 Task: Plan a volunteer activity at a local shelter on the 21st at 10:00 AM to 11 AM.
Action: Mouse moved to (303, 192)
Screenshot: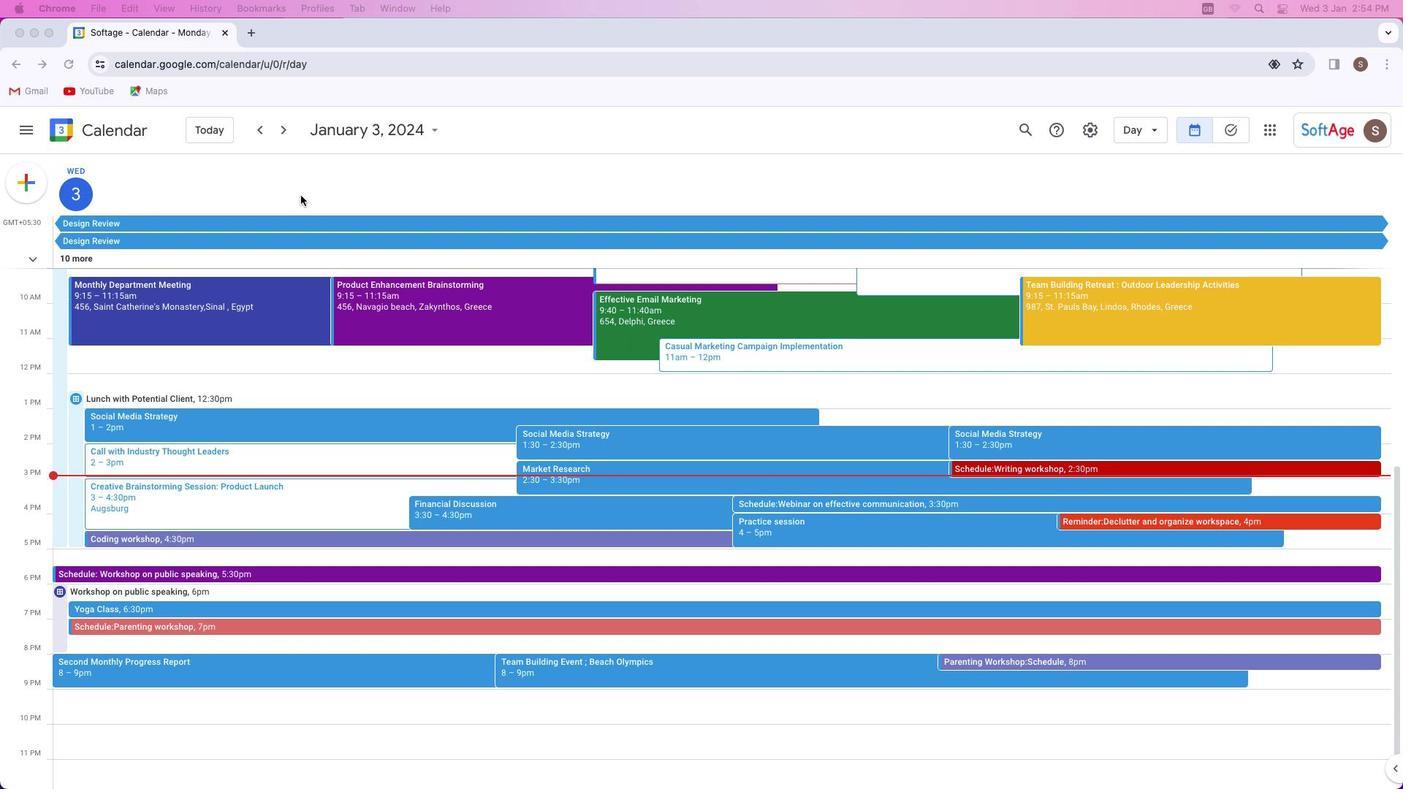 
Action: Mouse pressed left at (303, 192)
Screenshot: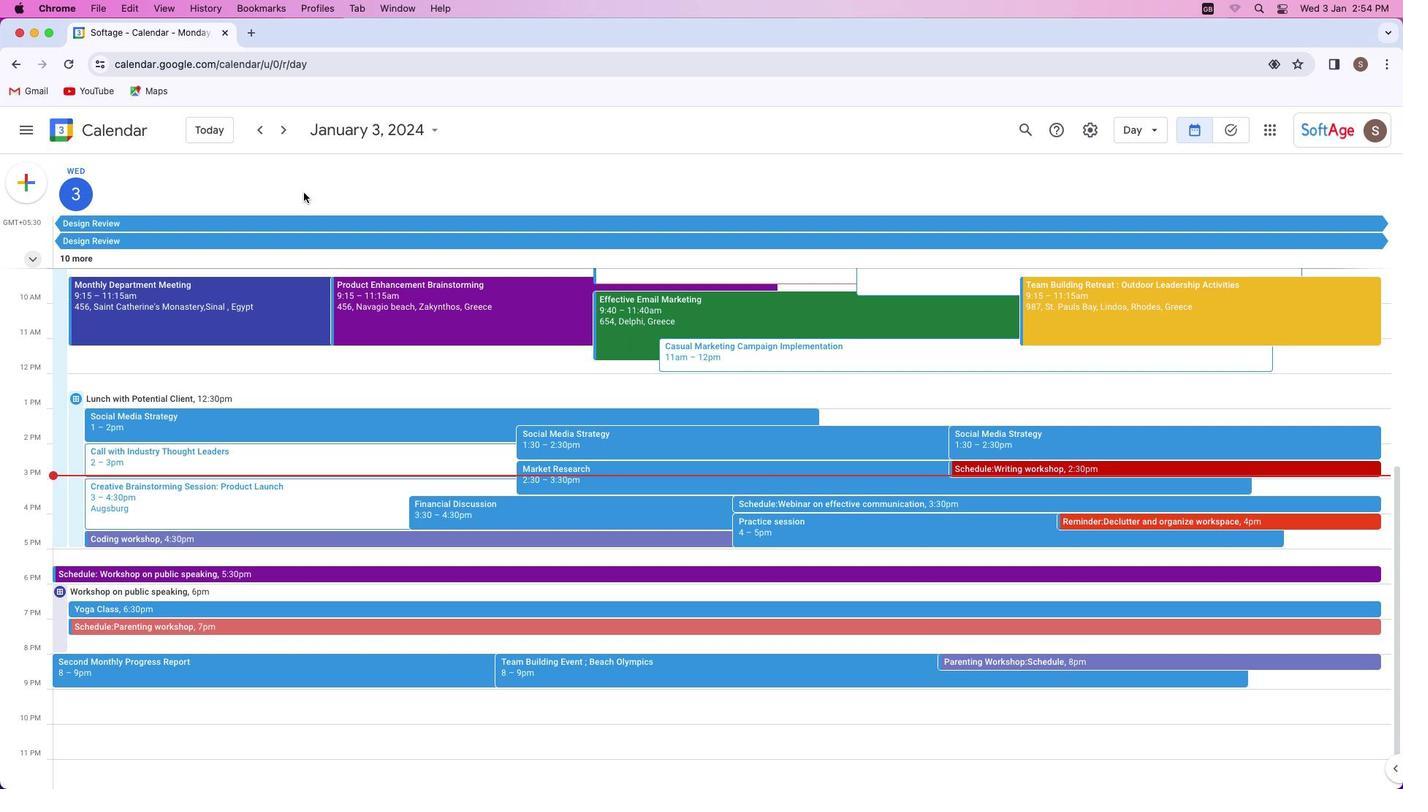 
Action: Mouse moved to (27, 180)
Screenshot: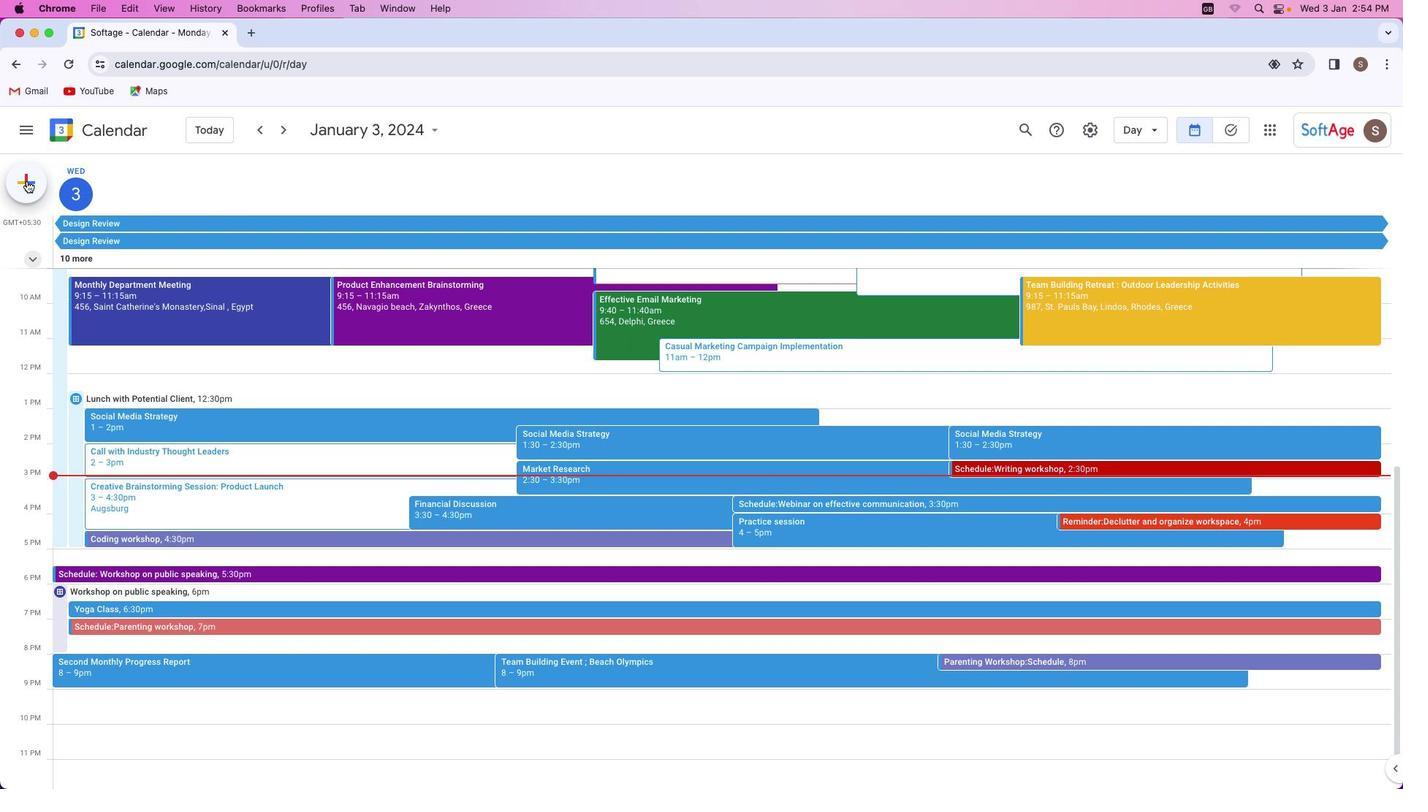 
Action: Mouse pressed left at (27, 180)
Screenshot: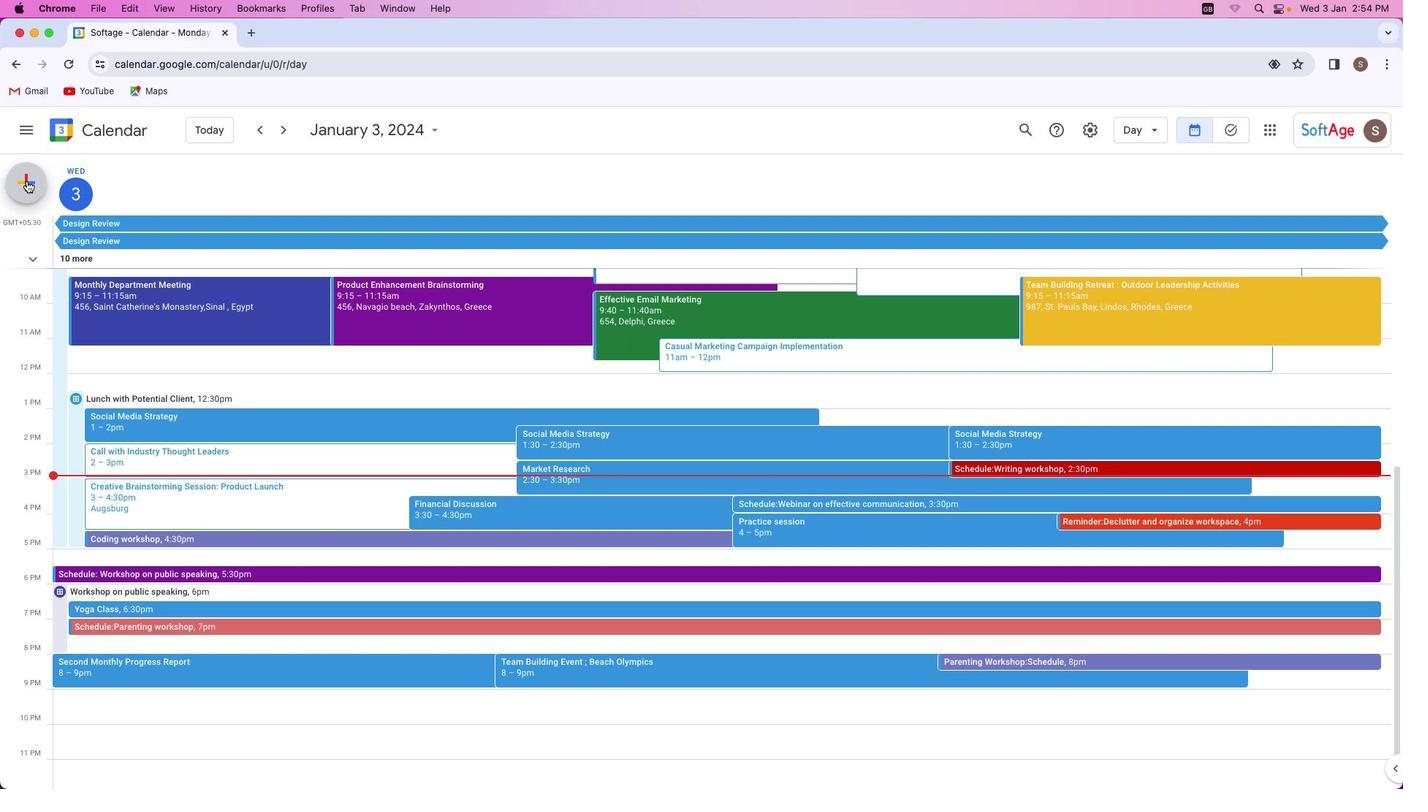 
Action: Mouse moved to (45, 232)
Screenshot: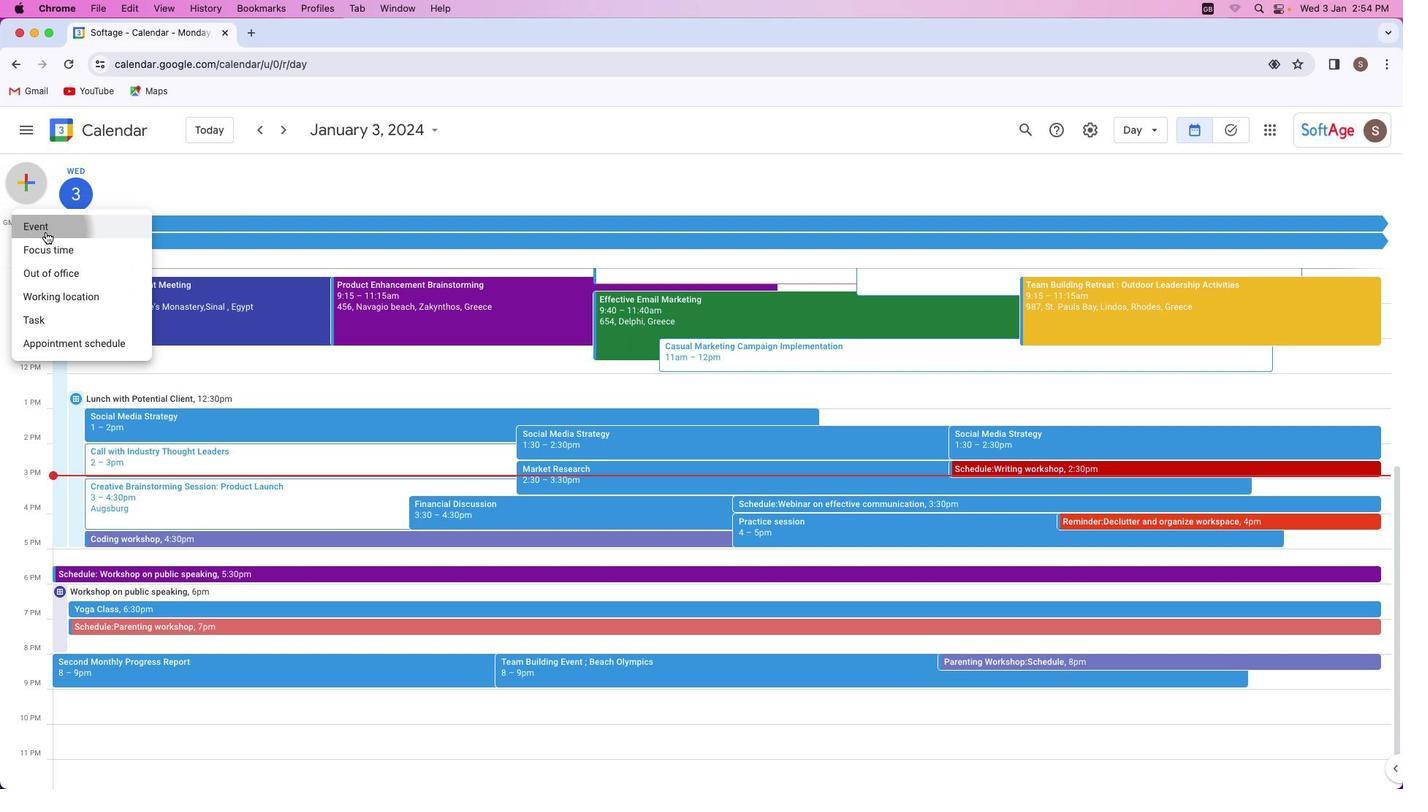 
Action: Mouse pressed left at (45, 232)
Screenshot: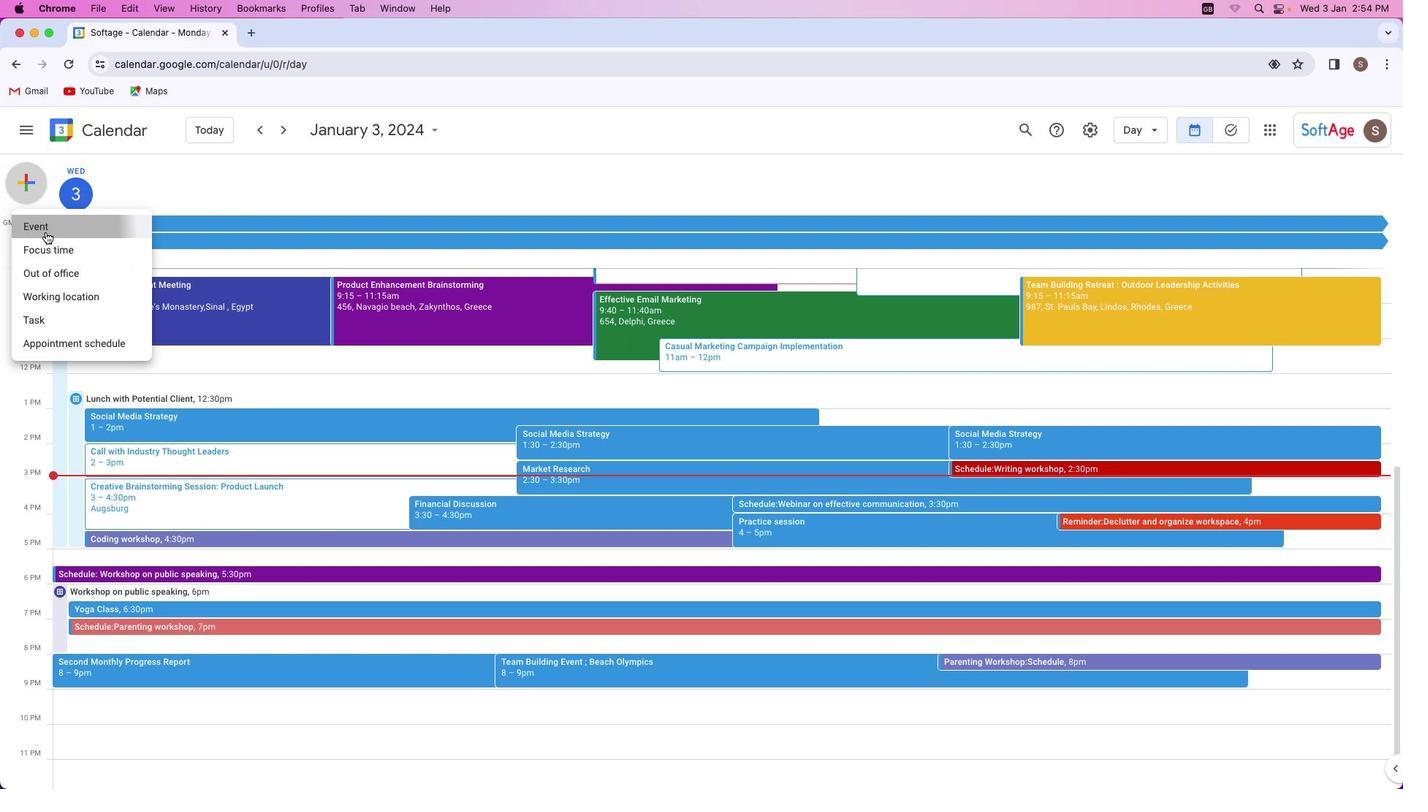 
Action: Mouse moved to (517, 308)
Screenshot: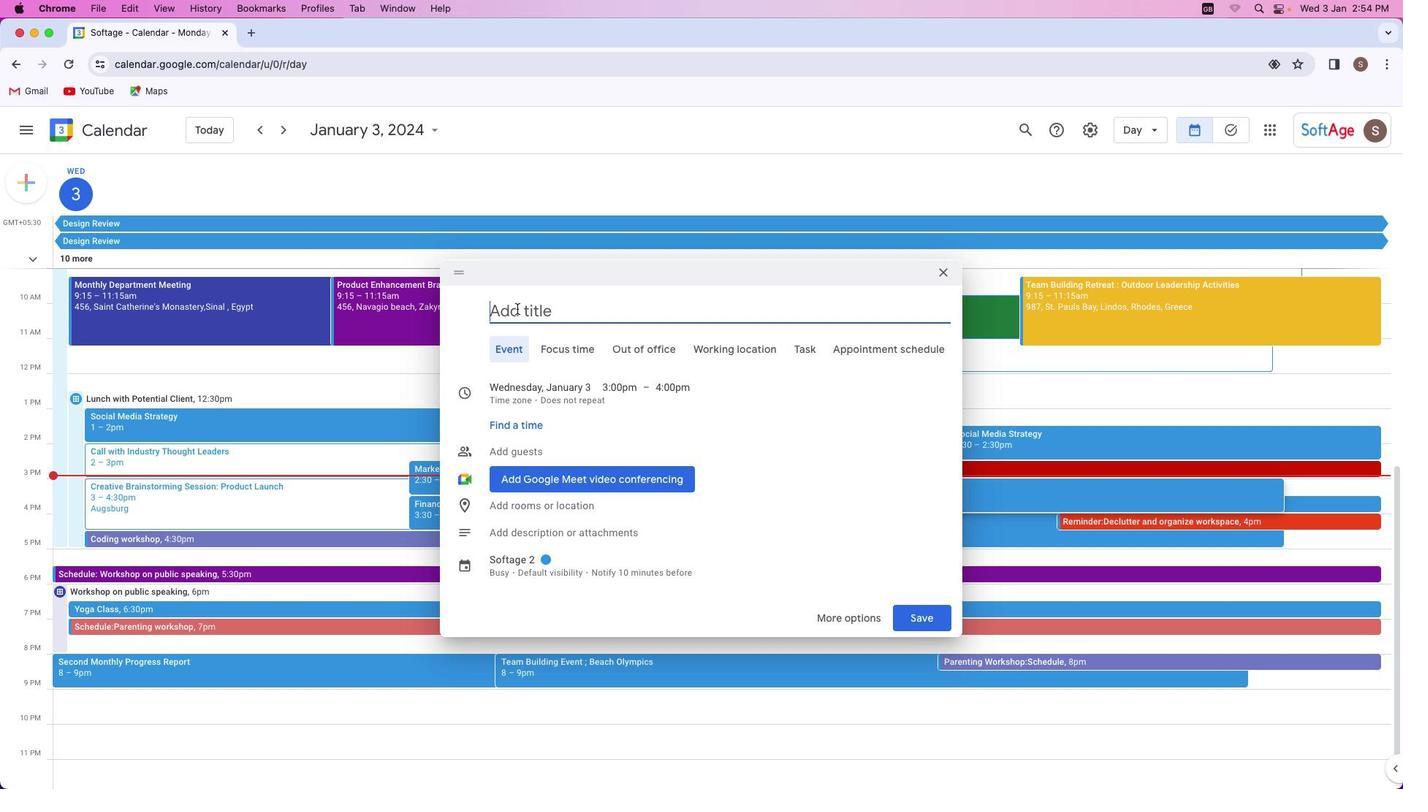 
Action: Key pressed Key.shift'V''o''l''u''n''t''e''e''r'Key.space'a''c''t''i''v''i''t''y'Key.space'a''t'Key.space'a'Key.space'l''o''c''a''l'Key.space's''h''e''l''t''e''r'
Screenshot: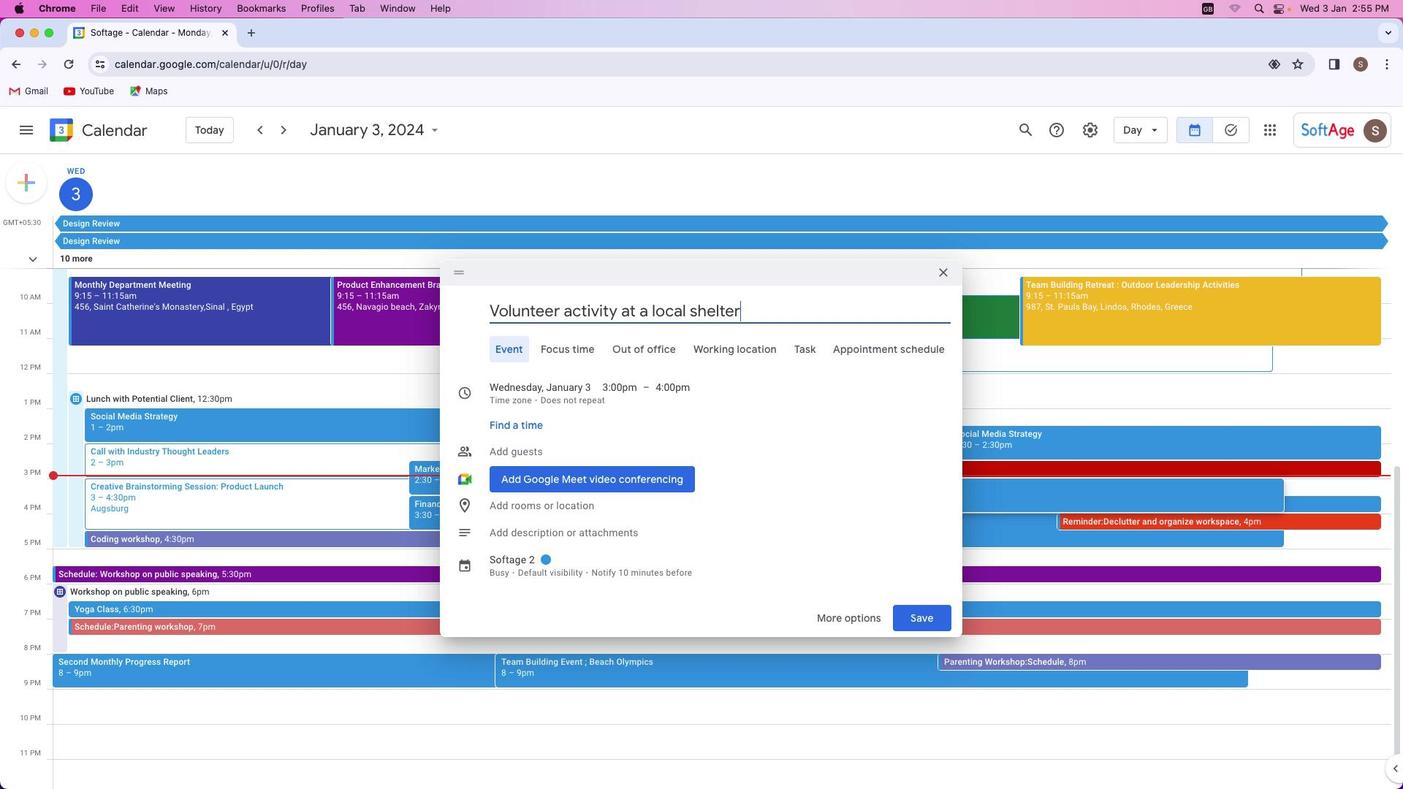 
Action: Mouse moved to (526, 385)
Screenshot: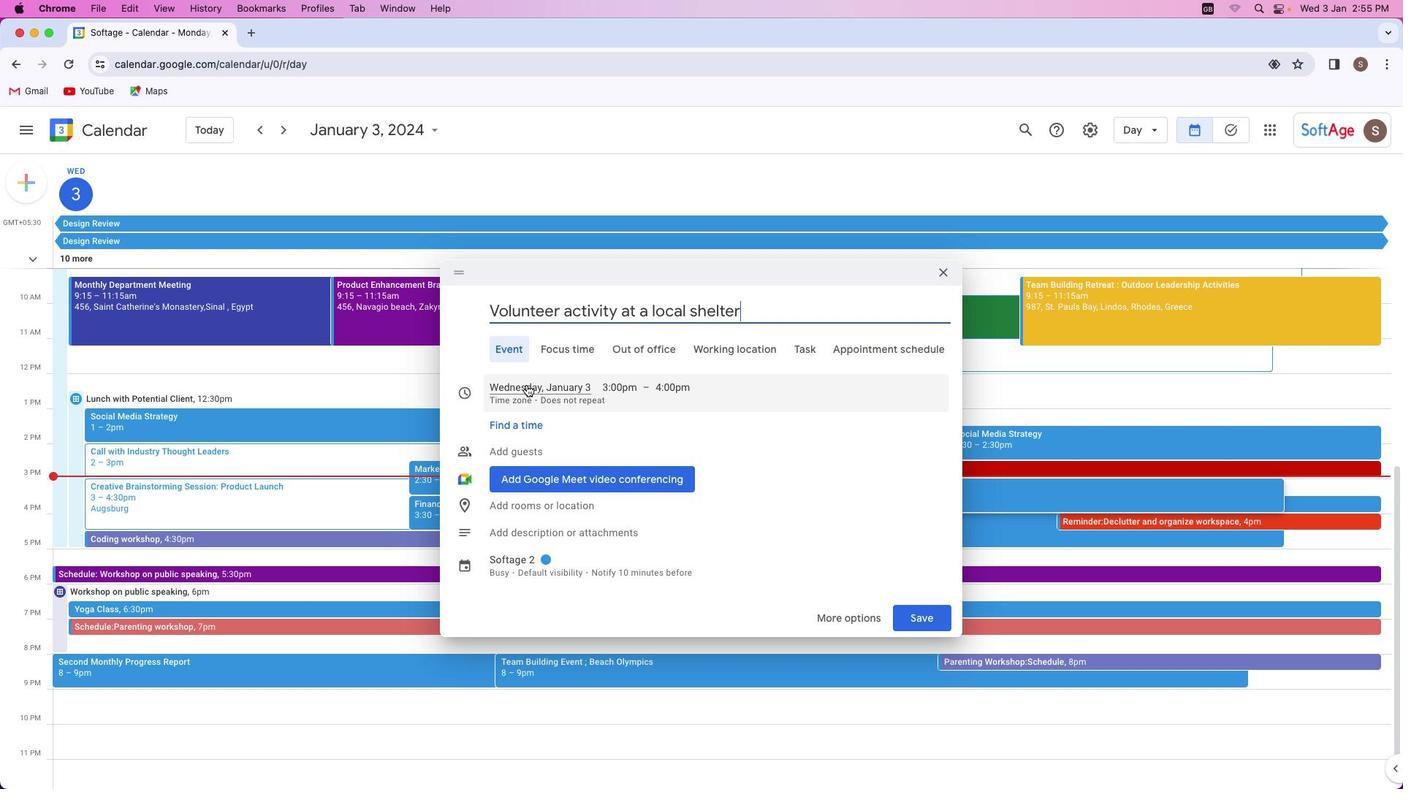 
Action: Mouse pressed left at (526, 385)
Screenshot: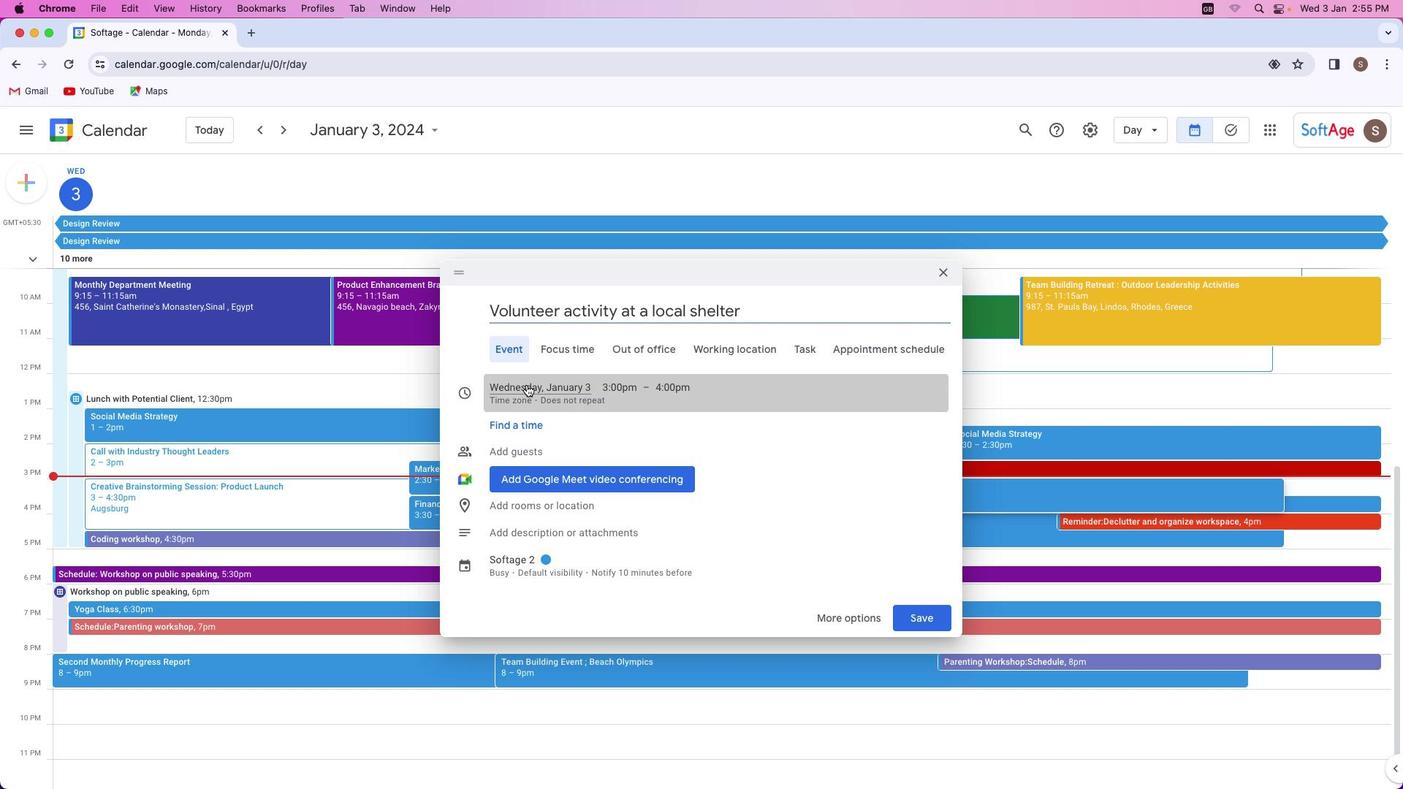 
Action: Mouse moved to (661, 504)
Screenshot: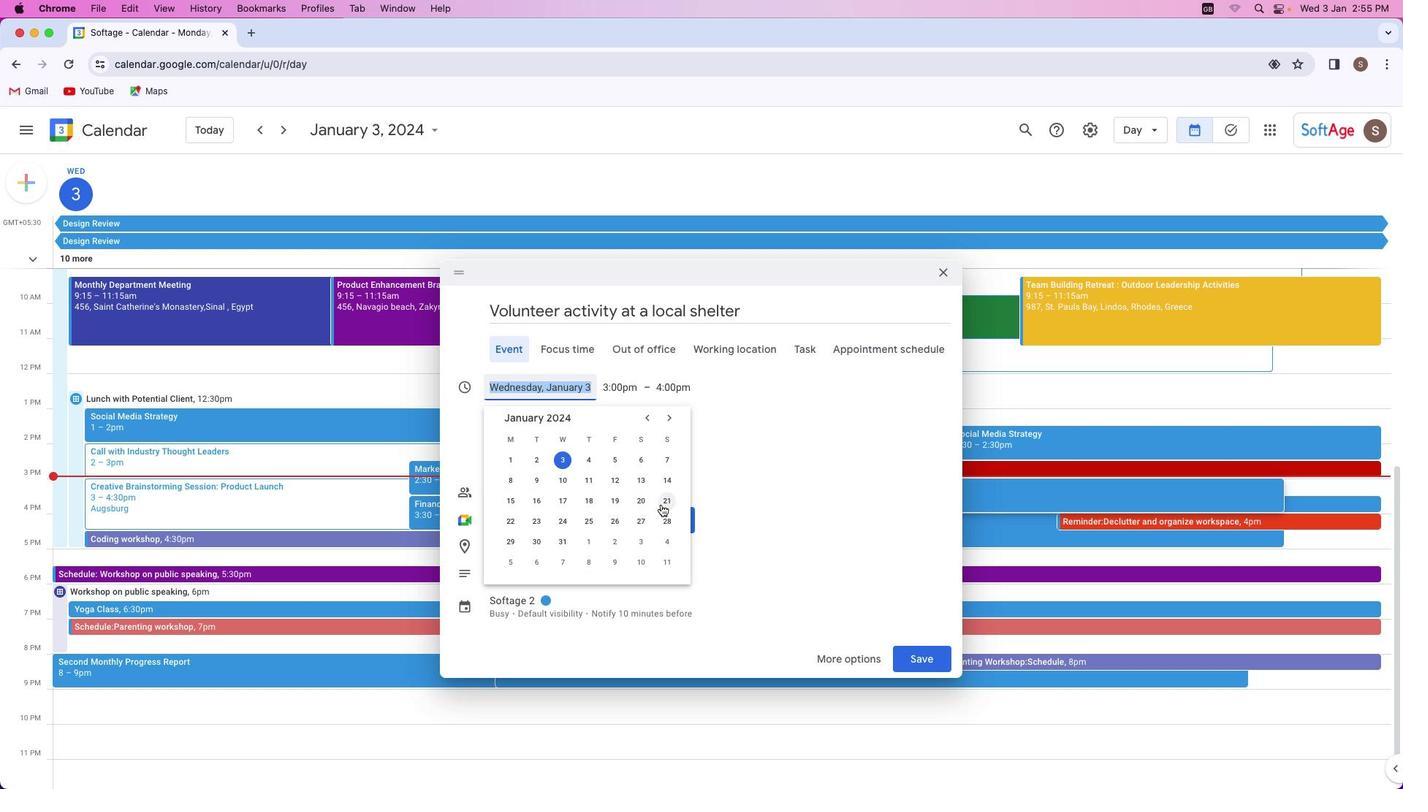 
Action: Mouse pressed left at (661, 504)
Screenshot: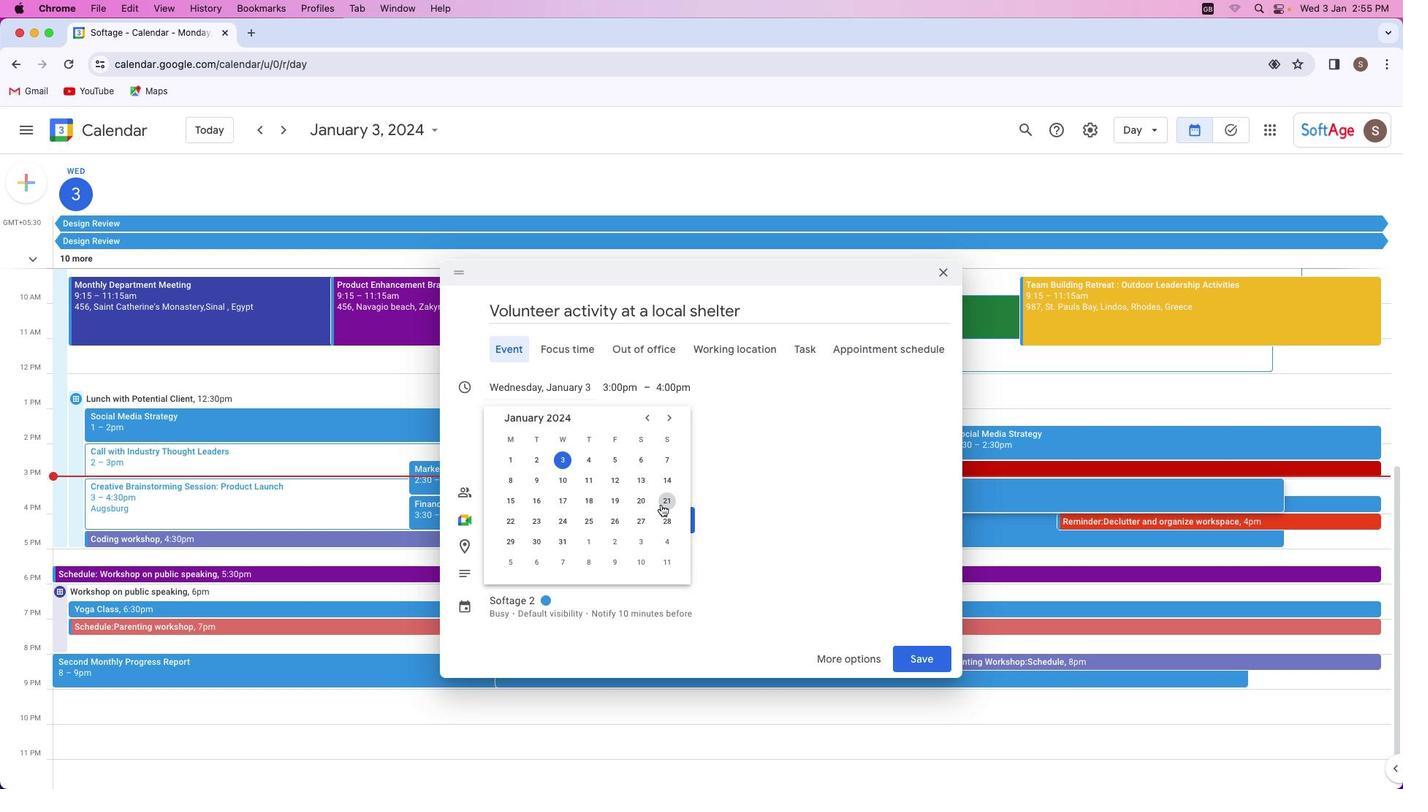 
Action: Mouse moved to (594, 391)
Screenshot: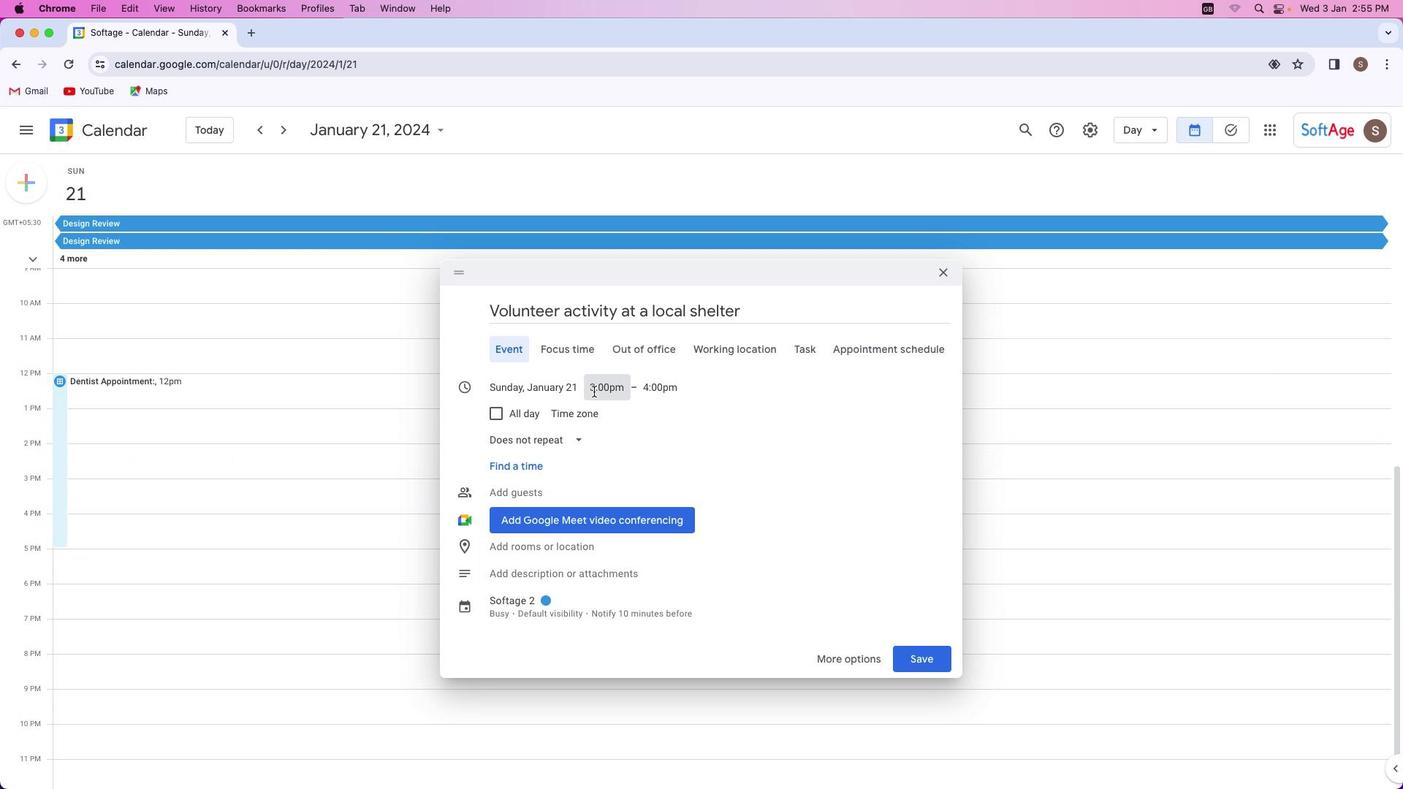 
Action: Mouse pressed left at (594, 391)
Screenshot: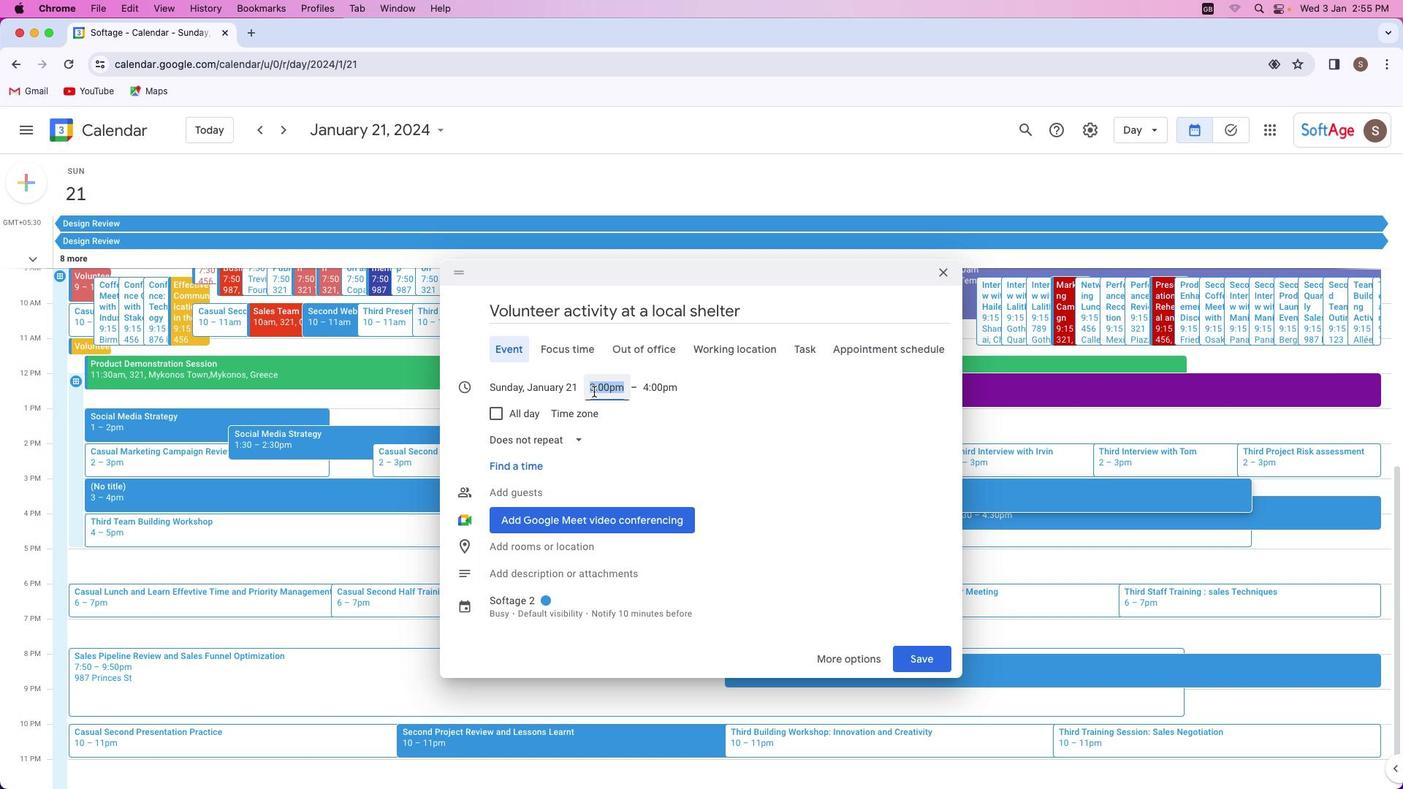 
Action: Mouse moved to (634, 465)
Screenshot: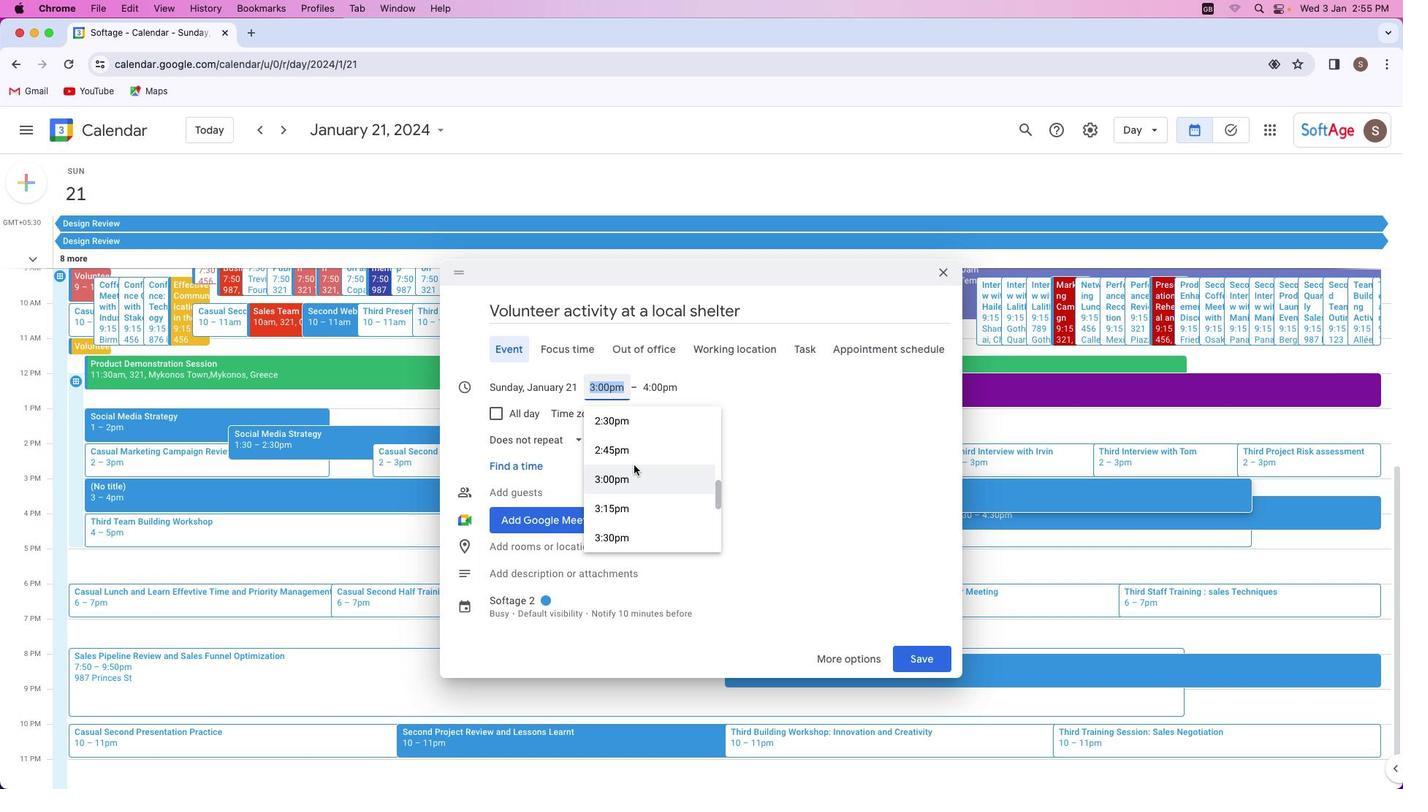 
Action: Mouse scrolled (634, 465) with delta (0, 0)
Screenshot: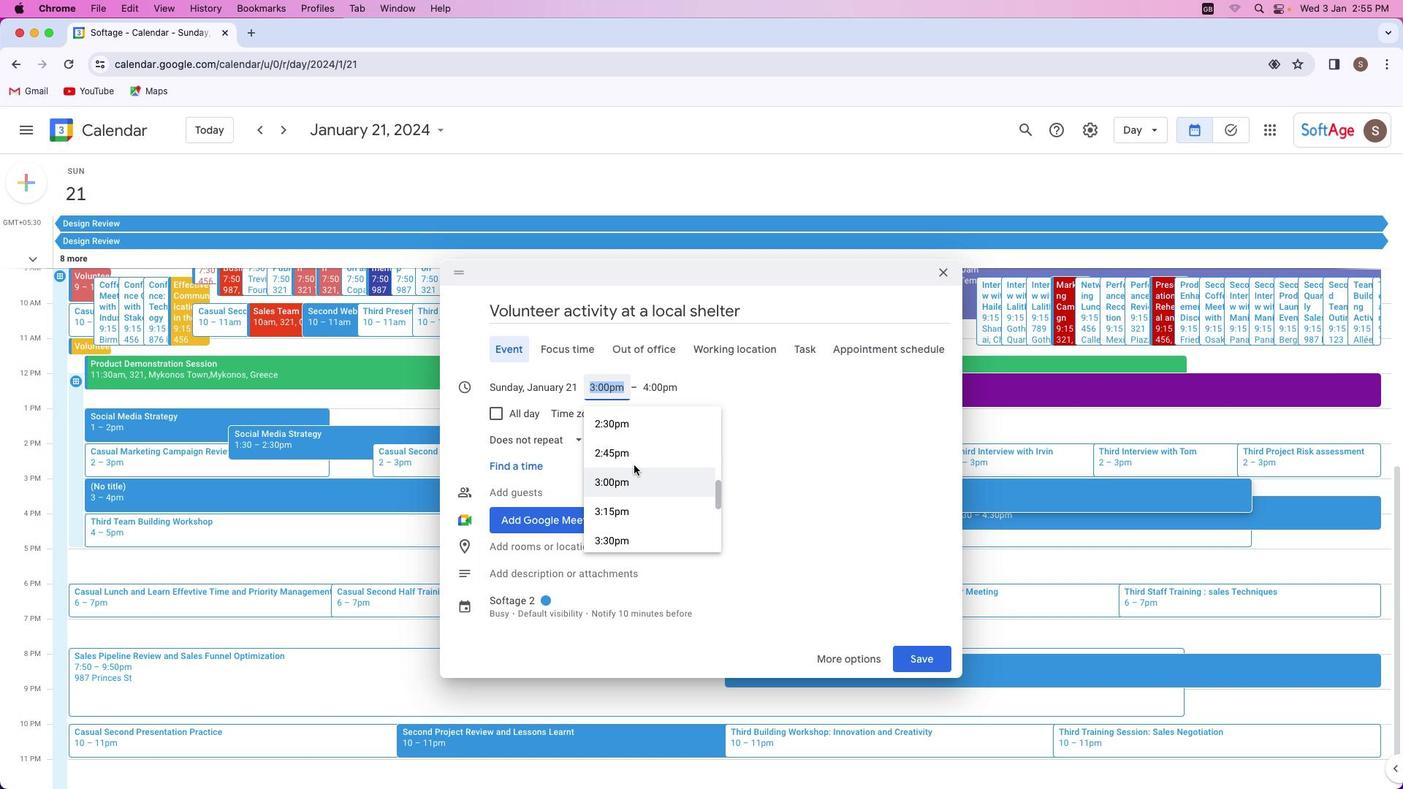 
Action: Mouse scrolled (634, 465) with delta (0, 0)
Screenshot: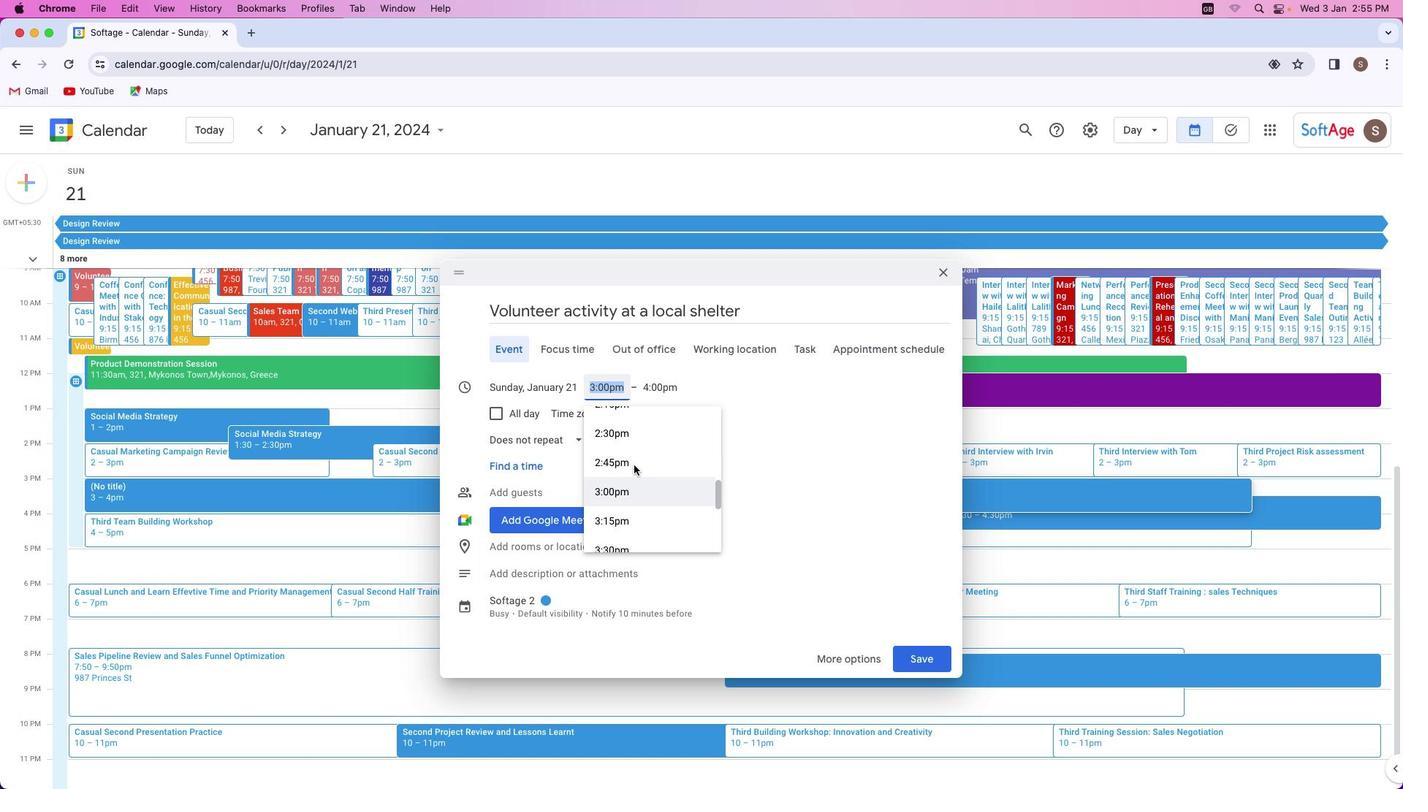 
Action: Mouse scrolled (634, 465) with delta (0, 0)
Screenshot: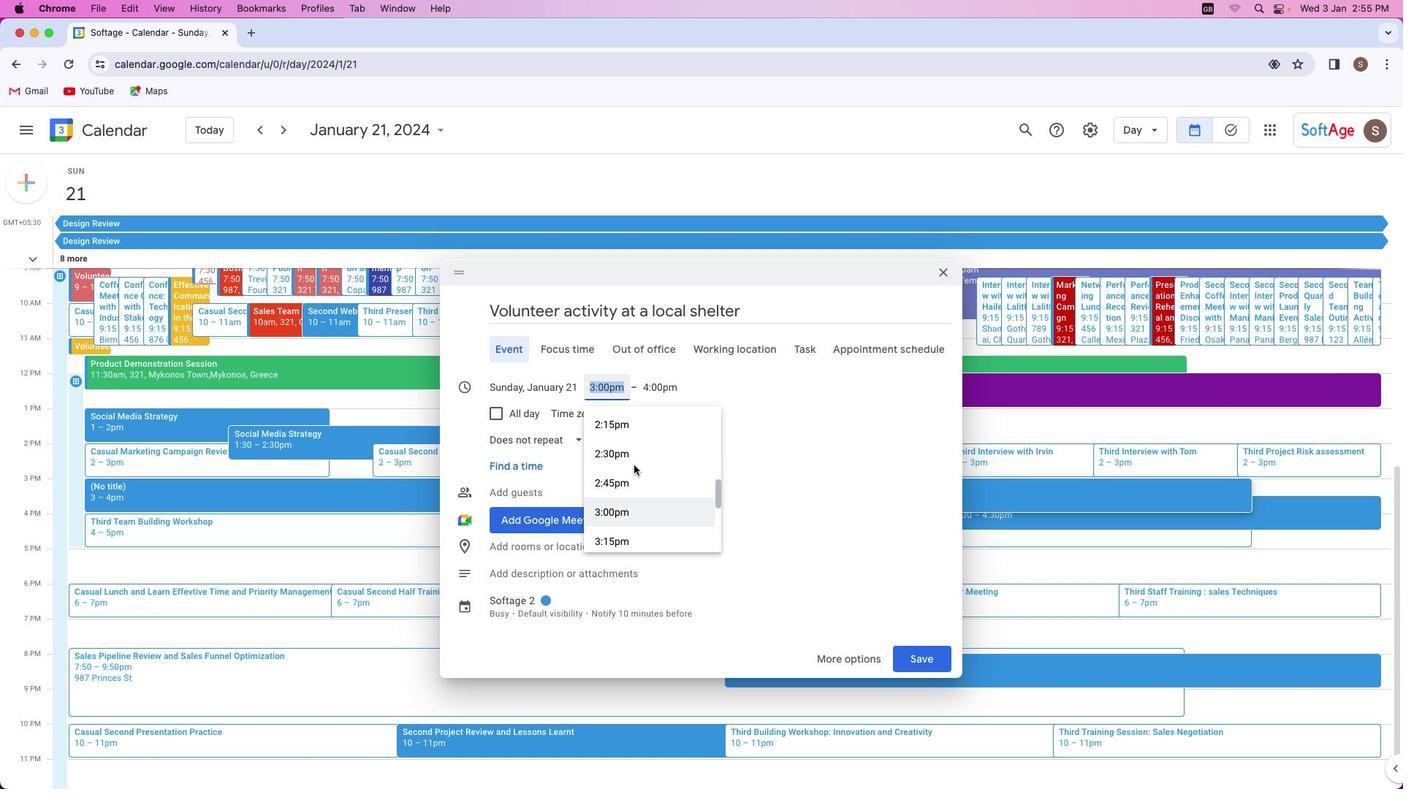
Action: Mouse scrolled (634, 465) with delta (0, 0)
Screenshot: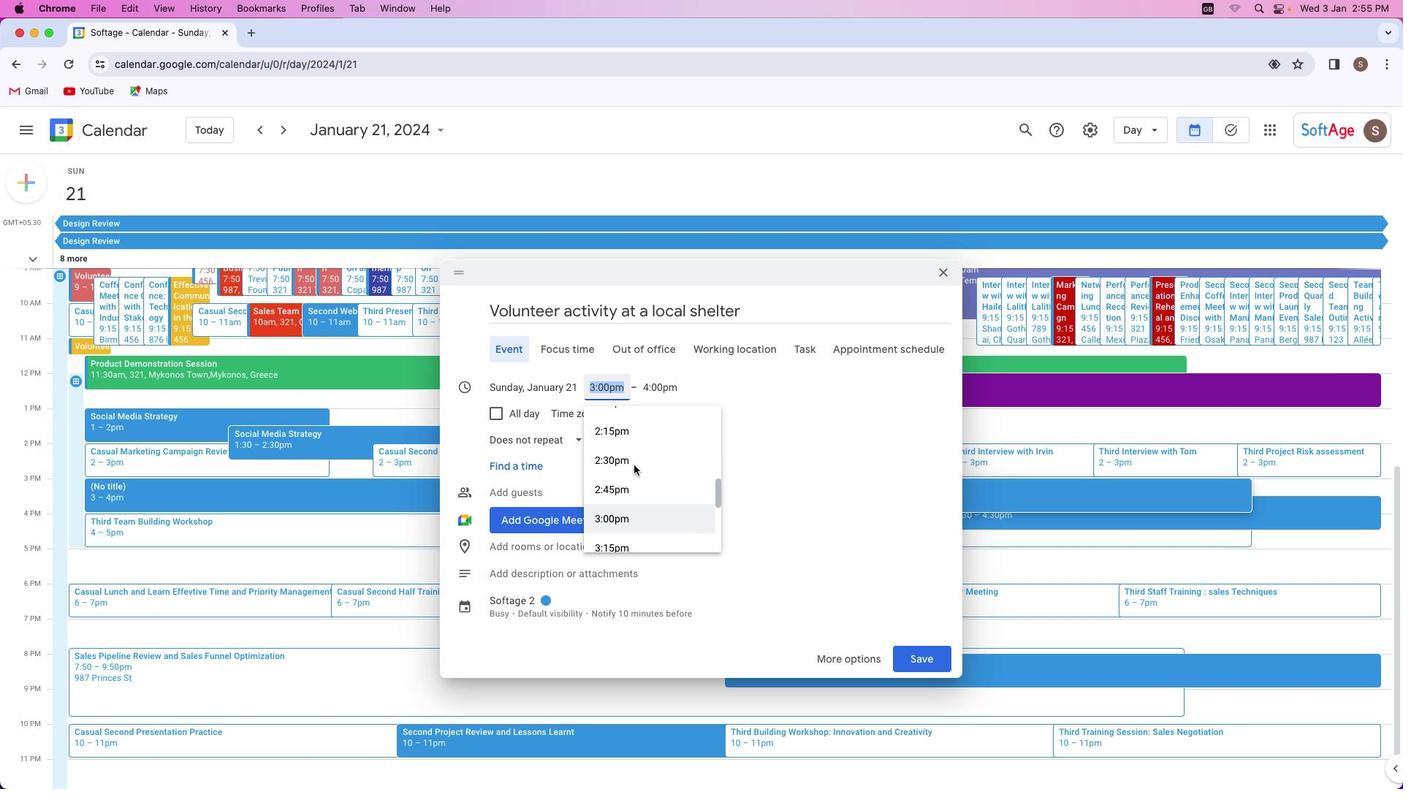 
Action: Mouse scrolled (634, 465) with delta (0, 0)
Screenshot: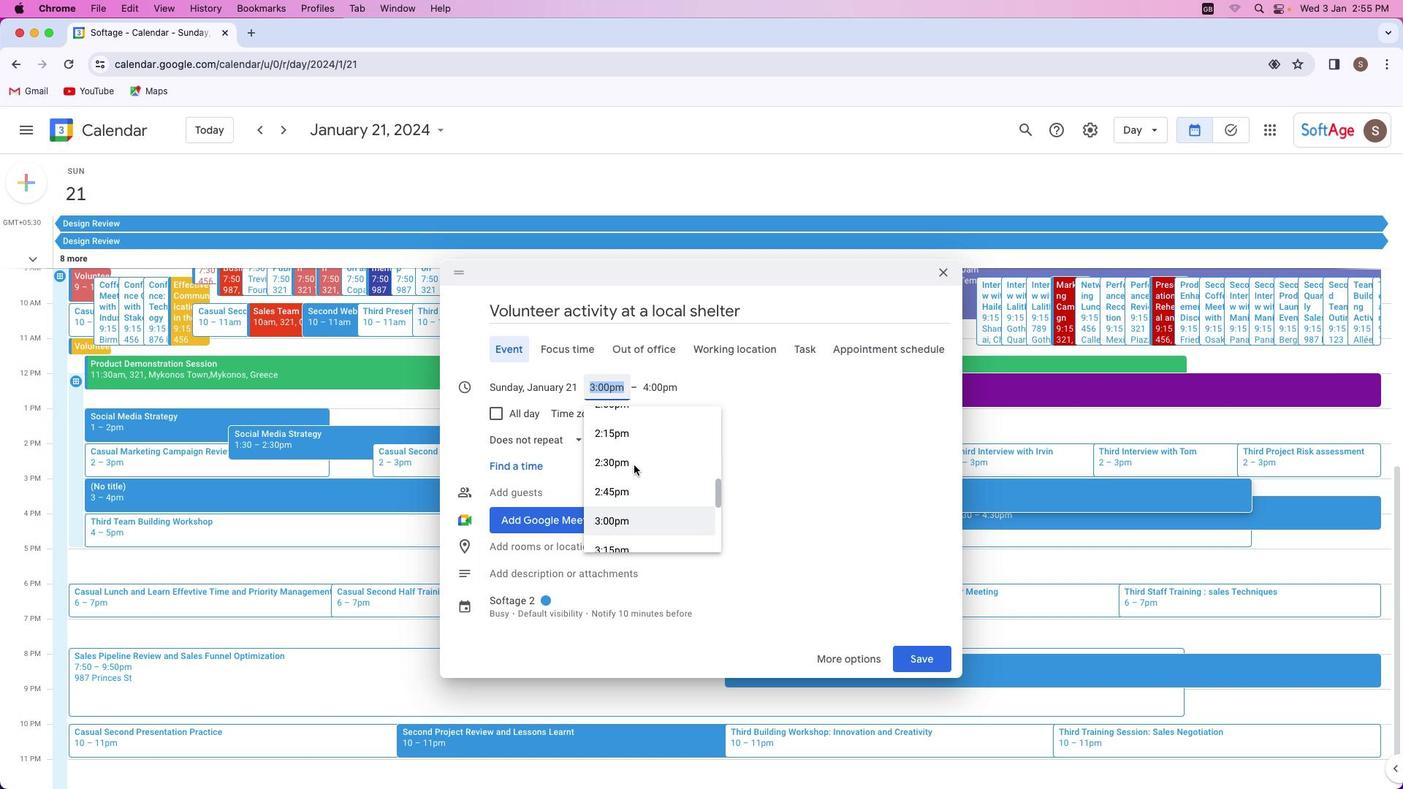 
Action: Mouse moved to (638, 467)
Screenshot: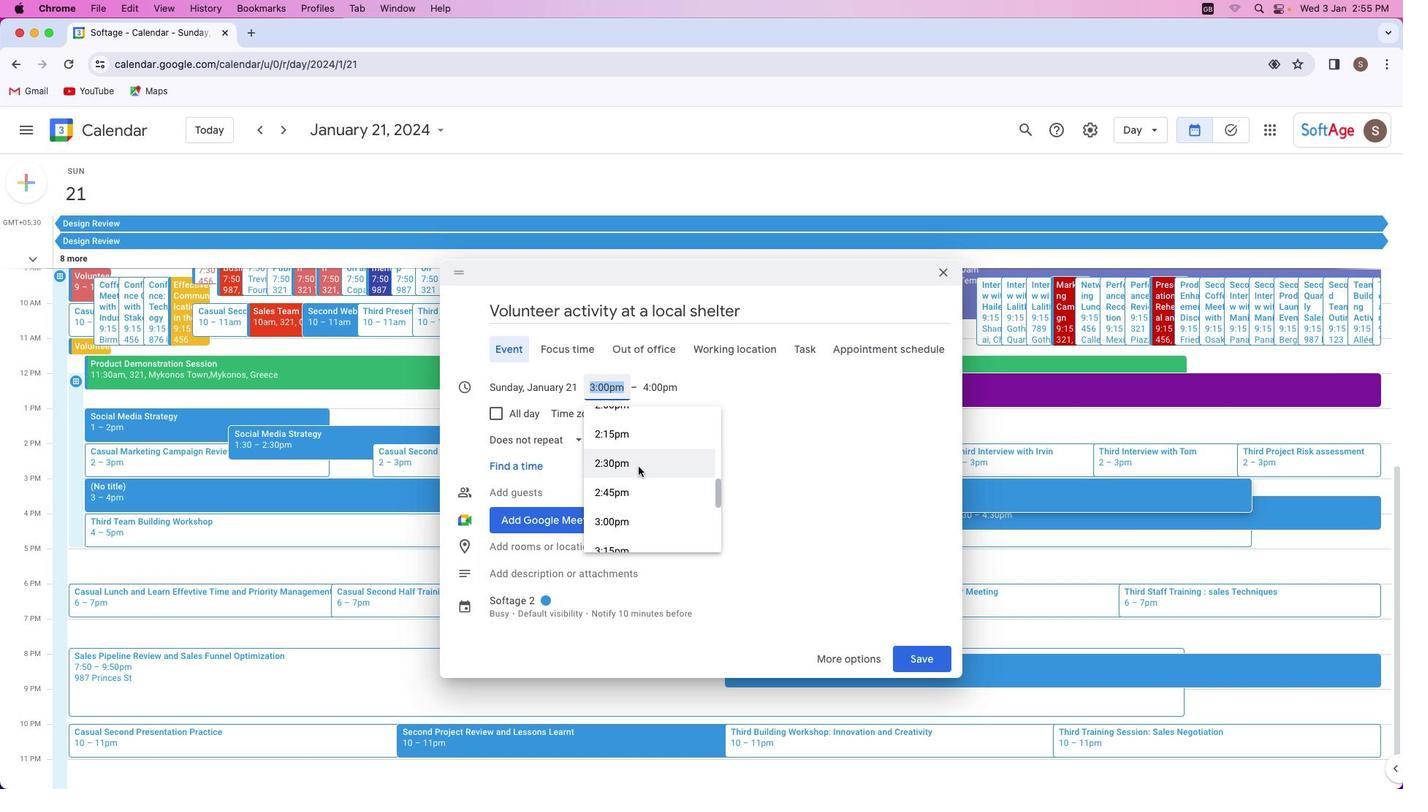 
Action: Mouse scrolled (638, 467) with delta (0, 0)
Screenshot: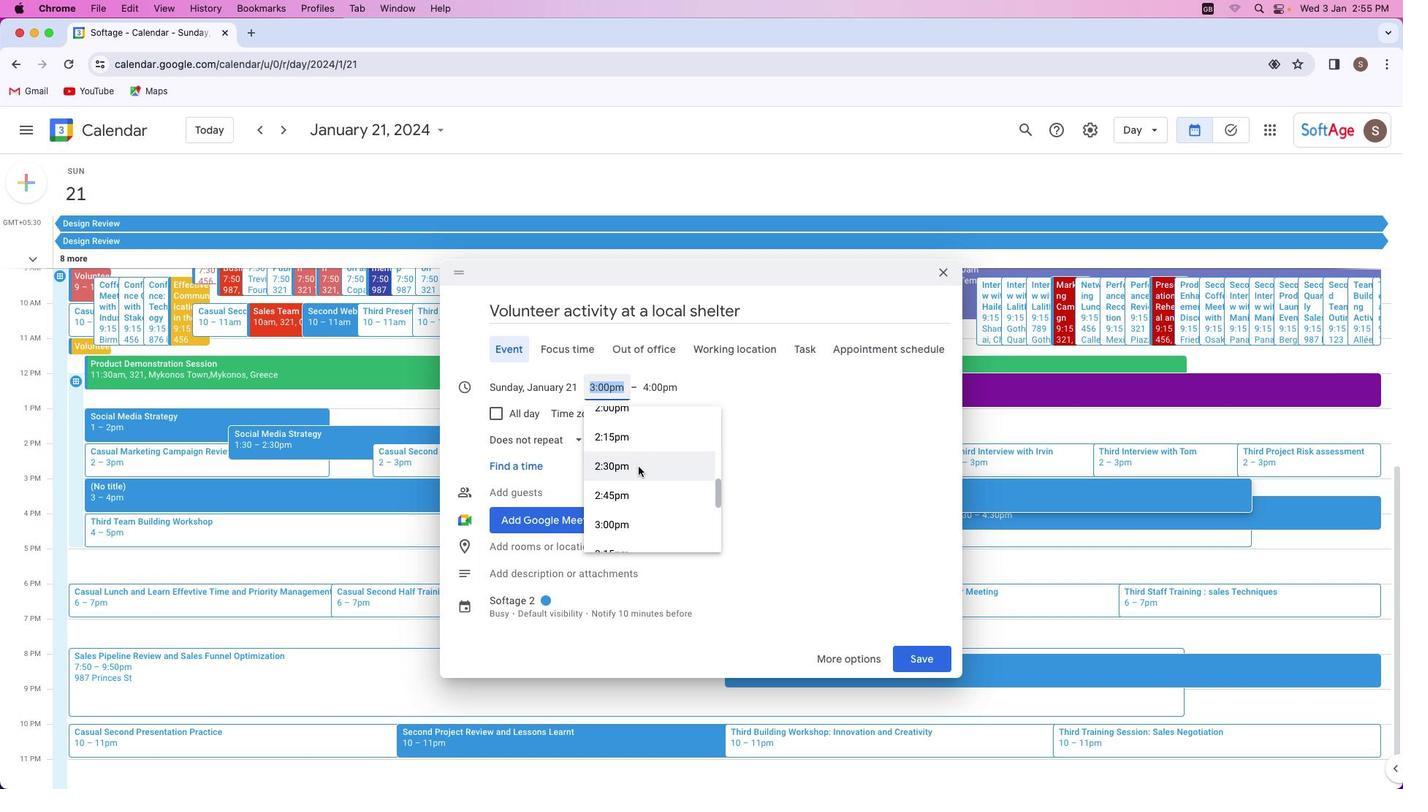 
Action: Mouse scrolled (638, 467) with delta (0, 0)
Screenshot: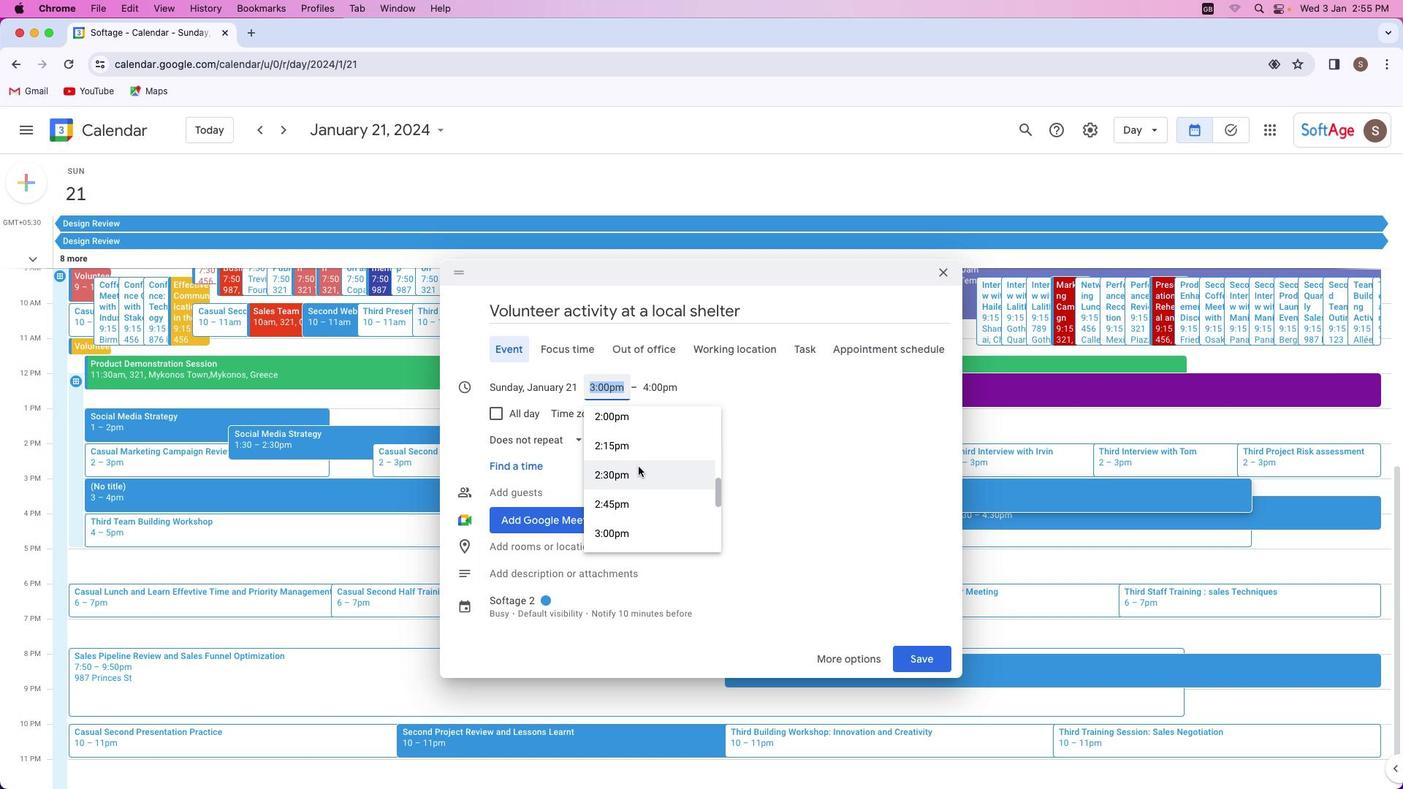 
Action: Mouse scrolled (638, 467) with delta (0, 0)
Screenshot: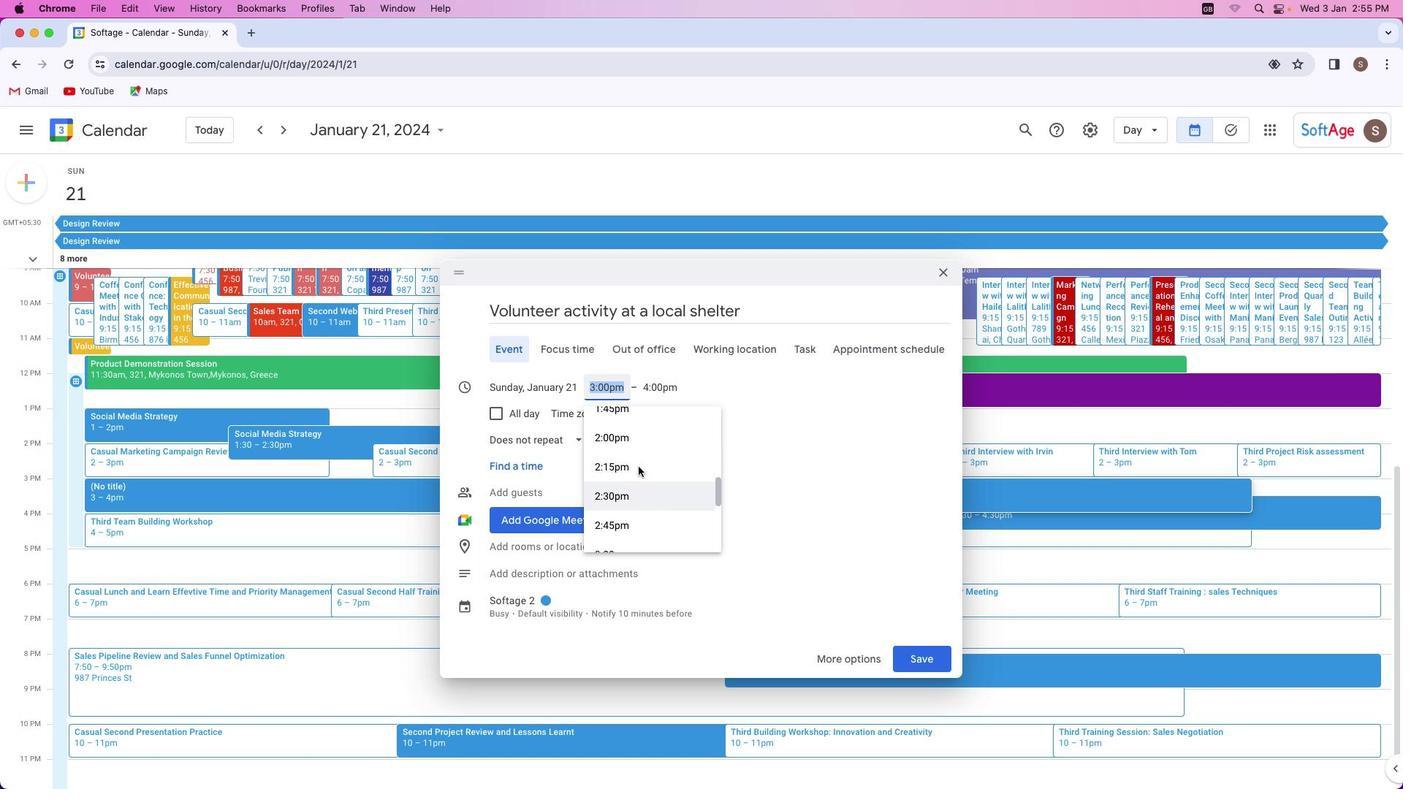 
Action: Mouse scrolled (638, 467) with delta (0, 0)
Screenshot: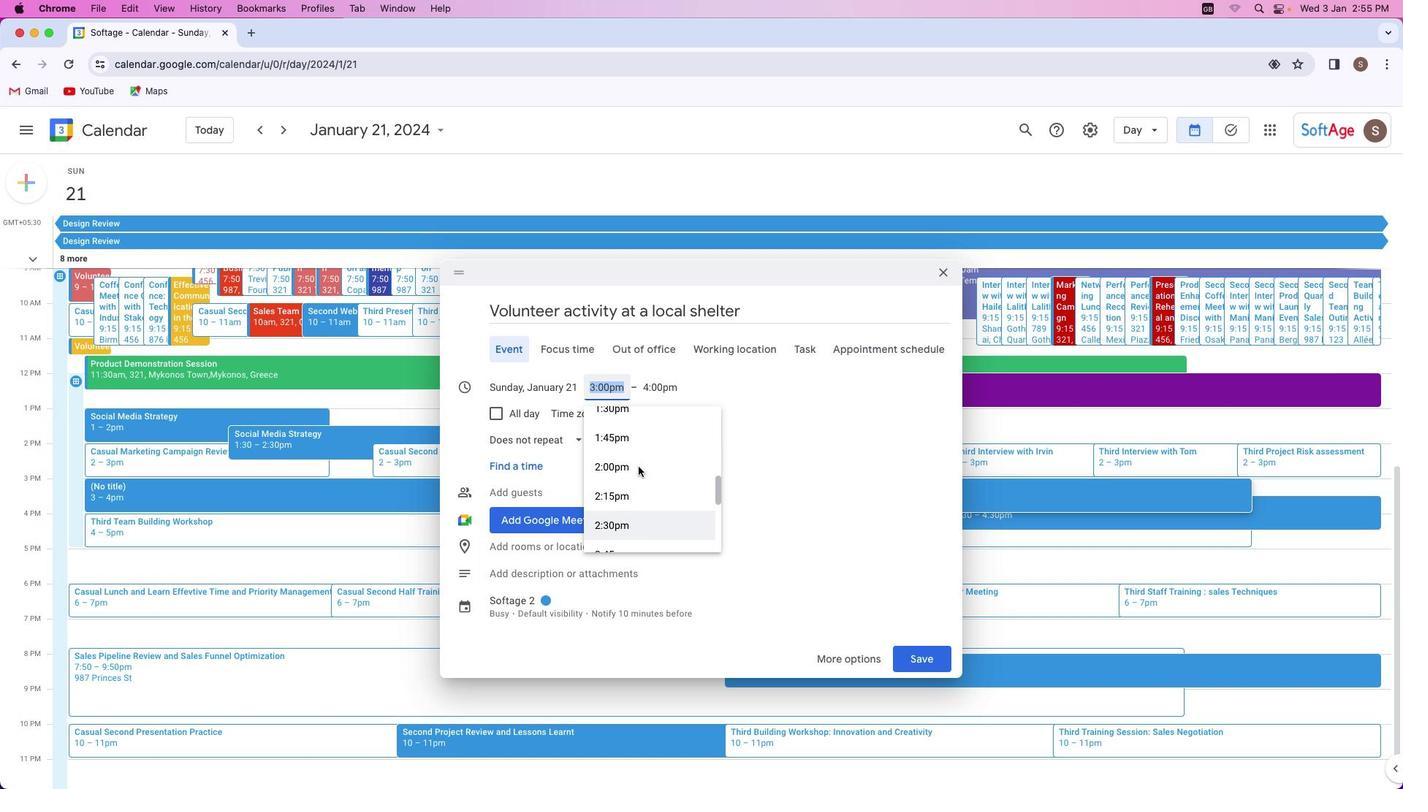 
Action: Mouse moved to (641, 467)
Screenshot: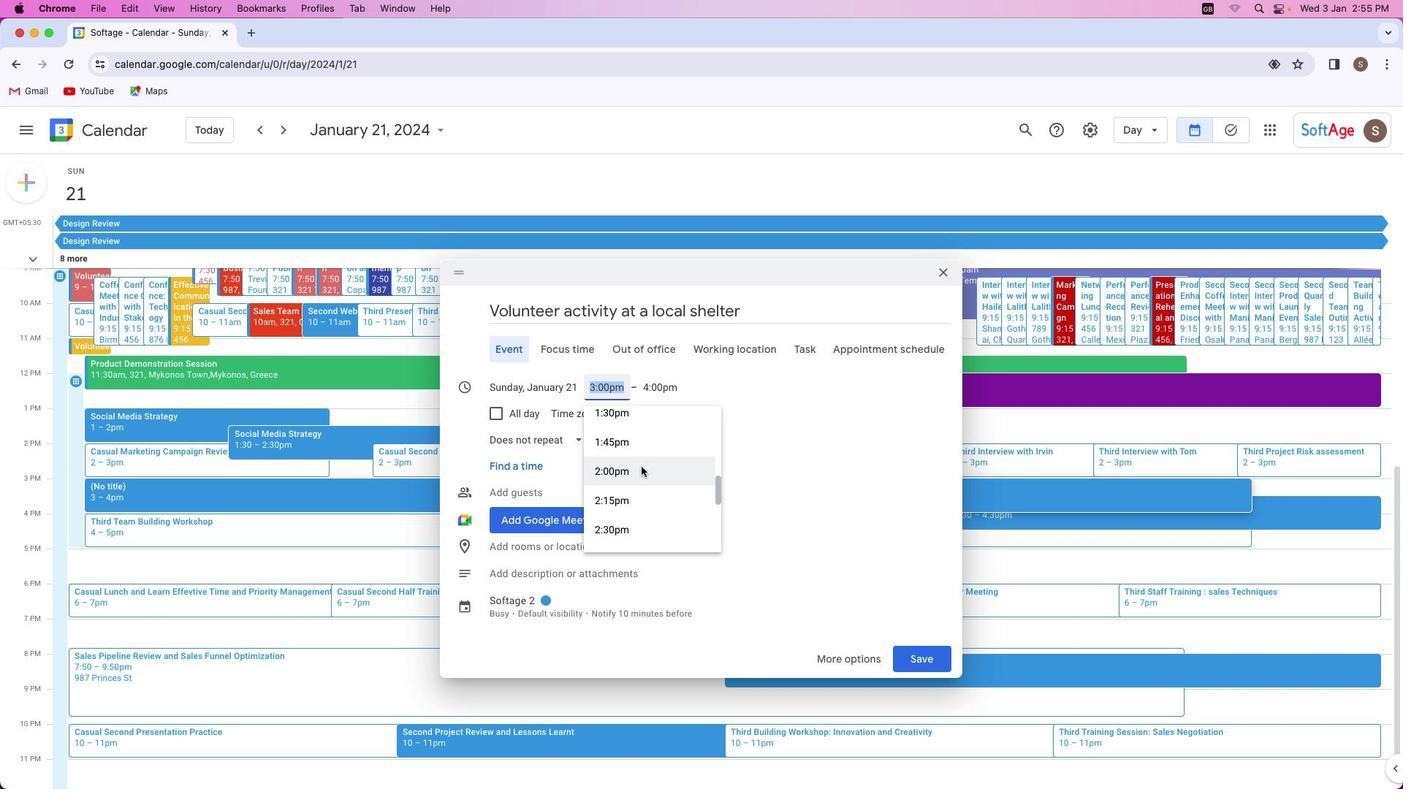 
Action: Mouse scrolled (641, 467) with delta (0, 0)
Screenshot: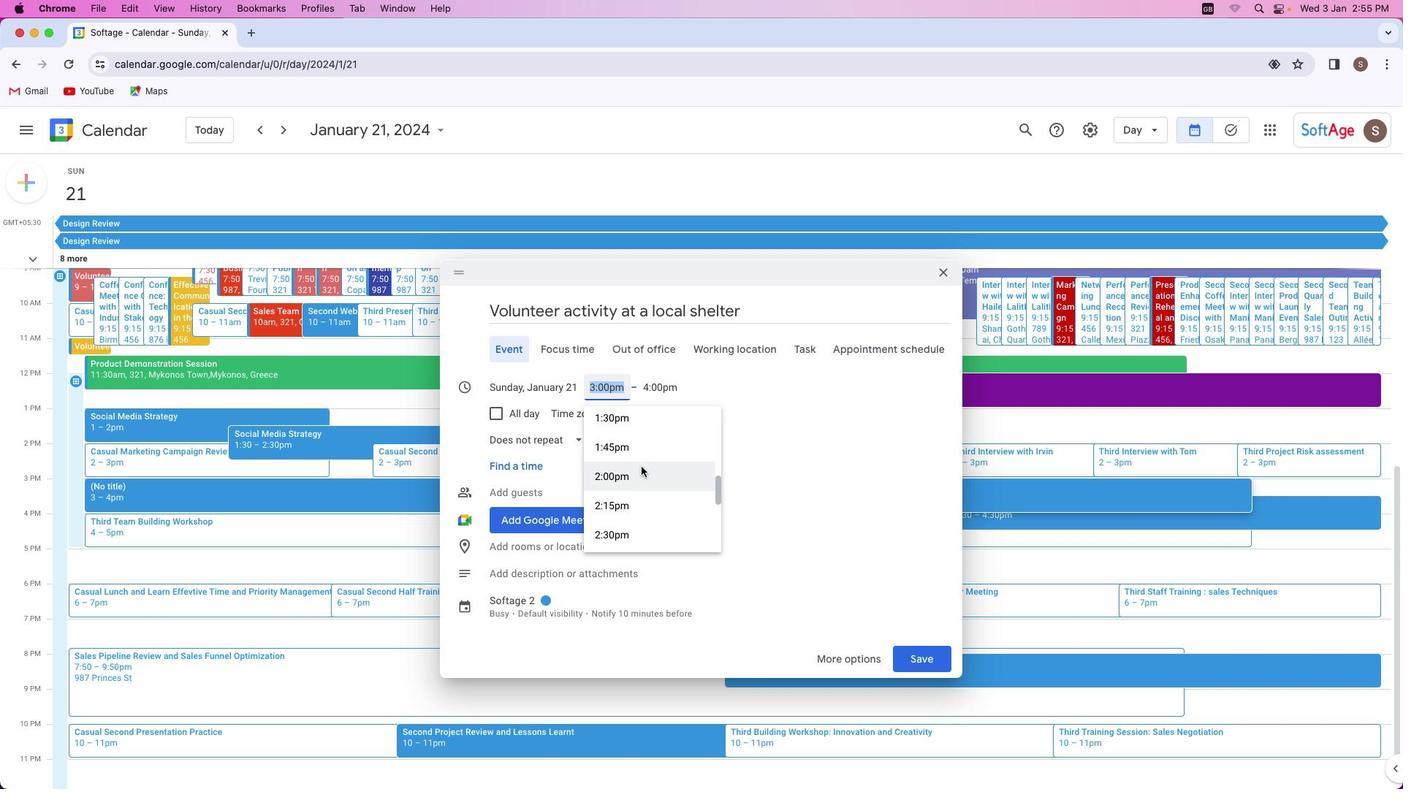 
Action: Mouse scrolled (641, 467) with delta (0, 0)
Screenshot: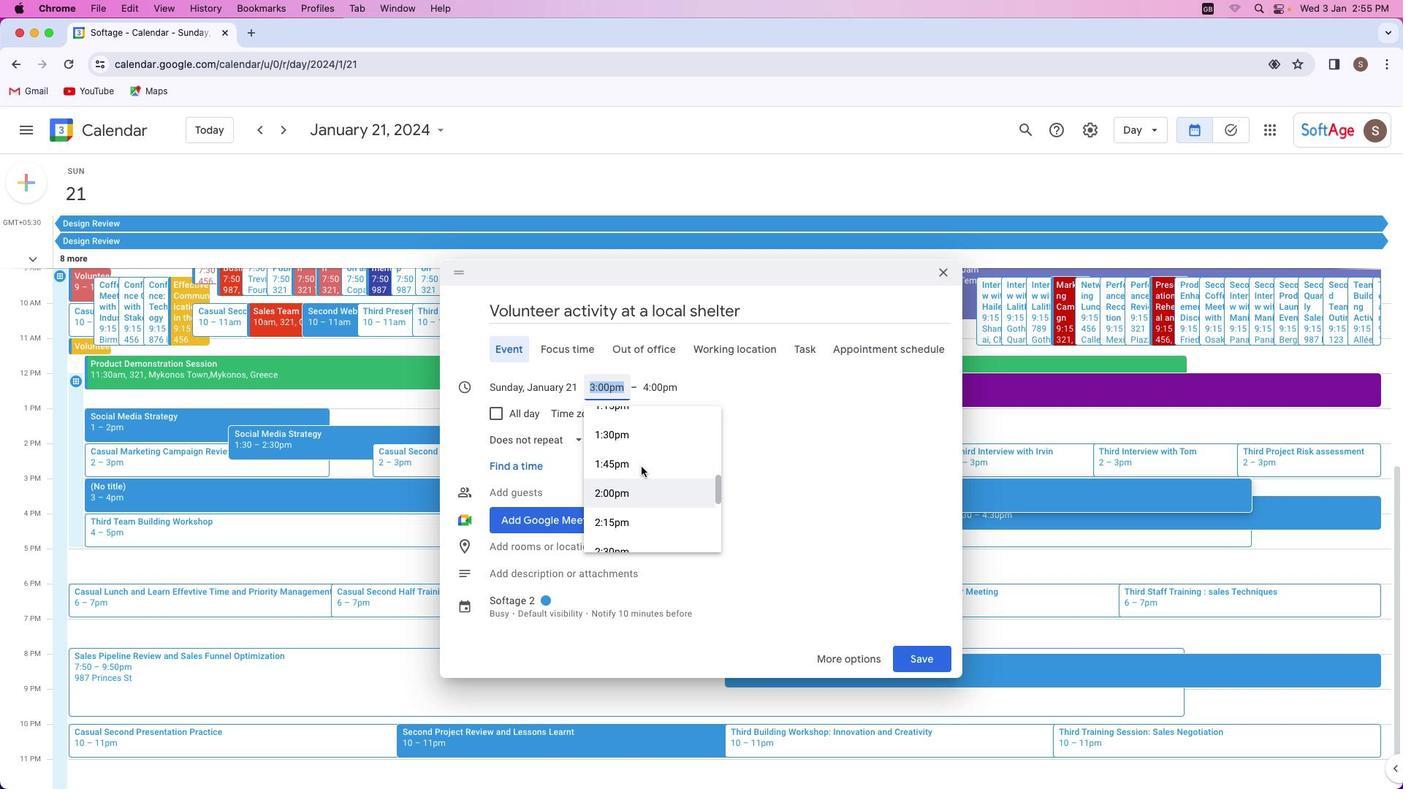 
Action: Mouse scrolled (641, 467) with delta (0, 0)
Screenshot: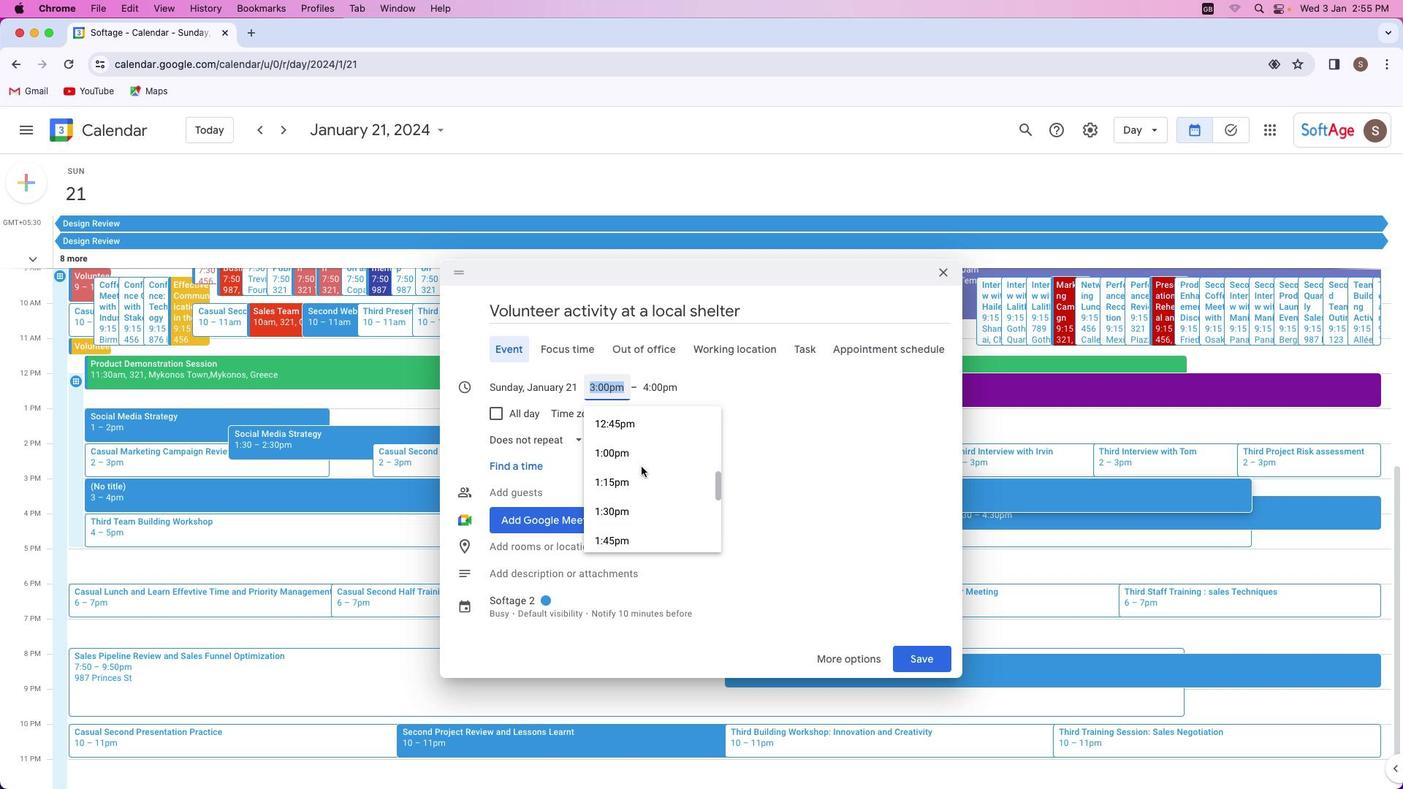 
Action: Mouse scrolled (641, 467) with delta (0, 1)
Screenshot: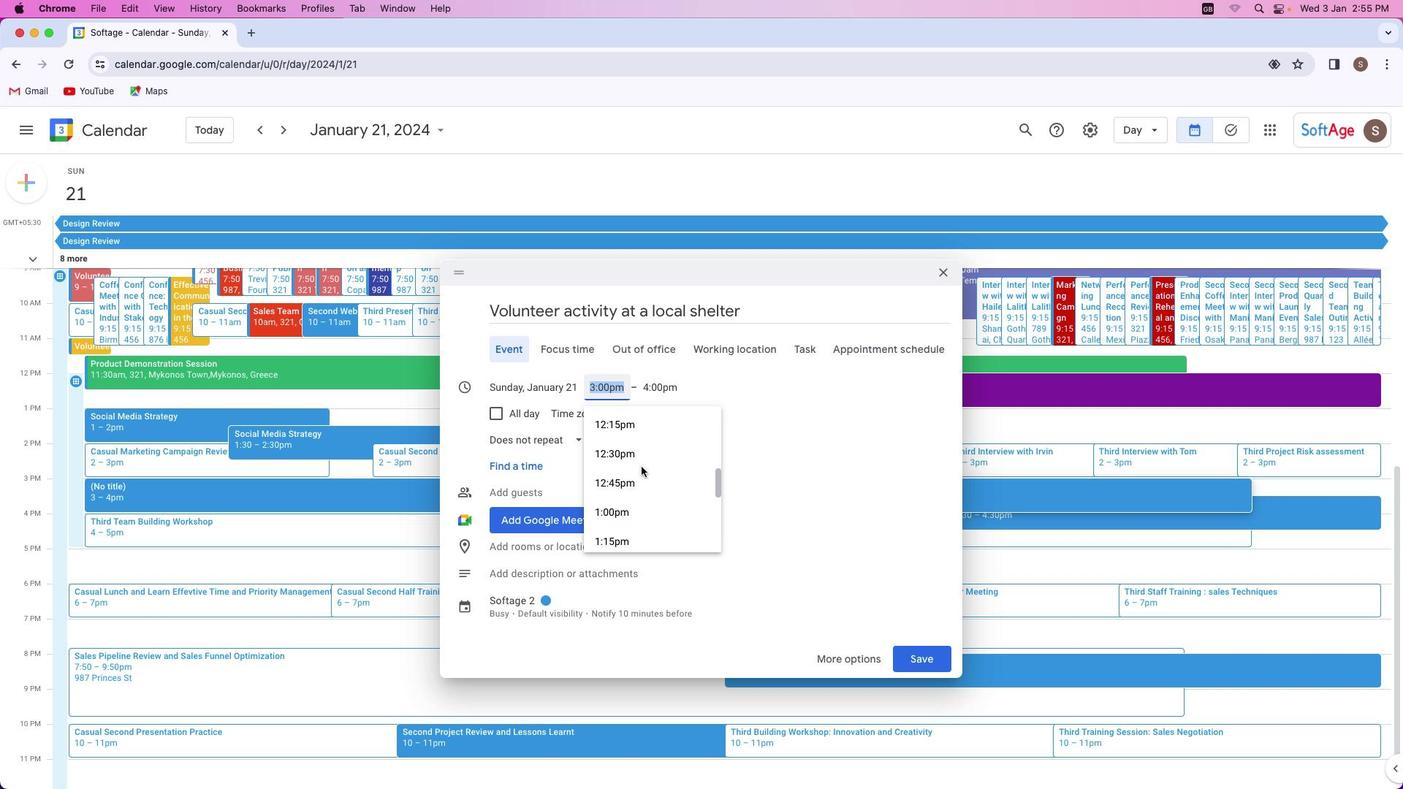 
Action: Mouse scrolled (641, 467) with delta (0, 2)
Screenshot: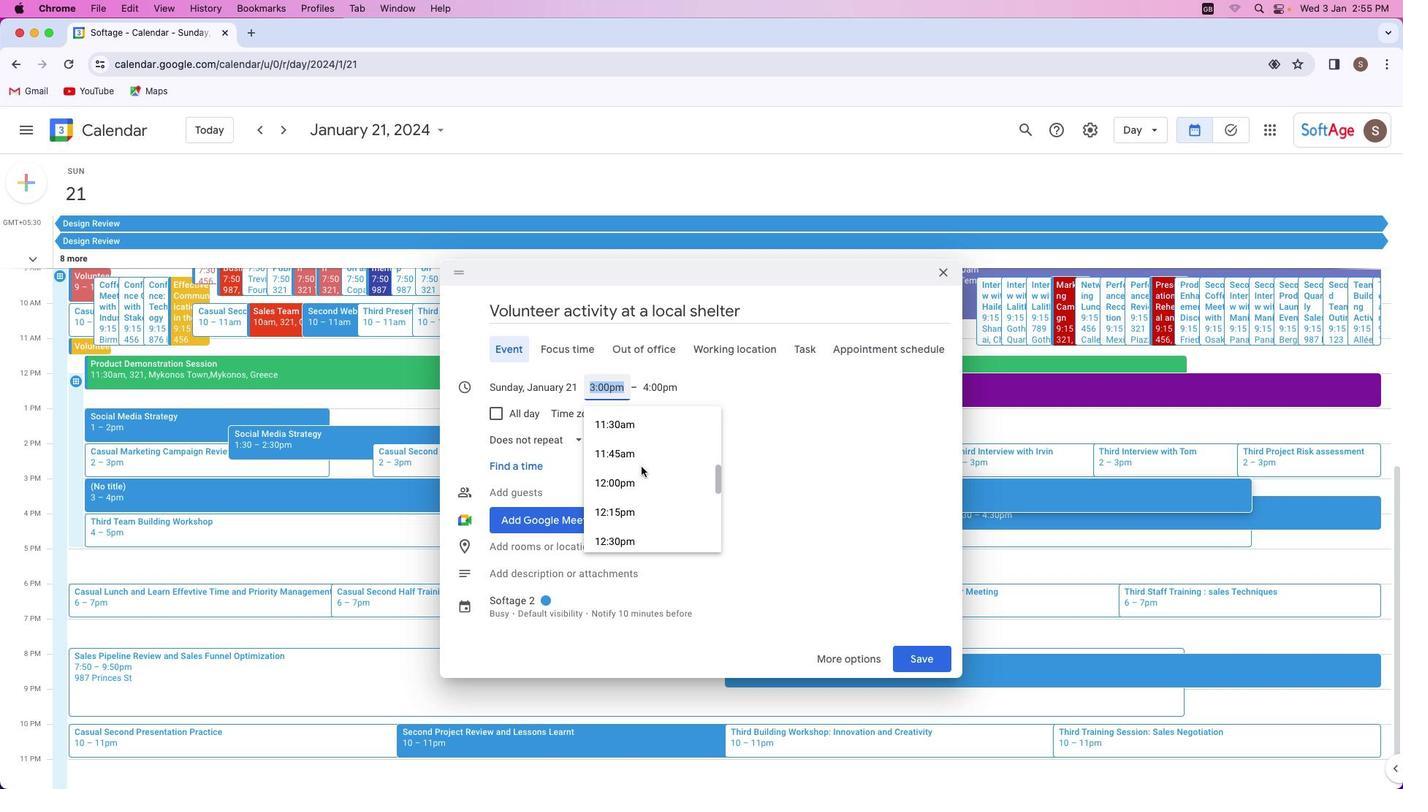 
Action: Mouse moved to (651, 477)
Screenshot: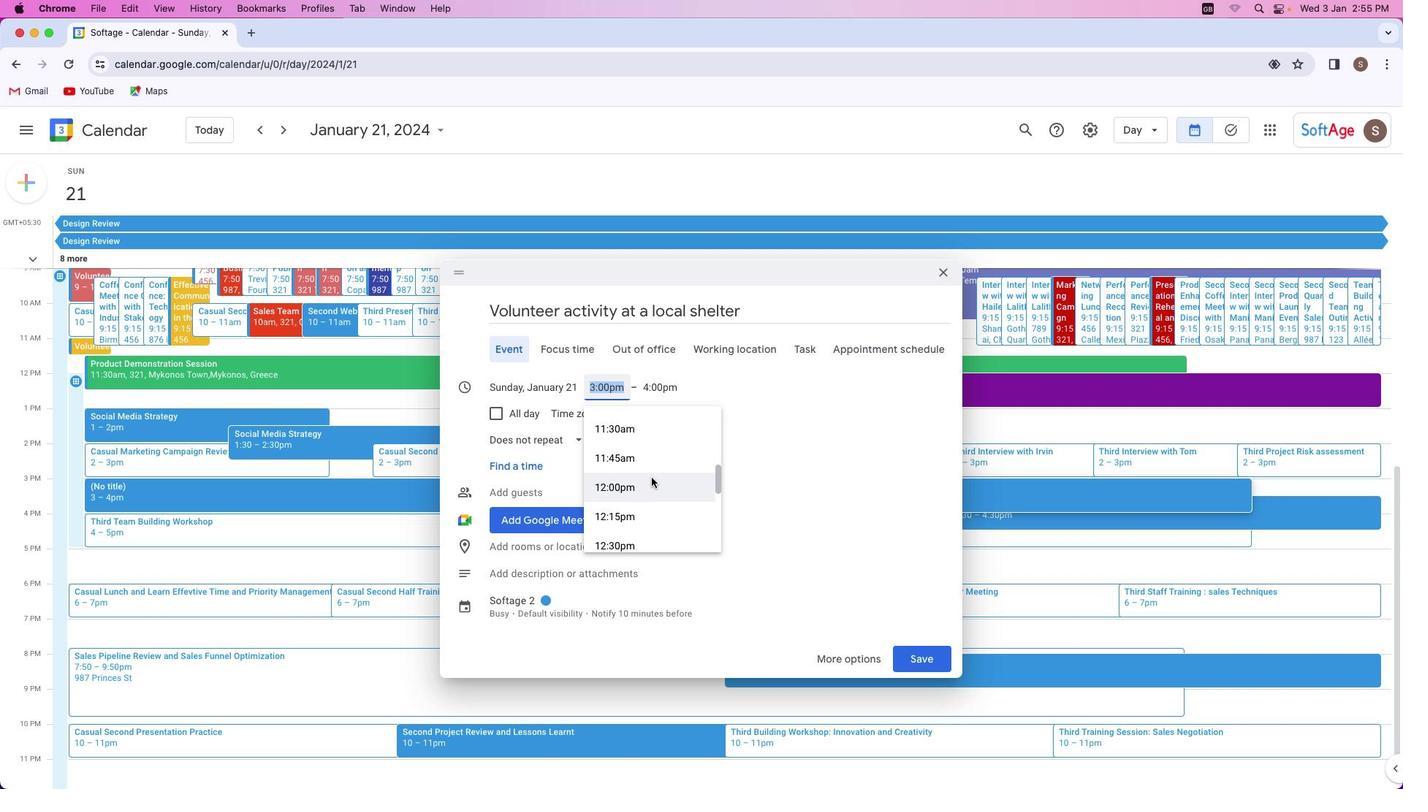 
Action: Mouse scrolled (651, 477) with delta (0, 0)
Screenshot: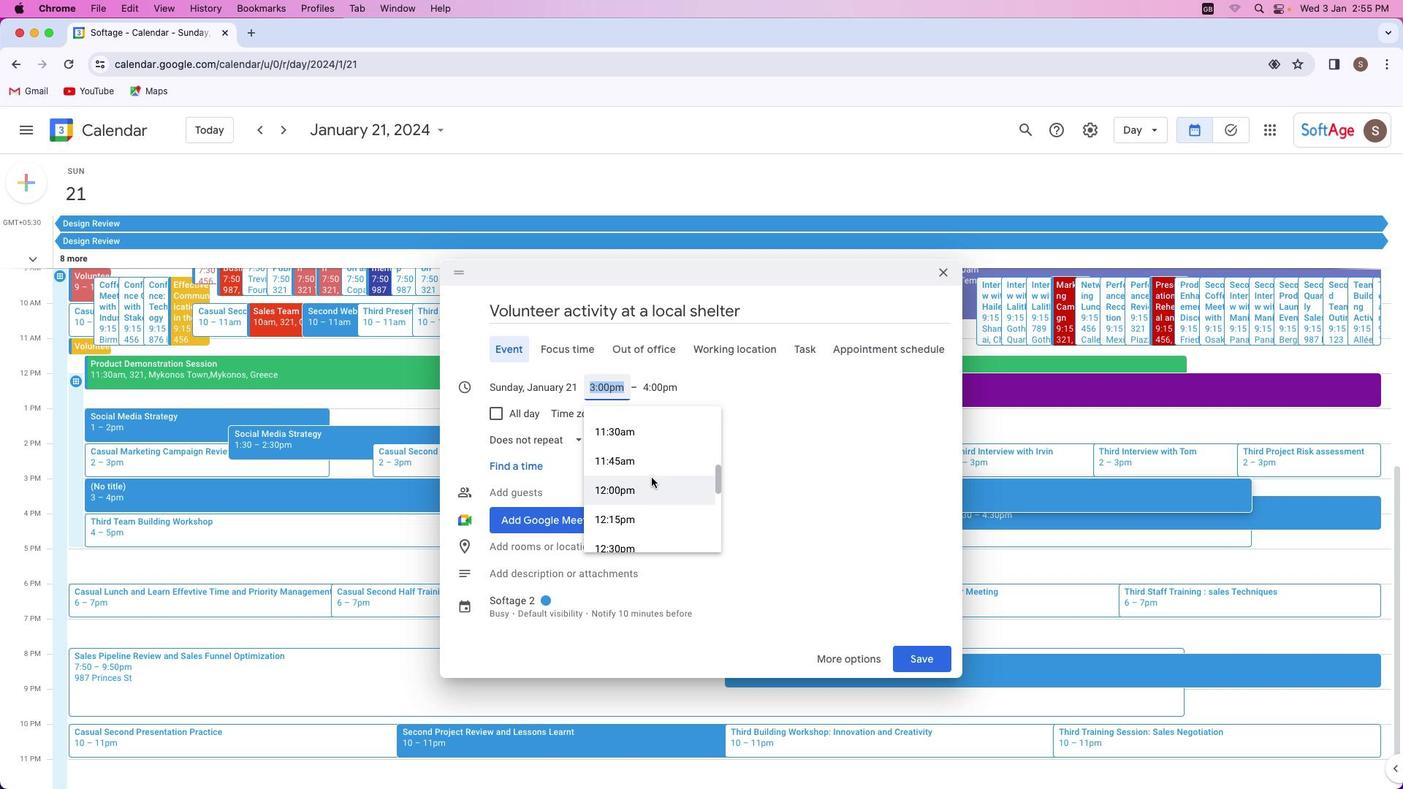 
Action: Mouse scrolled (651, 477) with delta (0, 0)
Screenshot: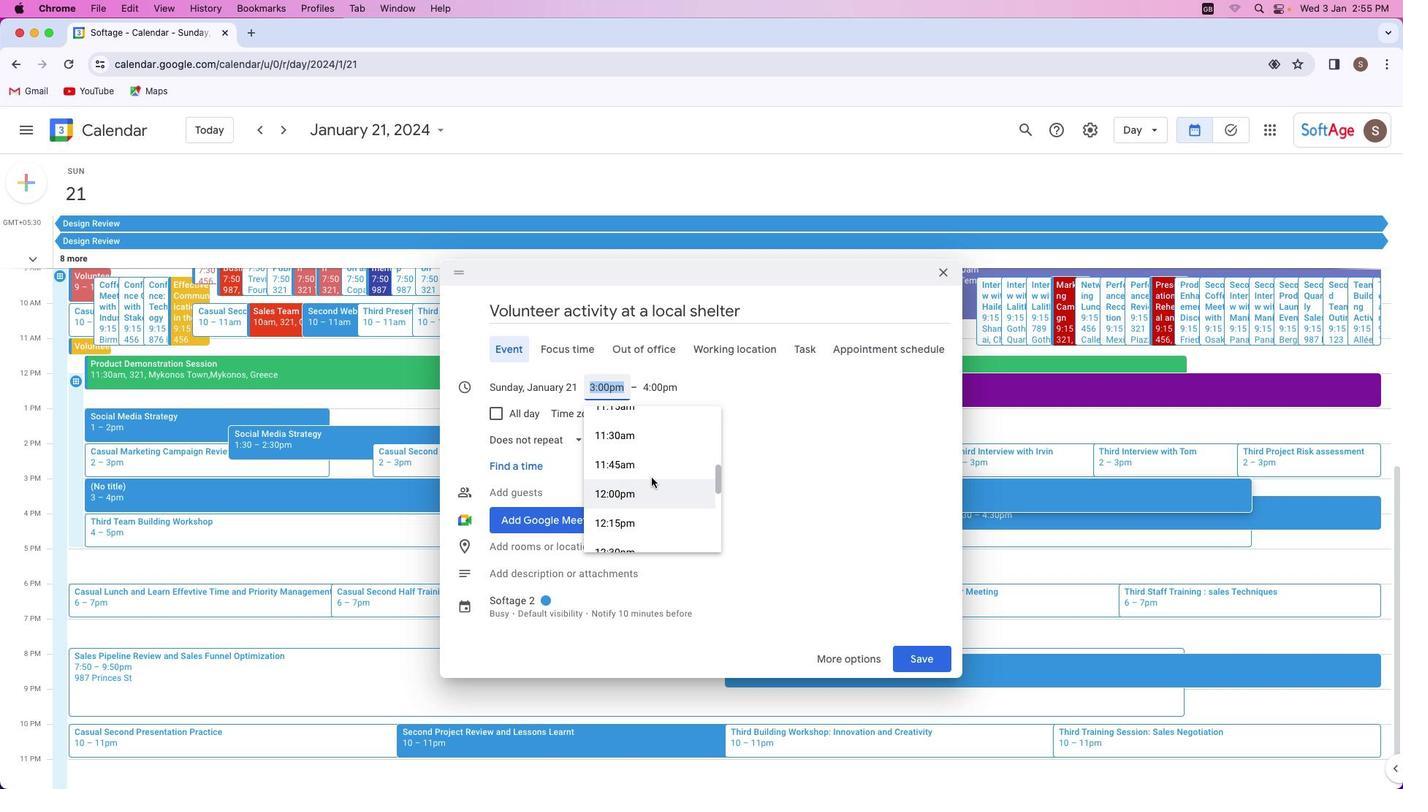 
Action: Mouse scrolled (651, 477) with delta (0, 0)
Screenshot: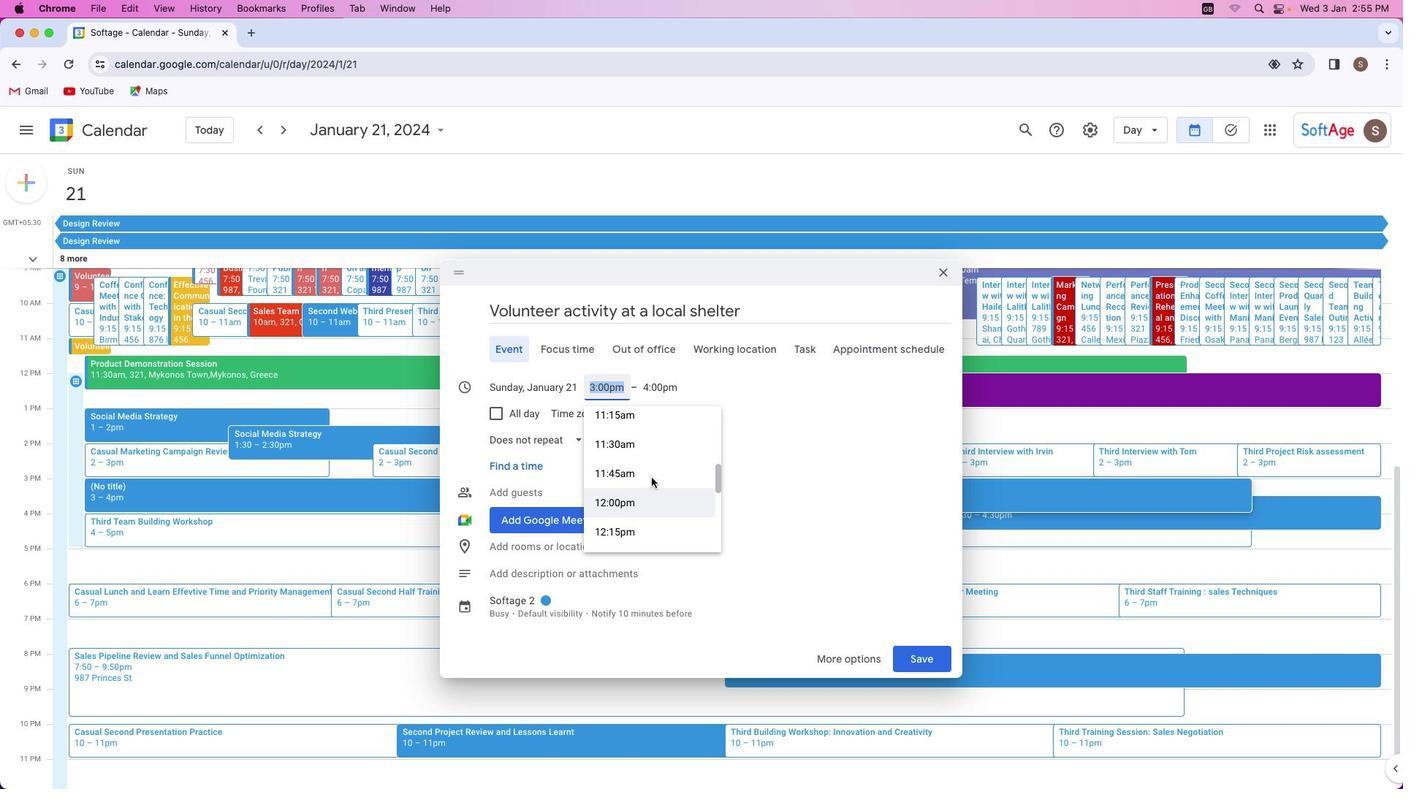 
Action: Mouse scrolled (651, 477) with delta (0, 0)
Screenshot: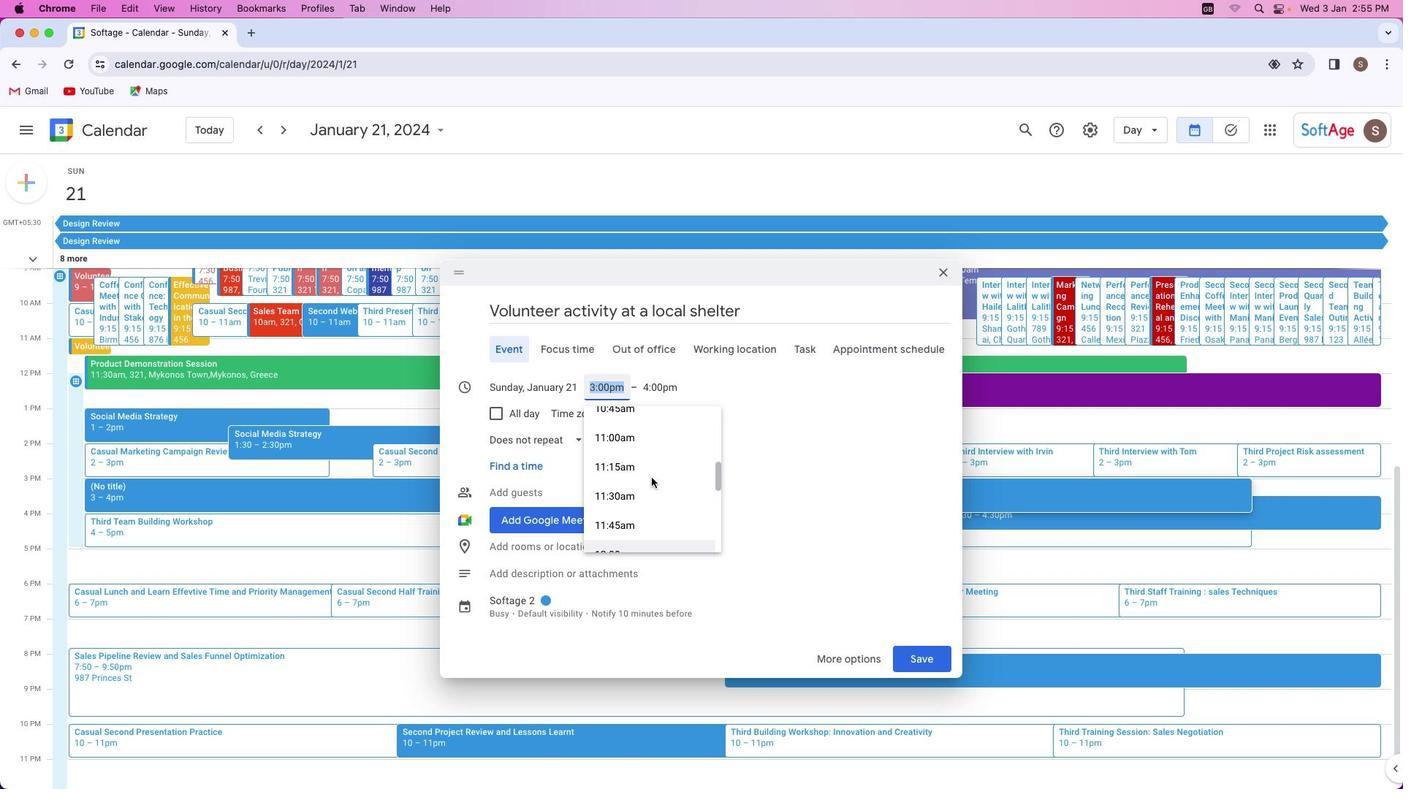 
Action: Mouse scrolled (651, 477) with delta (0, 0)
Screenshot: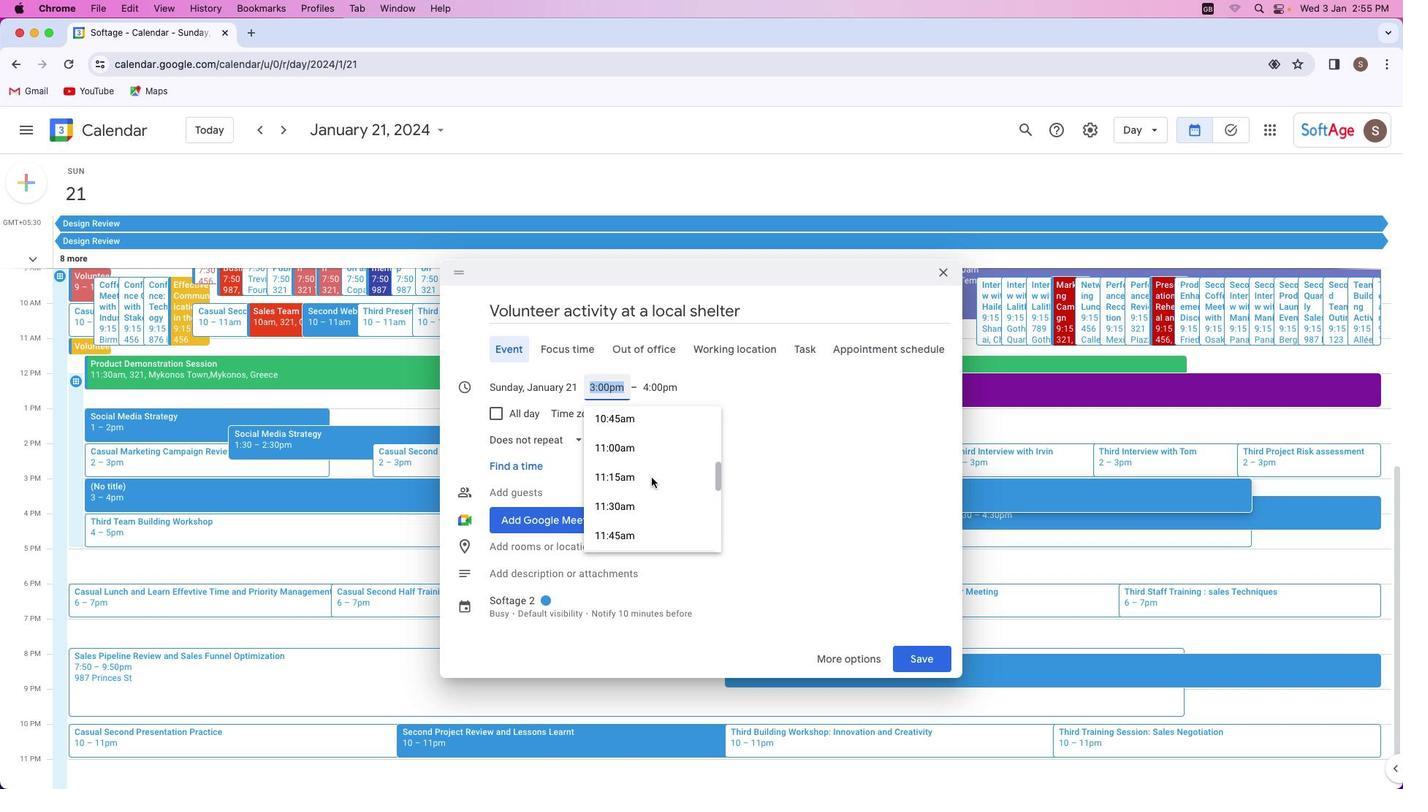 
Action: Mouse scrolled (651, 477) with delta (0, 1)
Screenshot: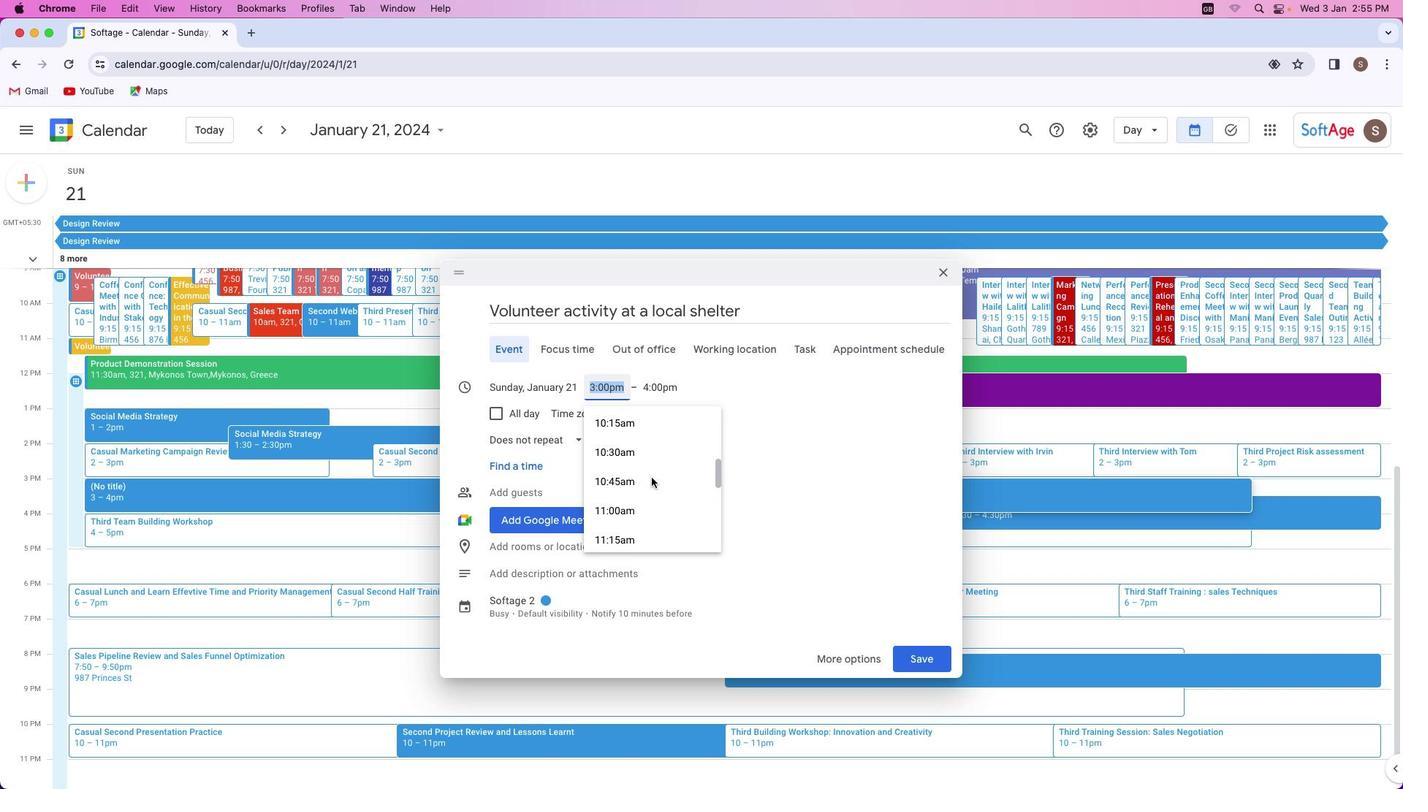 
Action: Mouse scrolled (651, 477) with delta (0, 1)
Screenshot: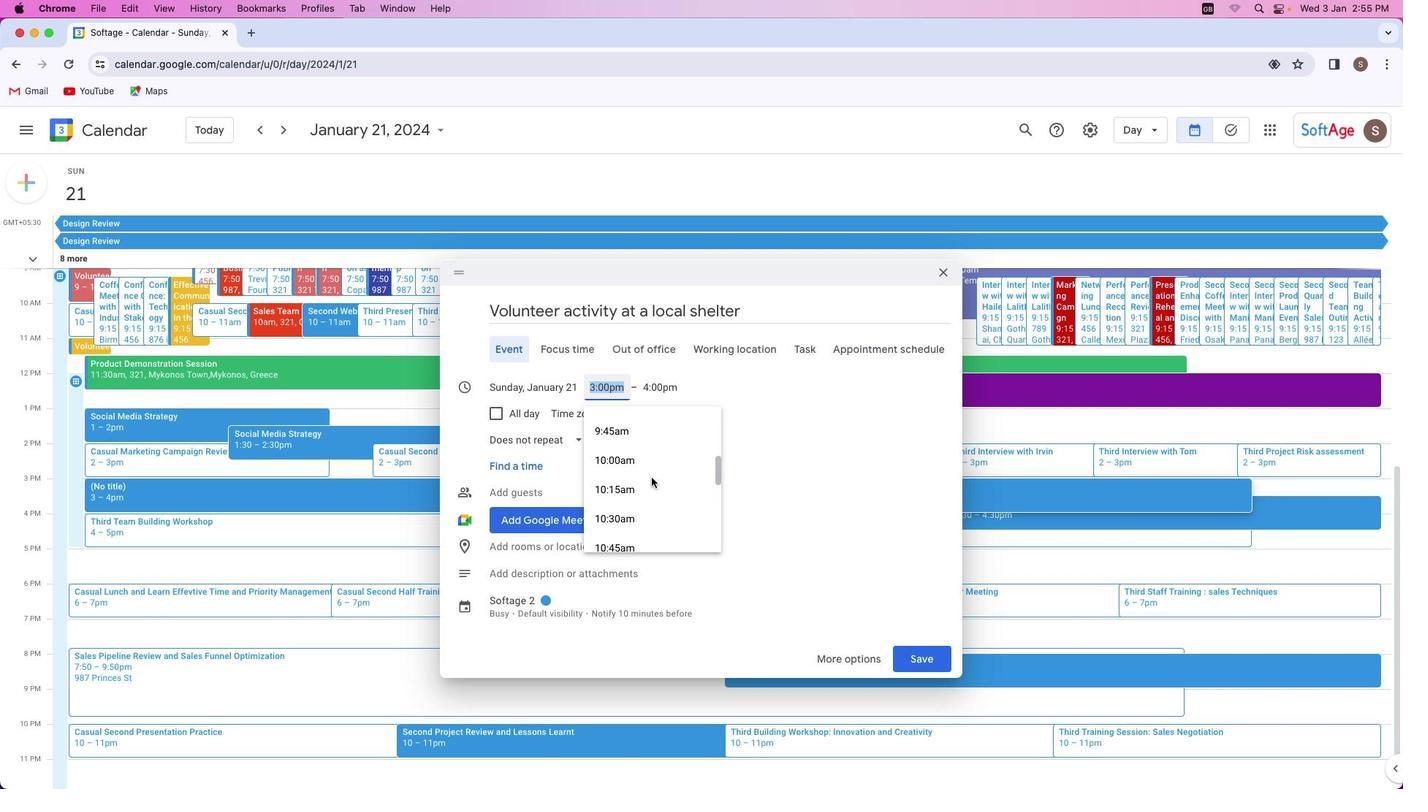 
Action: Mouse moved to (657, 478)
Screenshot: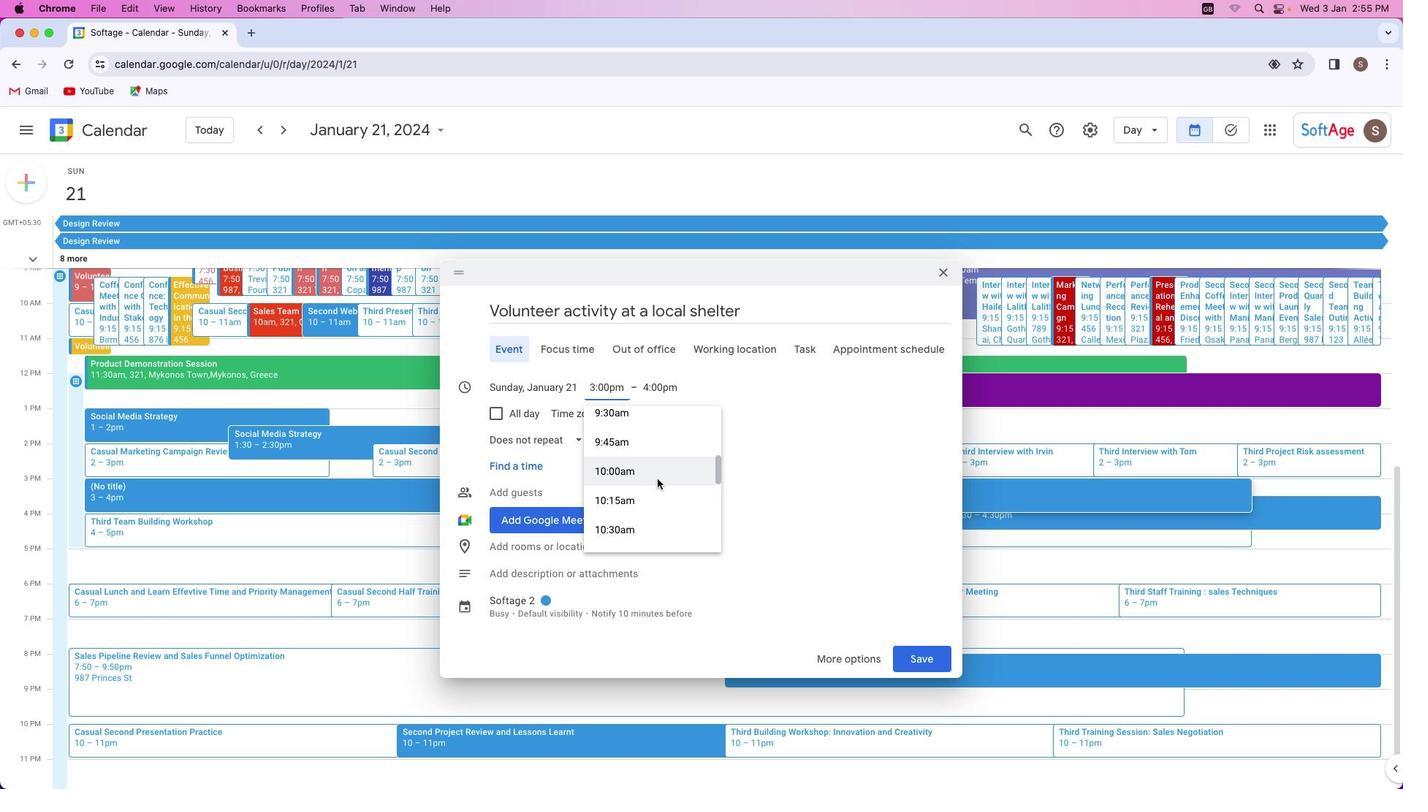 
Action: Mouse pressed left at (657, 478)
Screenshot: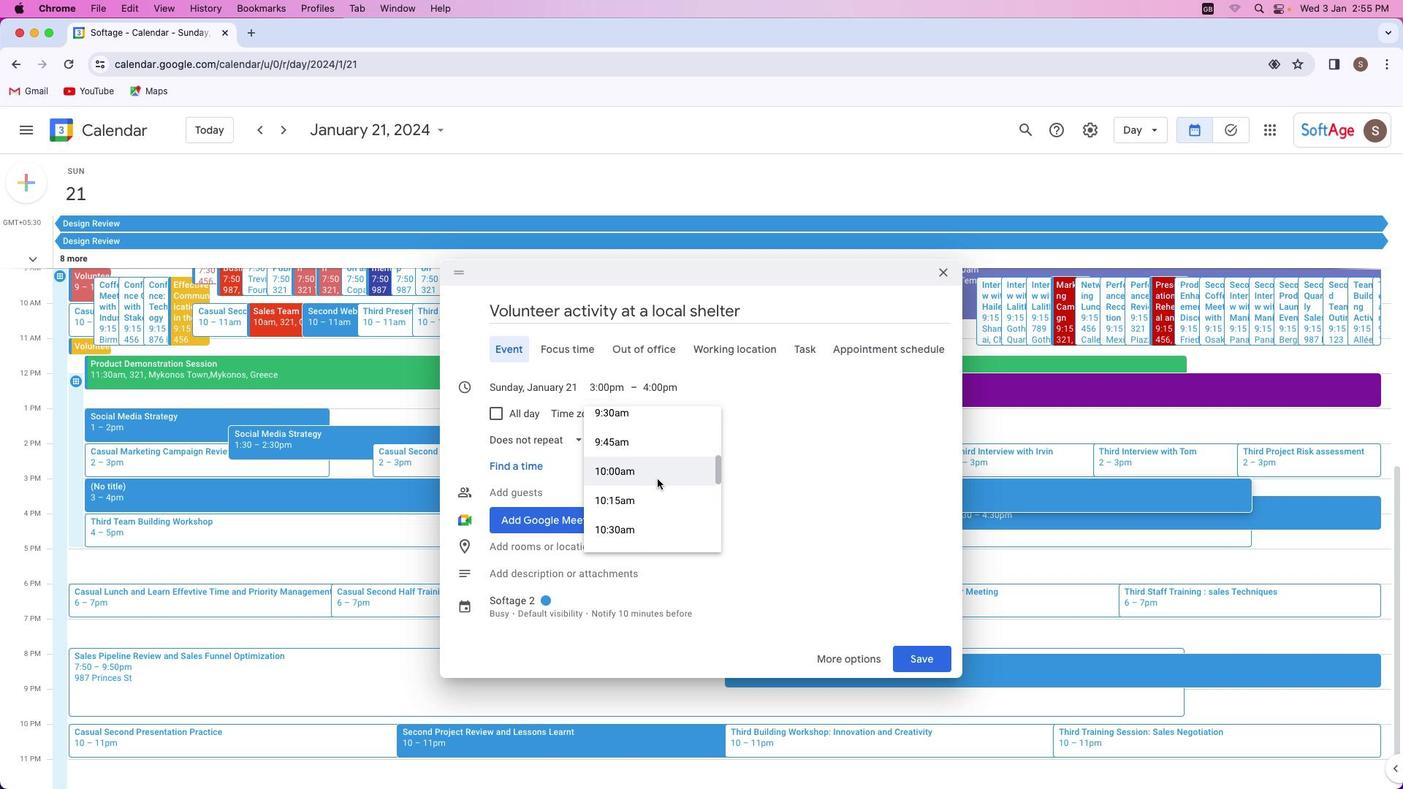 
Action: Mouse moved to (513, 598)
Screenshot: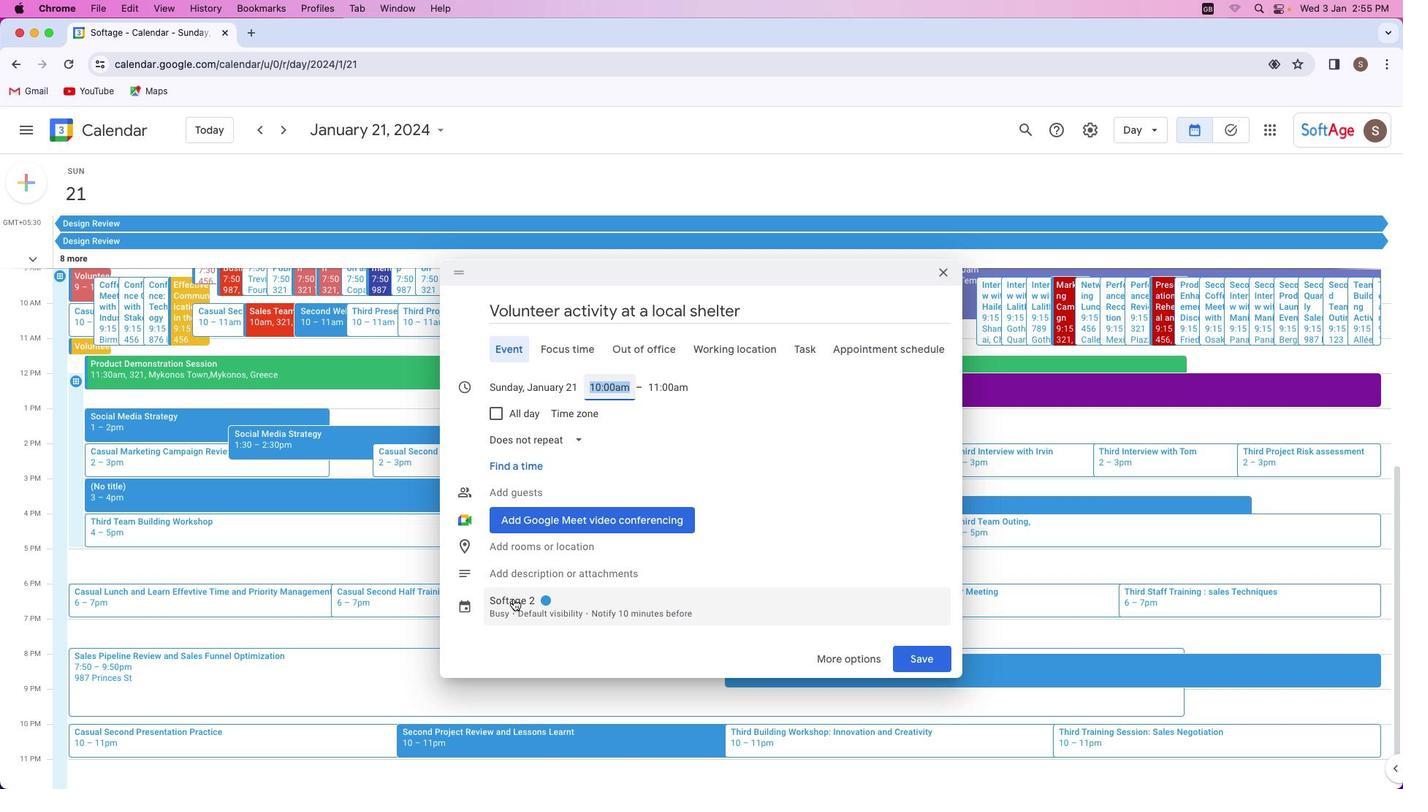 
Action: Mouse pressed left at (513, 598)
Screenshot: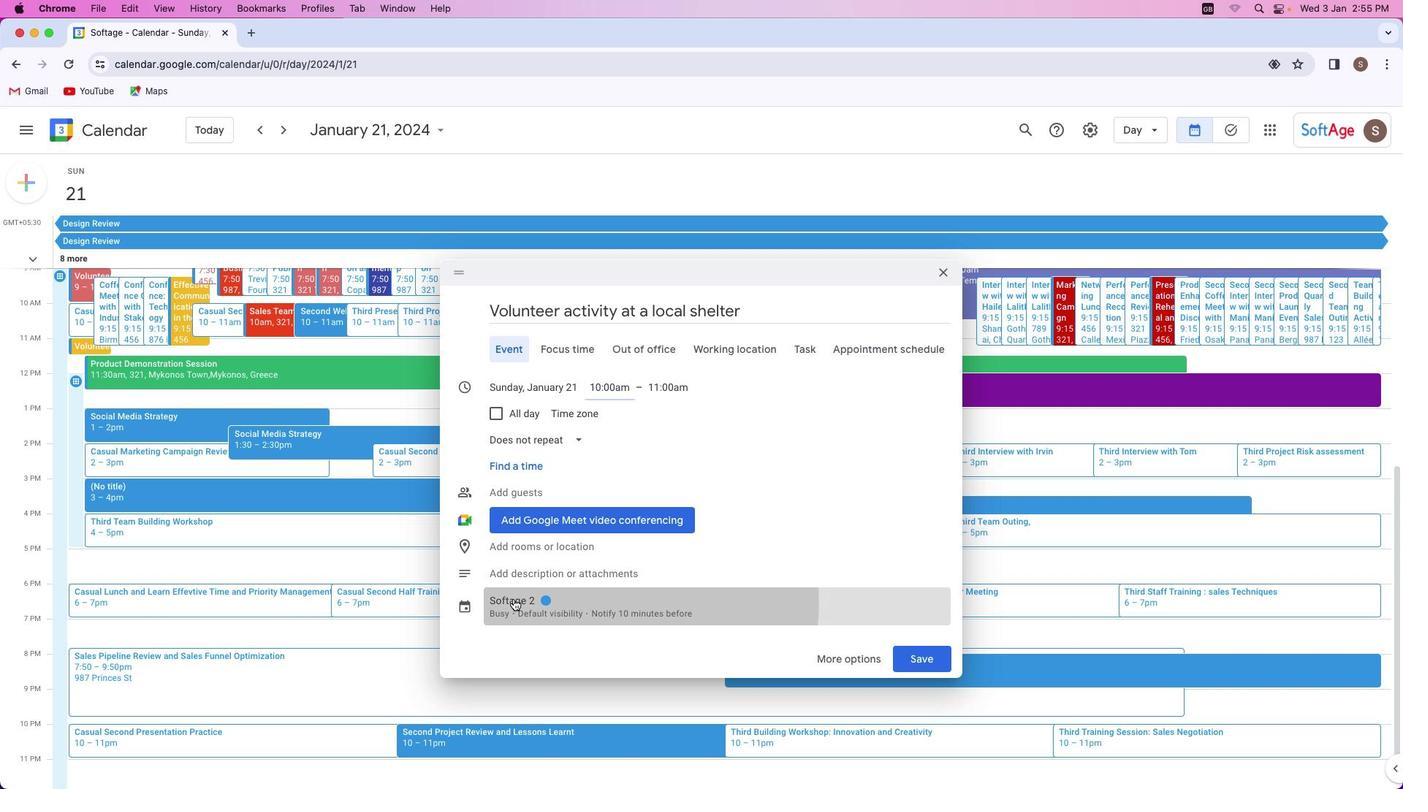 
Action: Mouse moved to (561, 568)
Screenshot: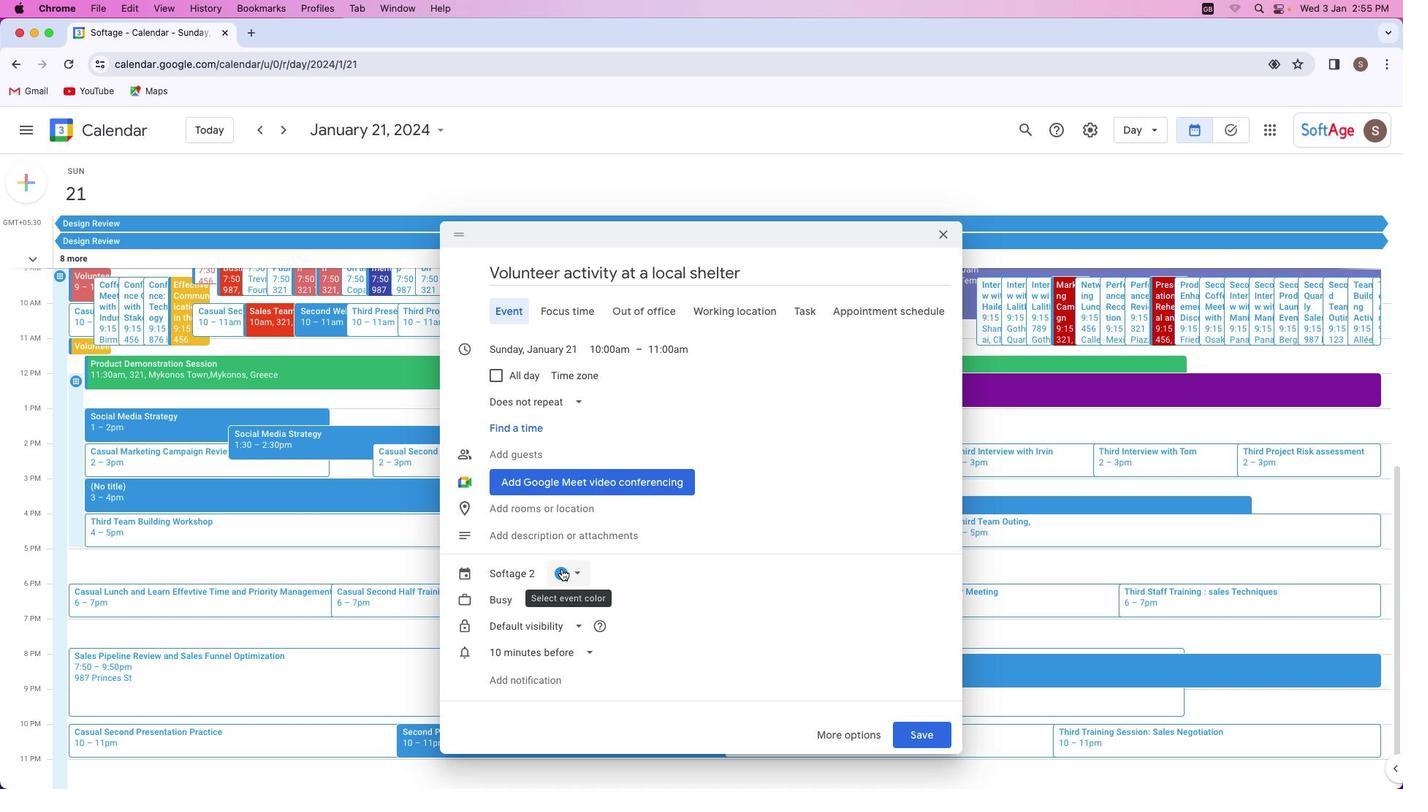 
Action: Mouse pressed left at (561, 568)
Screenshot: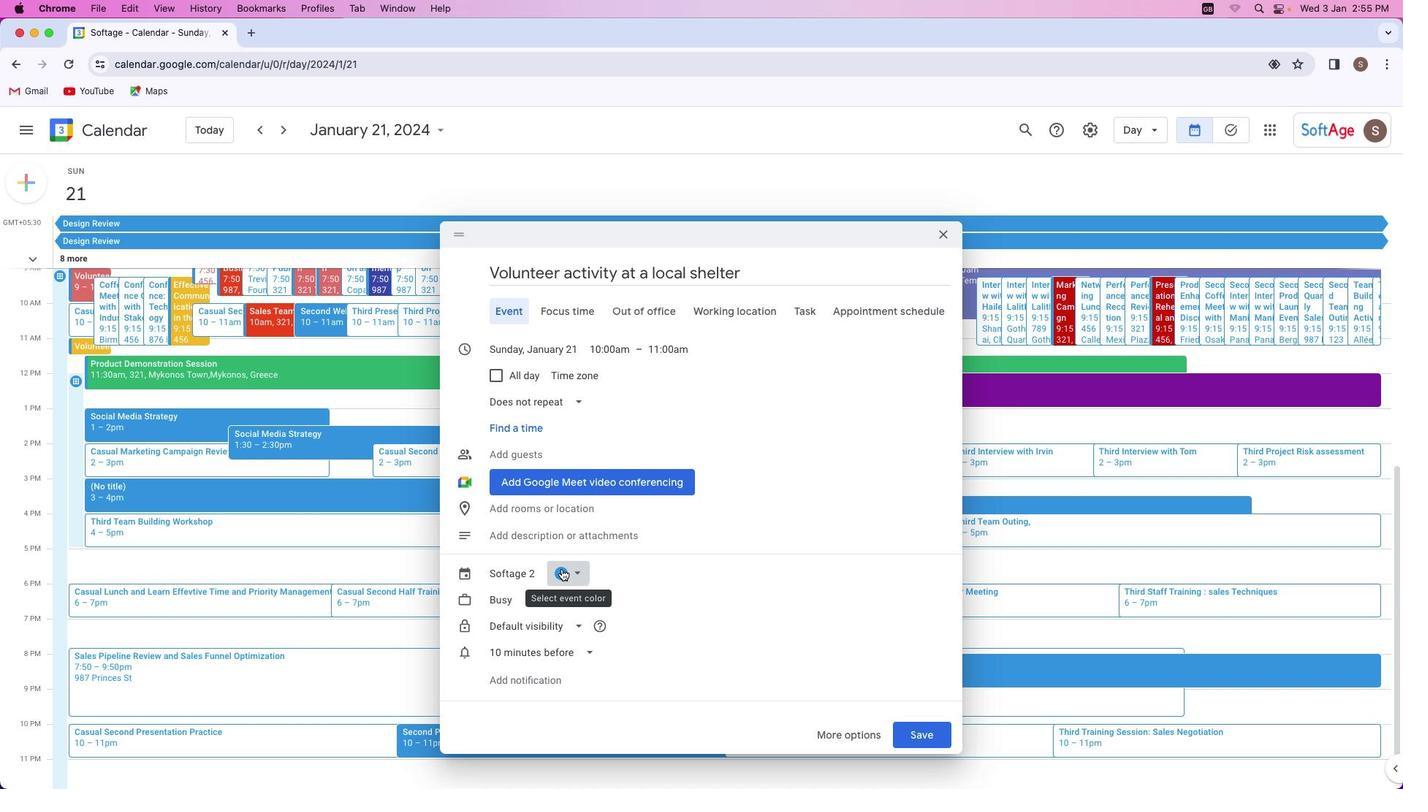 
Action: Mouse moved to (598, 612)
Screenshot: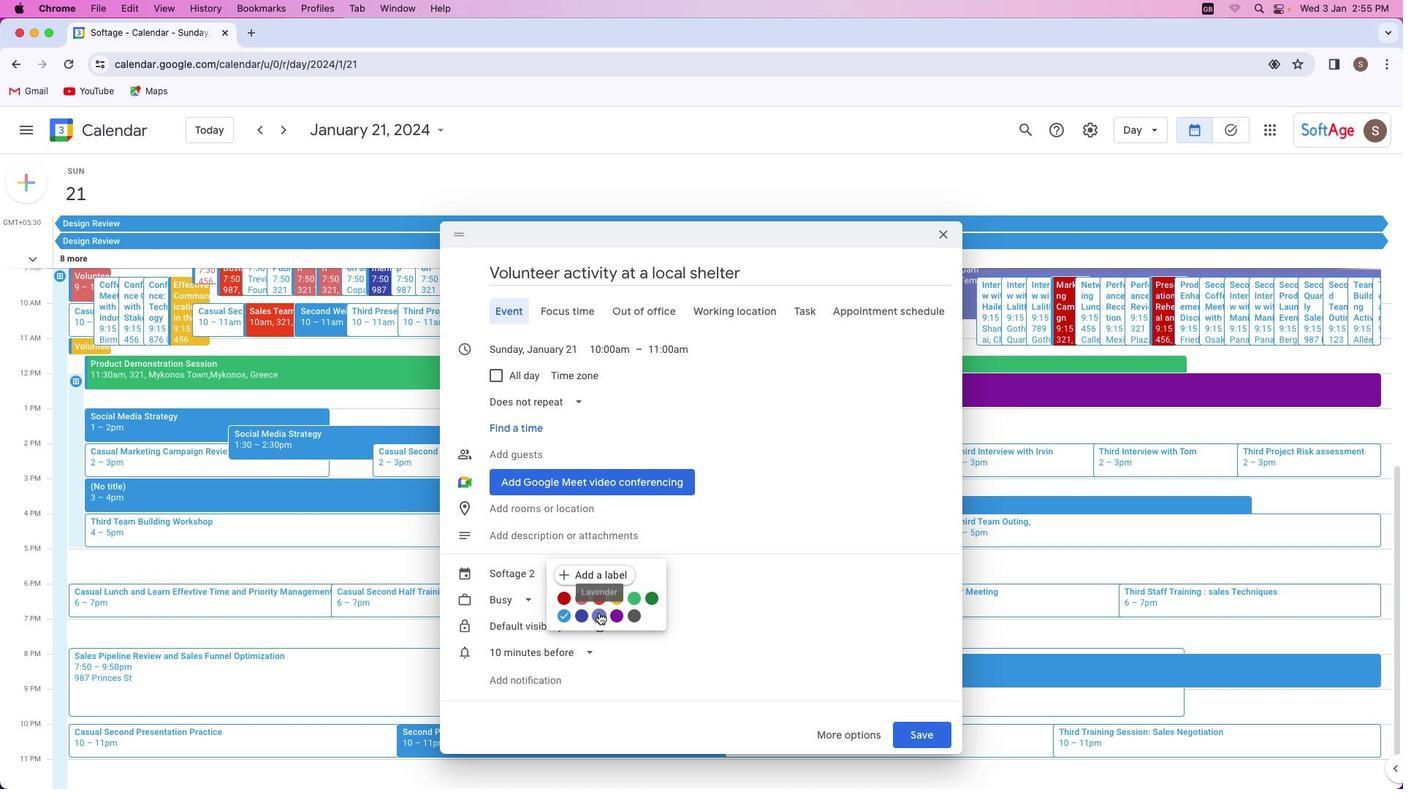 
Action: Mouse pressed left at (598, 612)
Screenshot: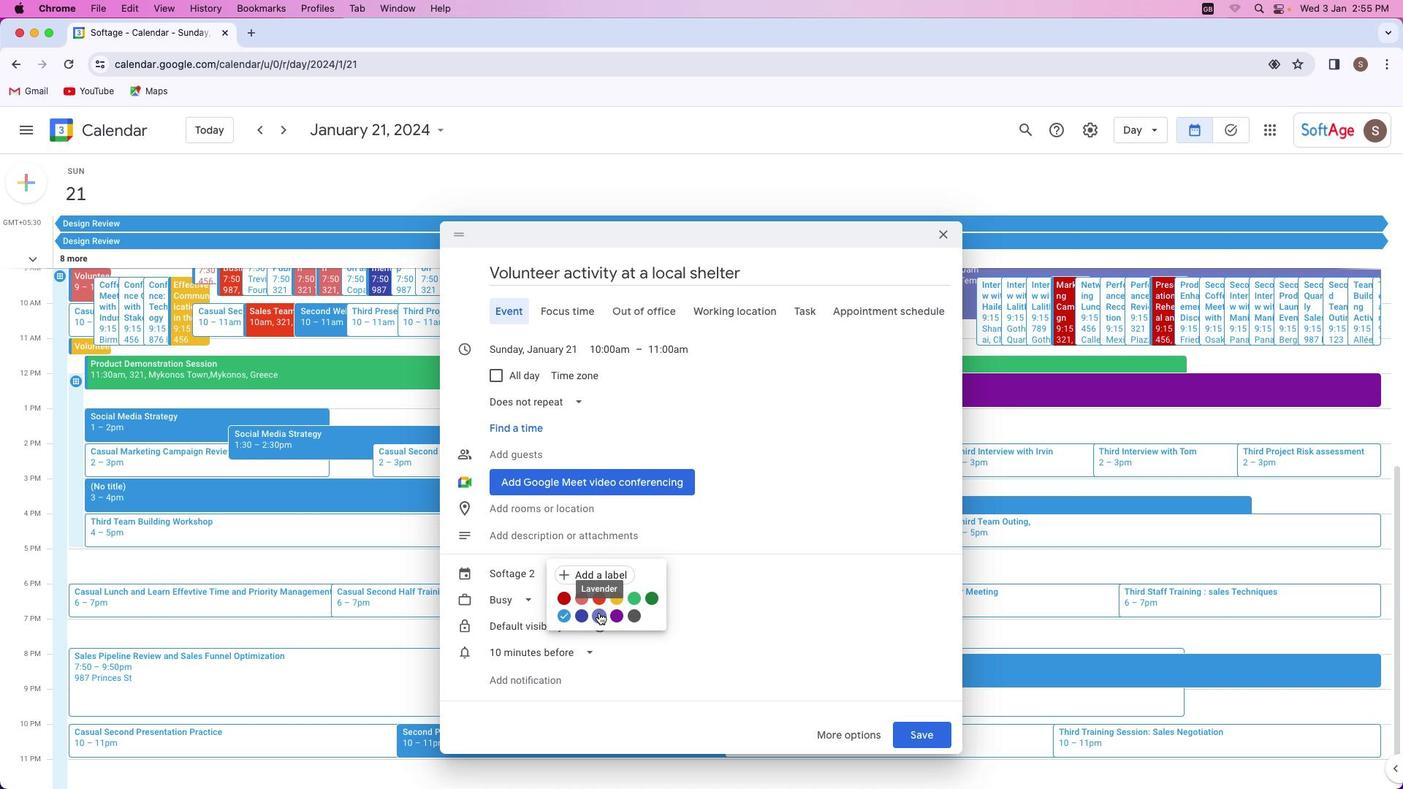 
Action: Mouse moved to (915, 728)
Screenshot: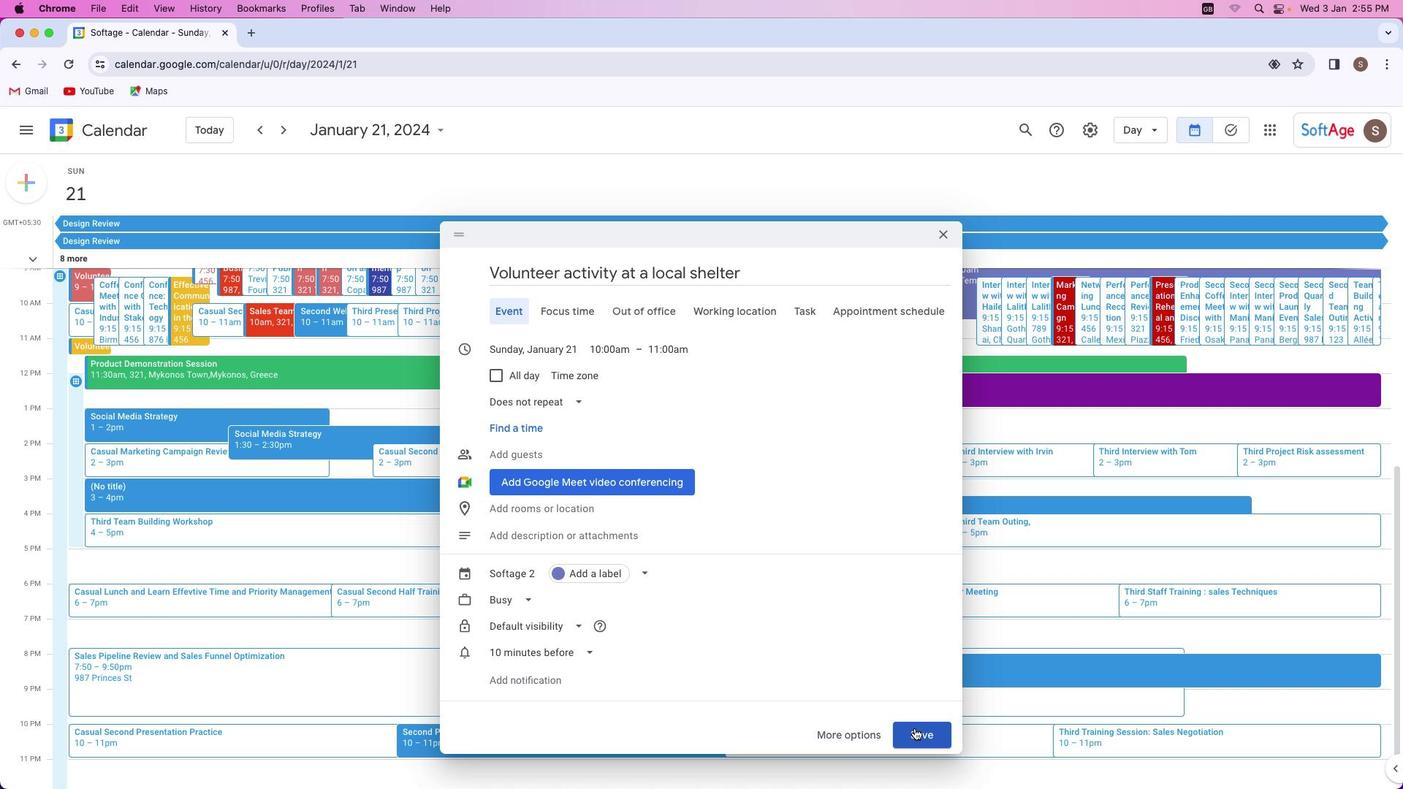 
Action: Mouse pressed left at (915, 728)
Screenshot: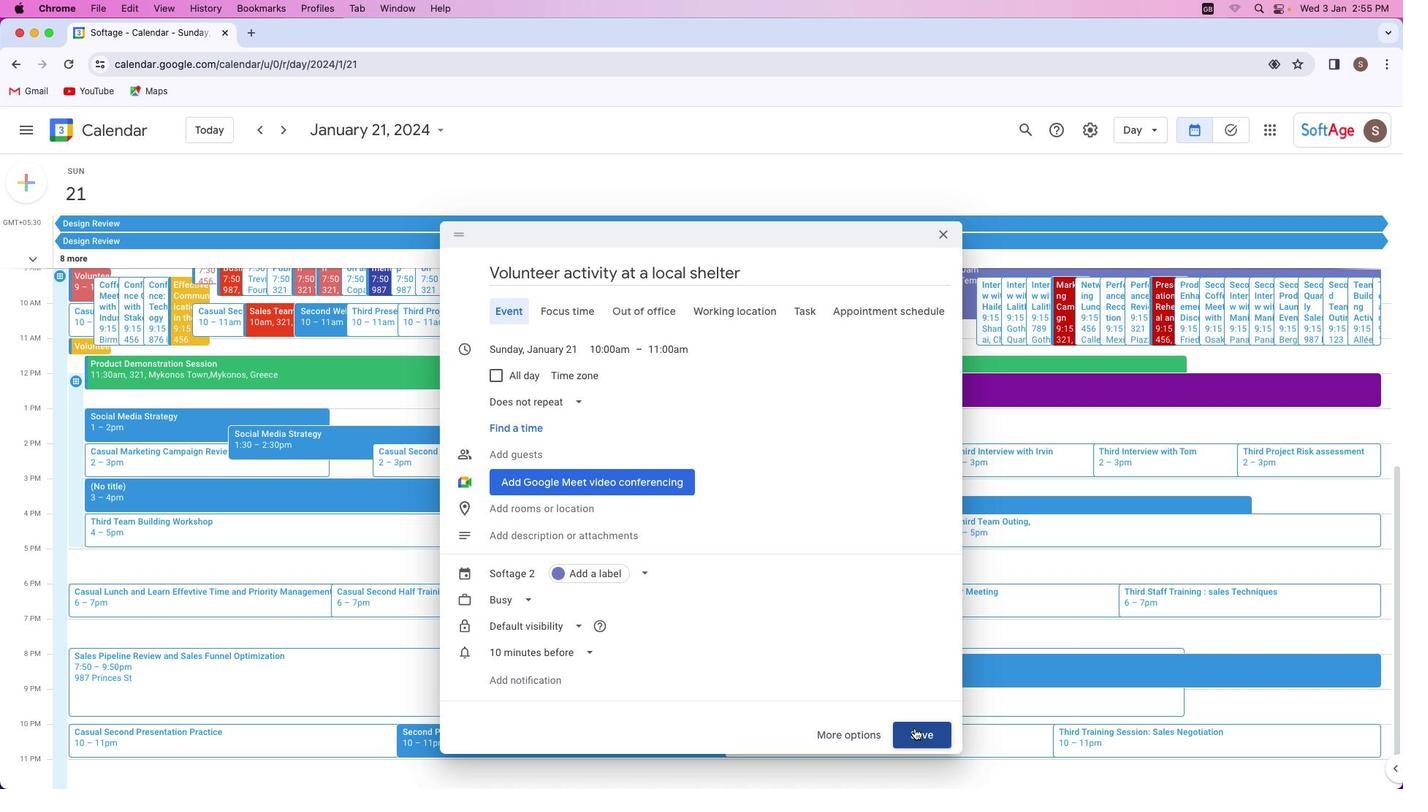 
Action: Mouse moved to (33, 366)
Screenshot: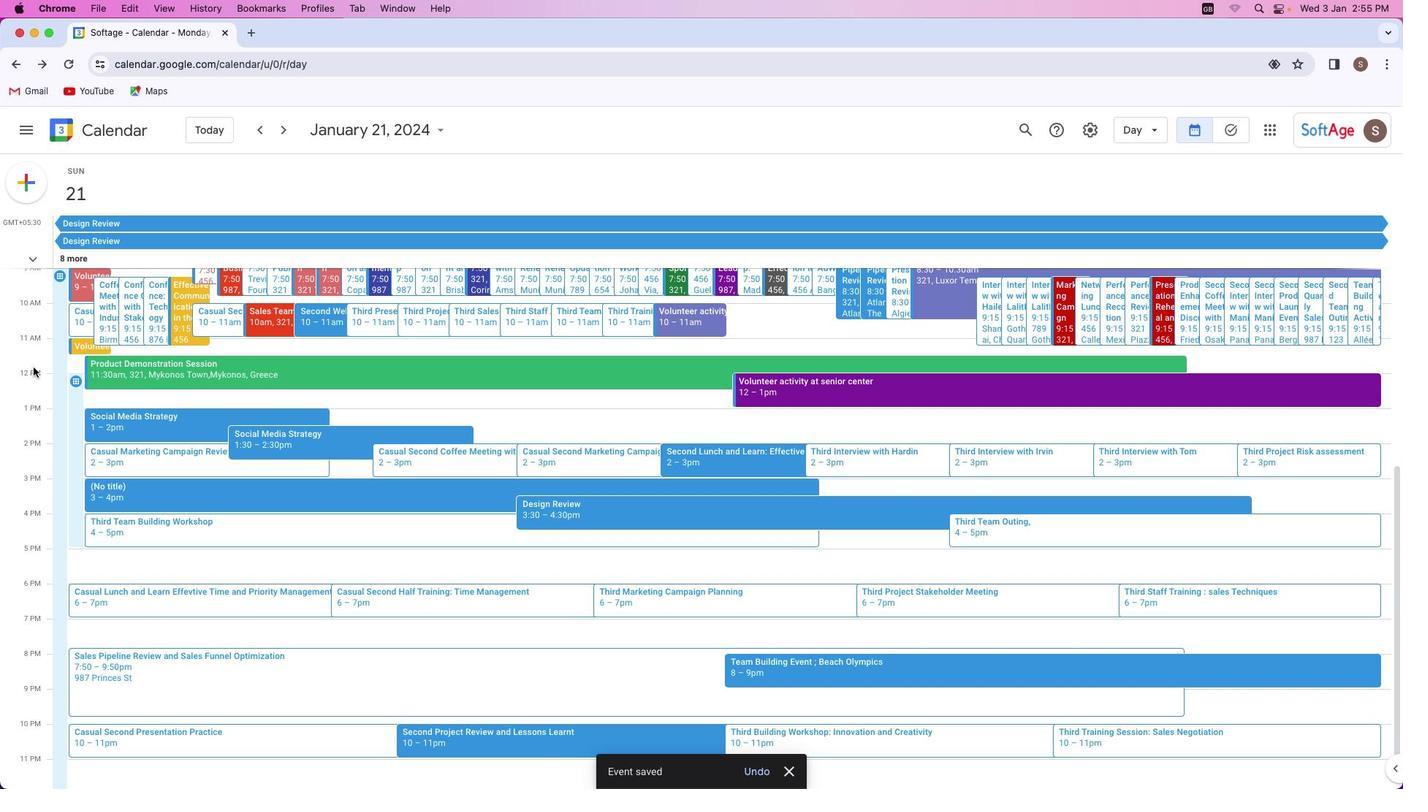 
Action: Mouse scrolled (33, 366) with delta (0, 0)
Screenshot: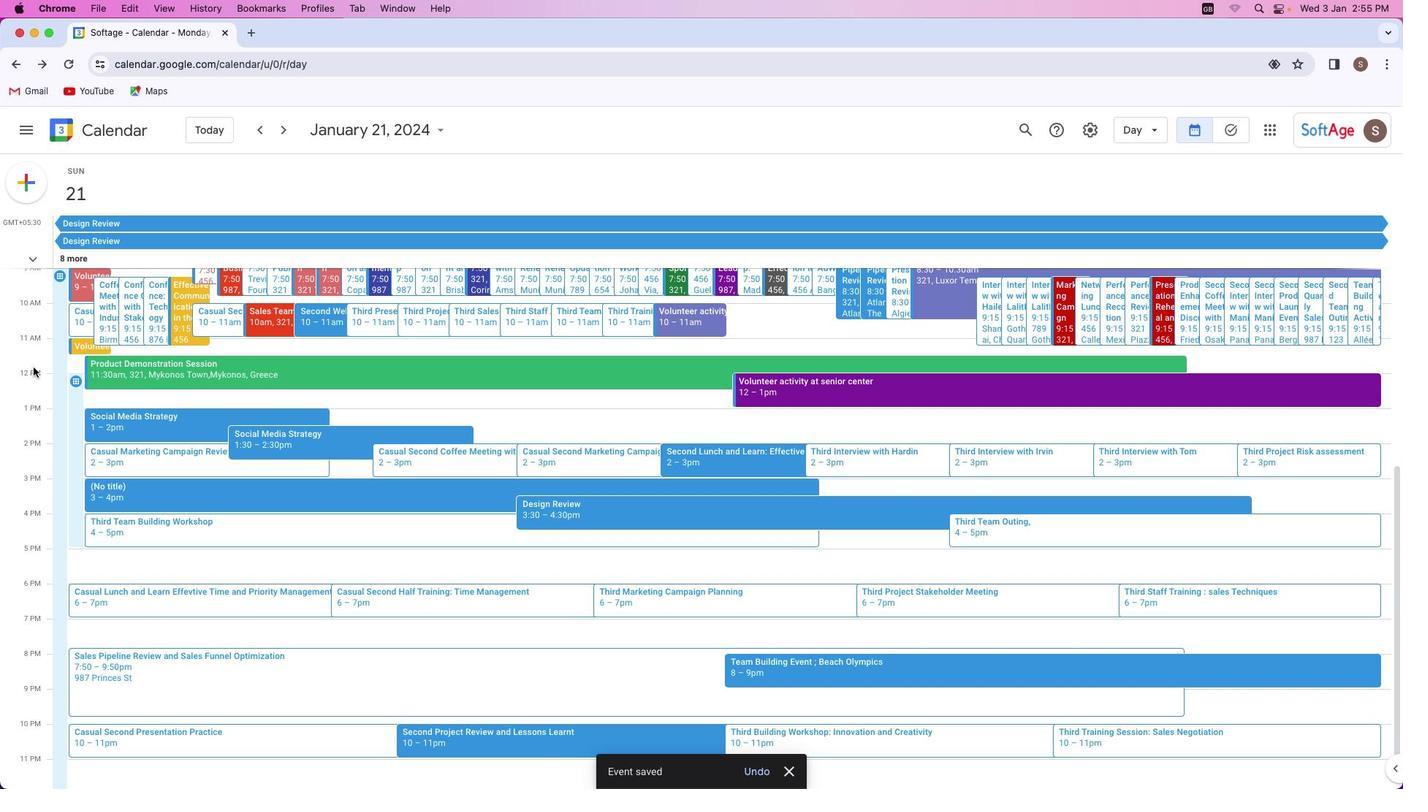 
Action: Mouse scrolled (33, 366) with delta (0, 0)
Screenshot: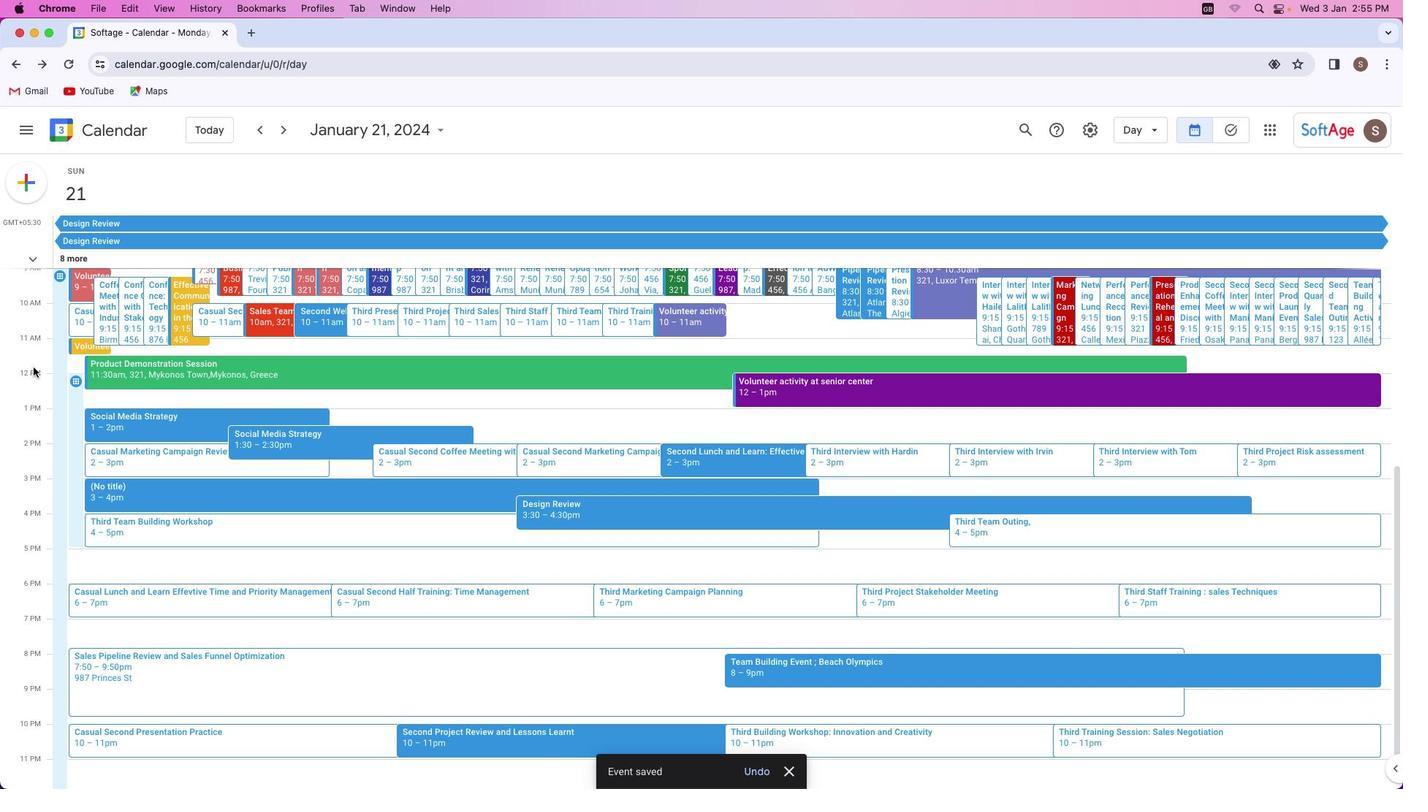 
Action: Mouse scrolled (33, 366) with delta (0, 0)
Screenshot: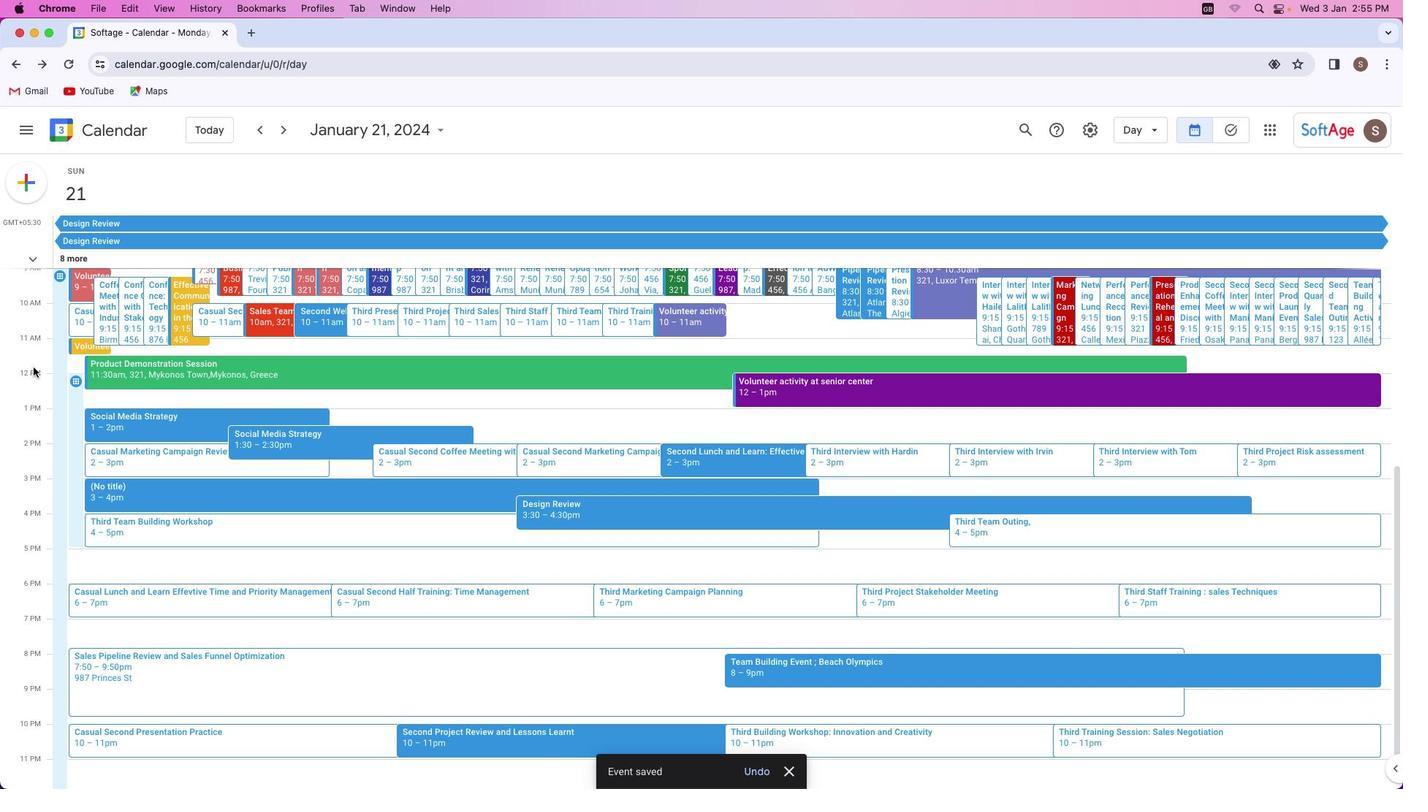 
Action: Mouse scrolled (33, 366) with delta (0, 0)
Screenshot: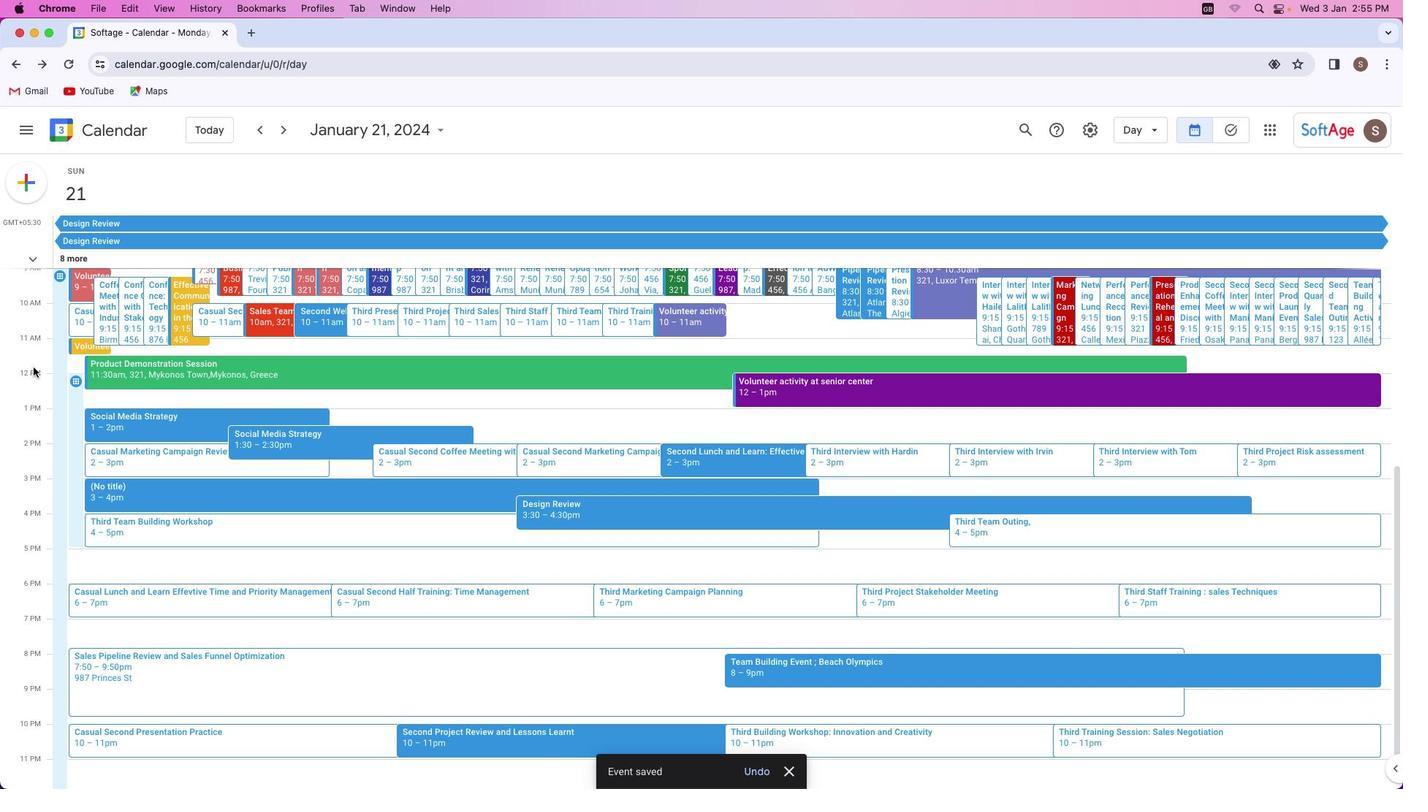 
Action: Mouse moved to (33, 378)
Screenshot: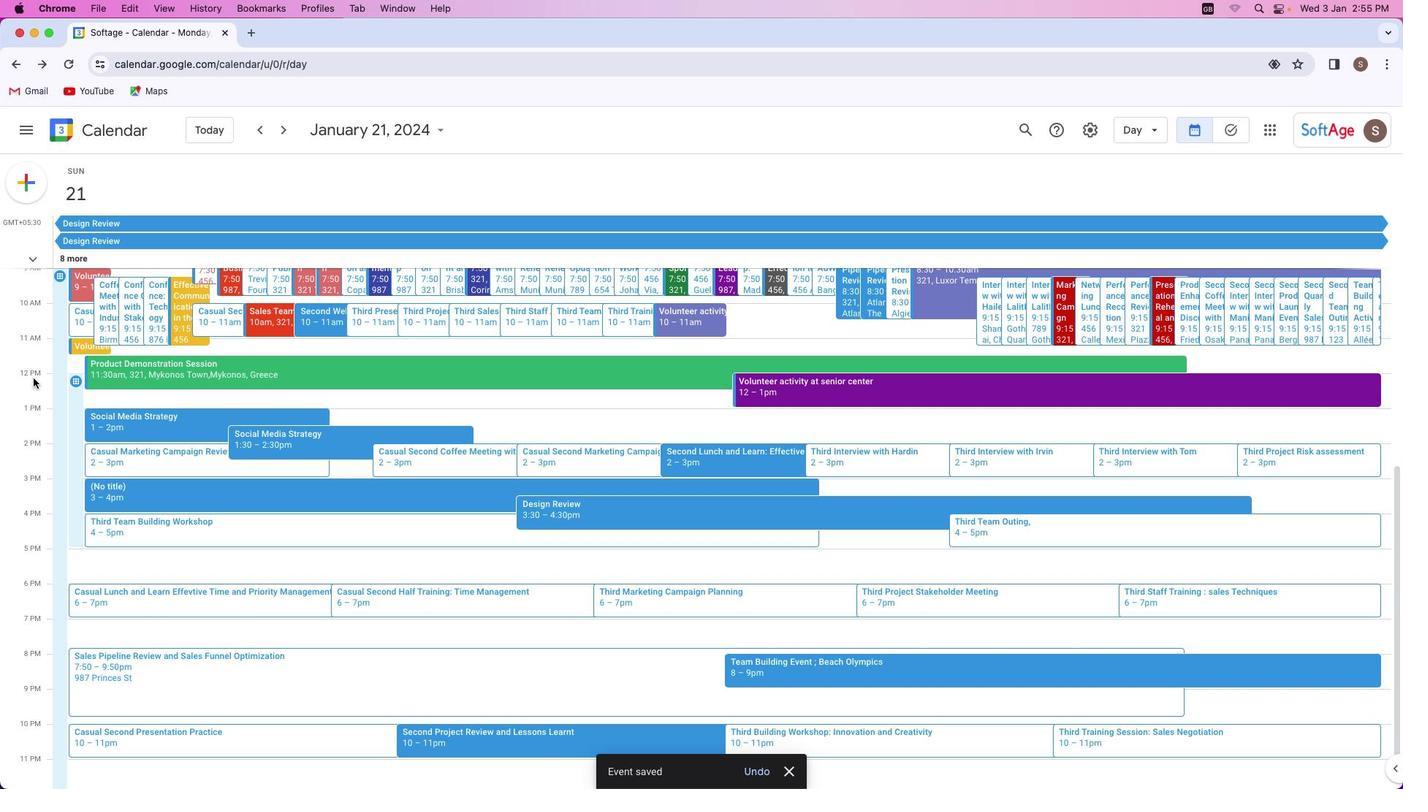 
Action: Mouse scrolled (33, 378) with delta (0, 0)
Screenshot: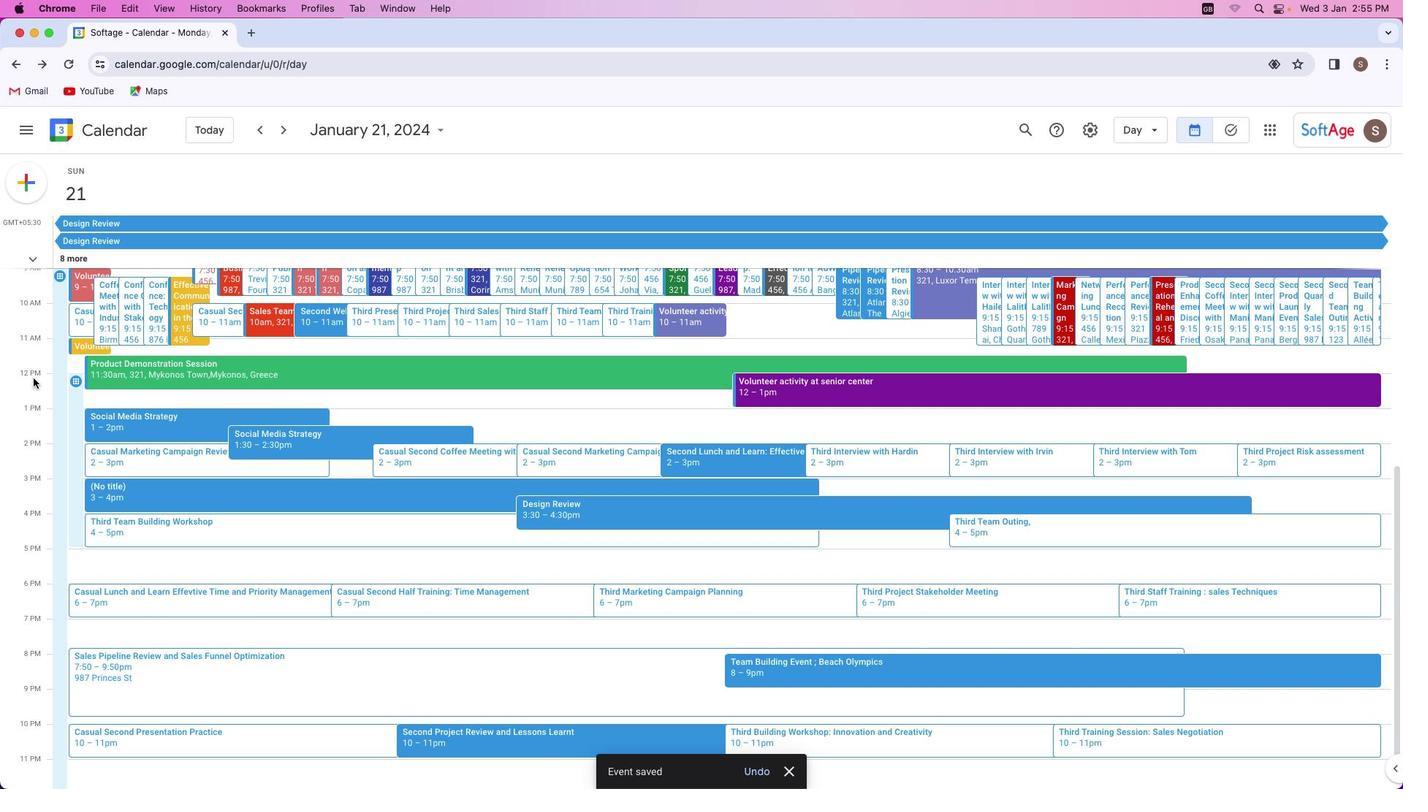 
Action: Mouse moved to (33, 377)
Screenshot: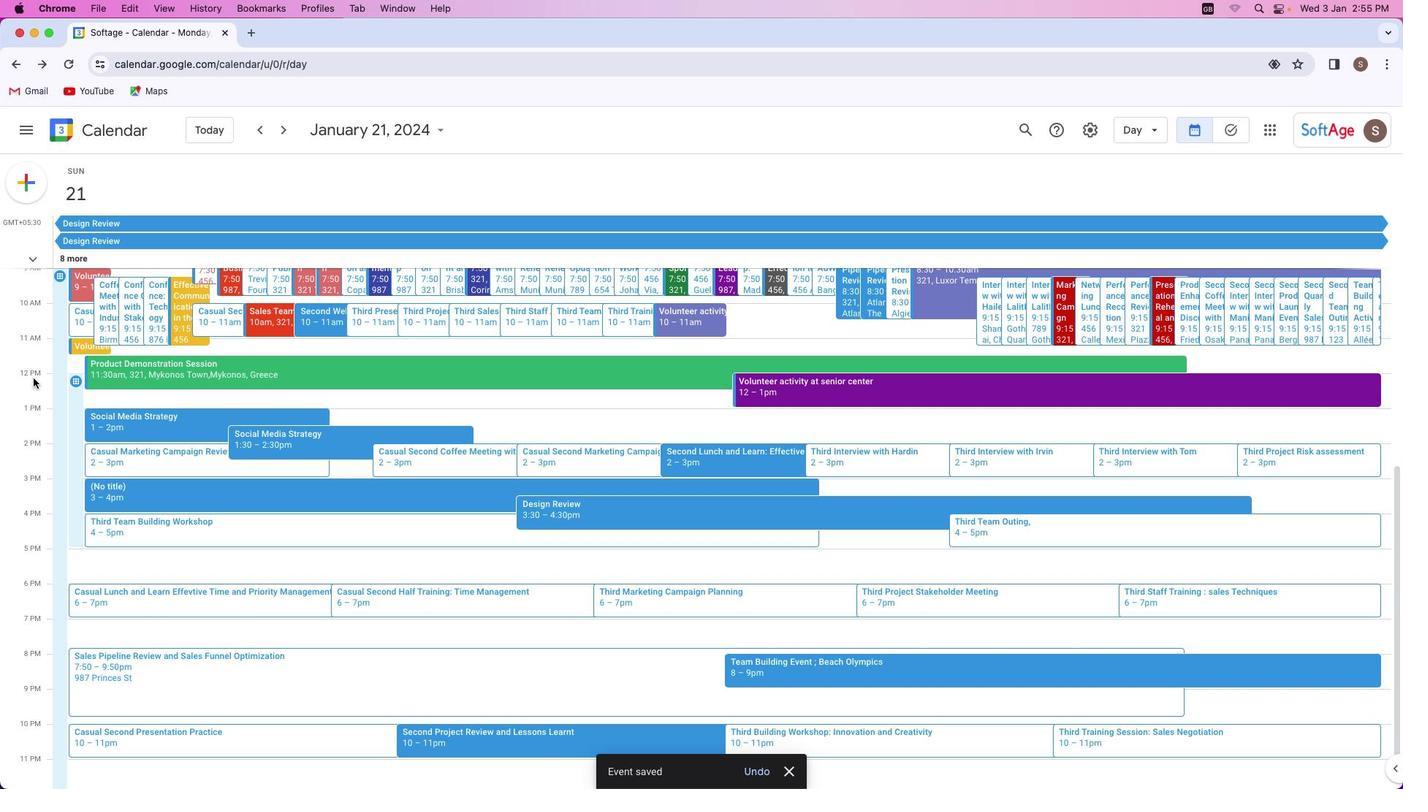 
Action: Mouse scrolled (33, 377) with delta (0, 0)
Screenshot: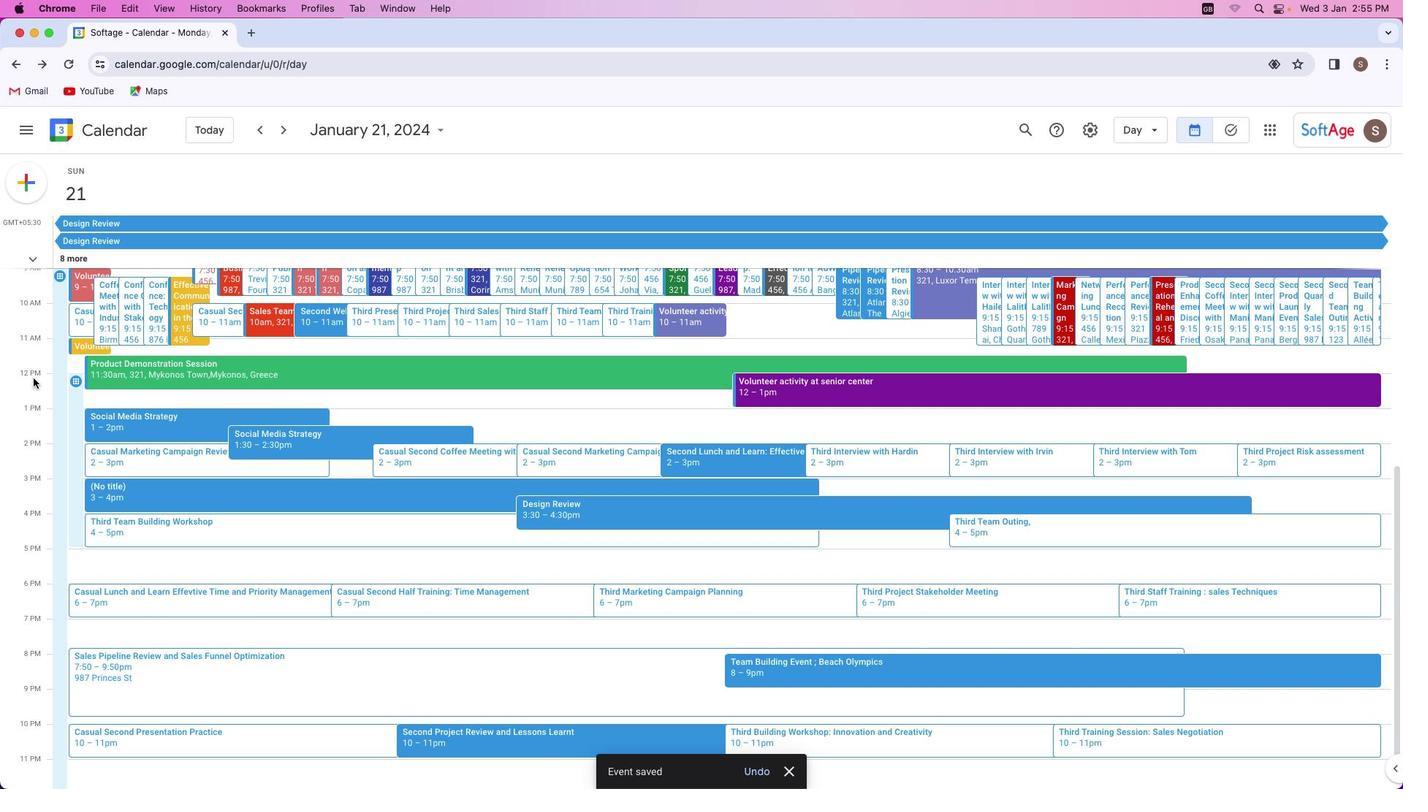 
Action: Mouse scrolled (33, 377) with delta (0, 0)
Screenshot: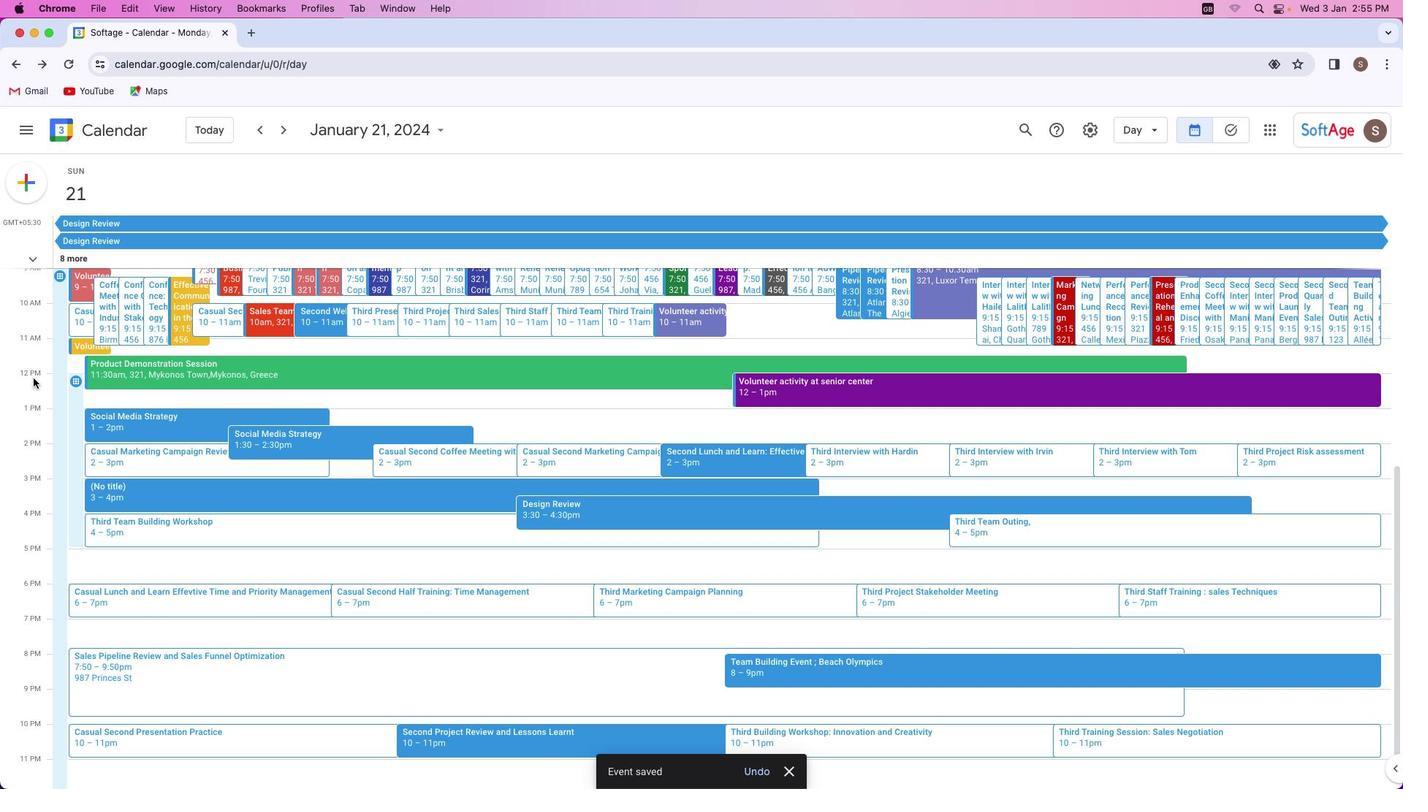 
Action: Mouse scrolled (33, 377) with delta (0, 0)
Screenshot: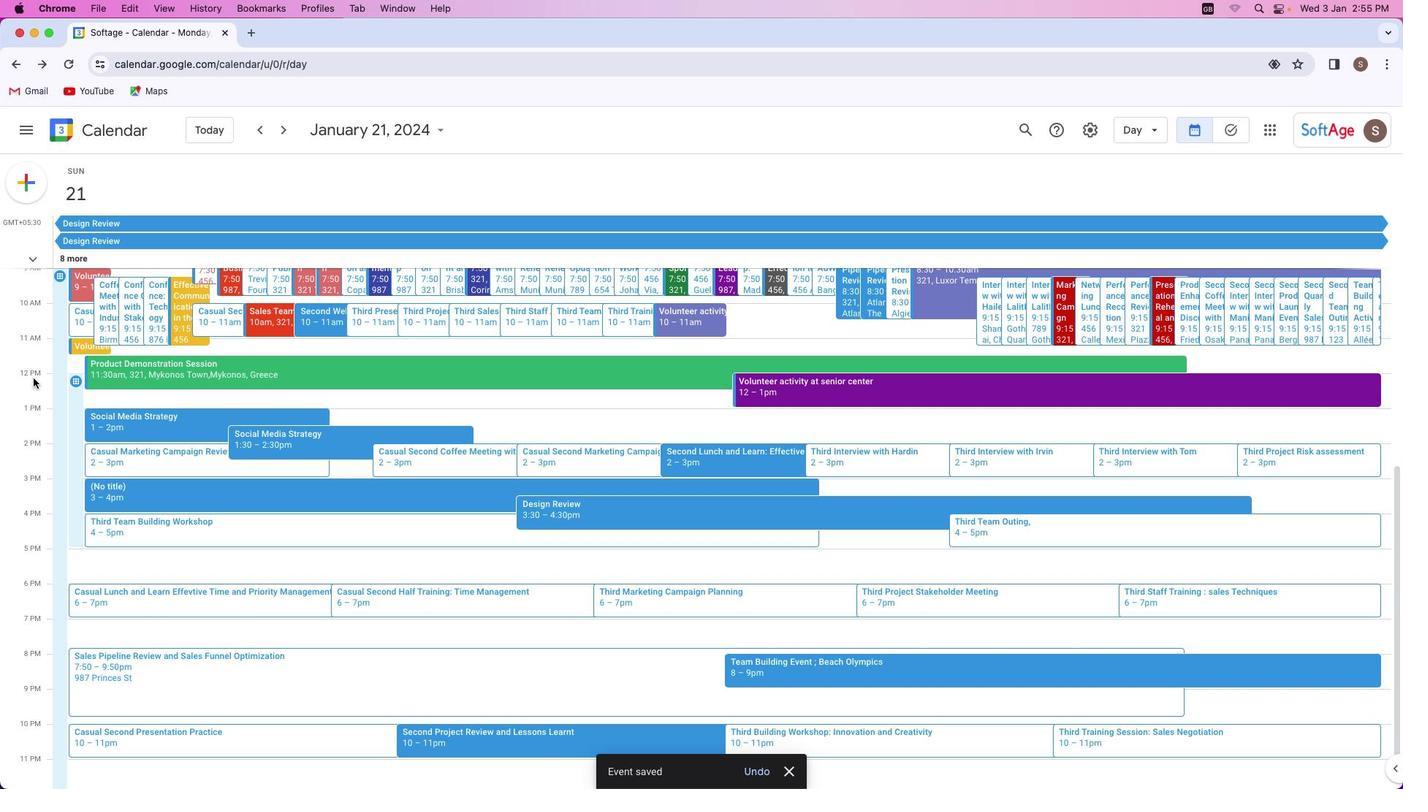 
Action: Mouse moved to (50, 336)
Screenshot: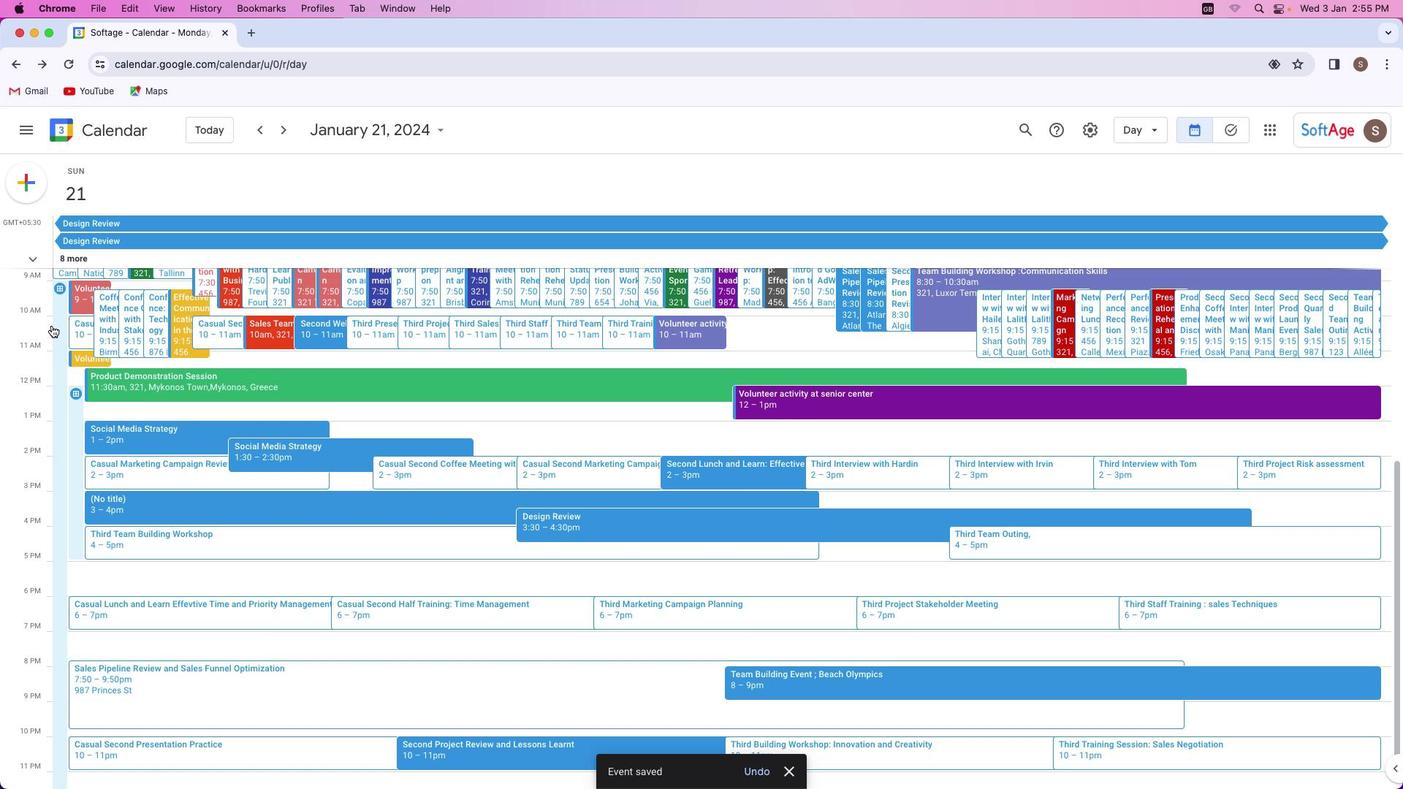 
Action: Mouse scrolled (50, 336) with delta (0, 0)
Screenshot: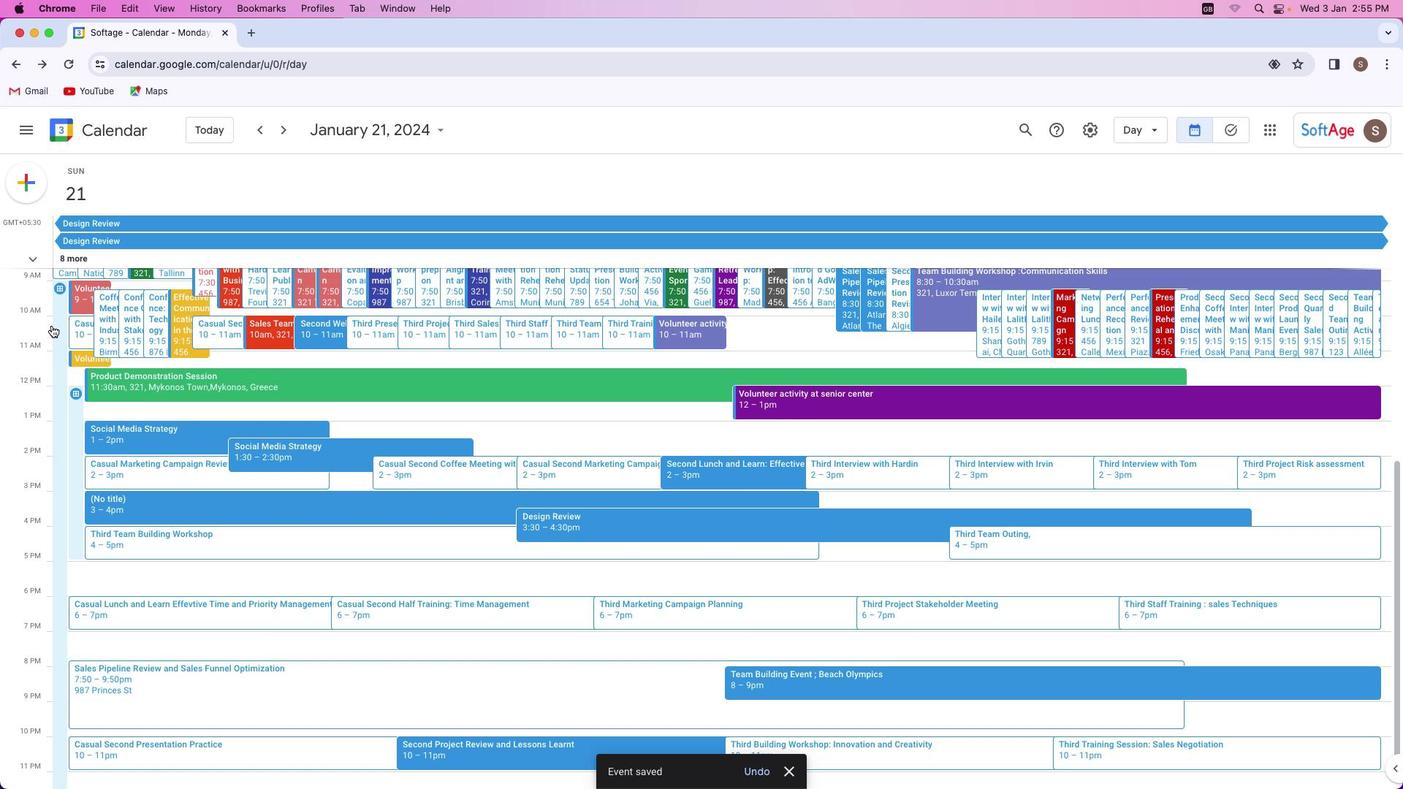 
Action: Mouse moved to (51, 329)
Screenshot: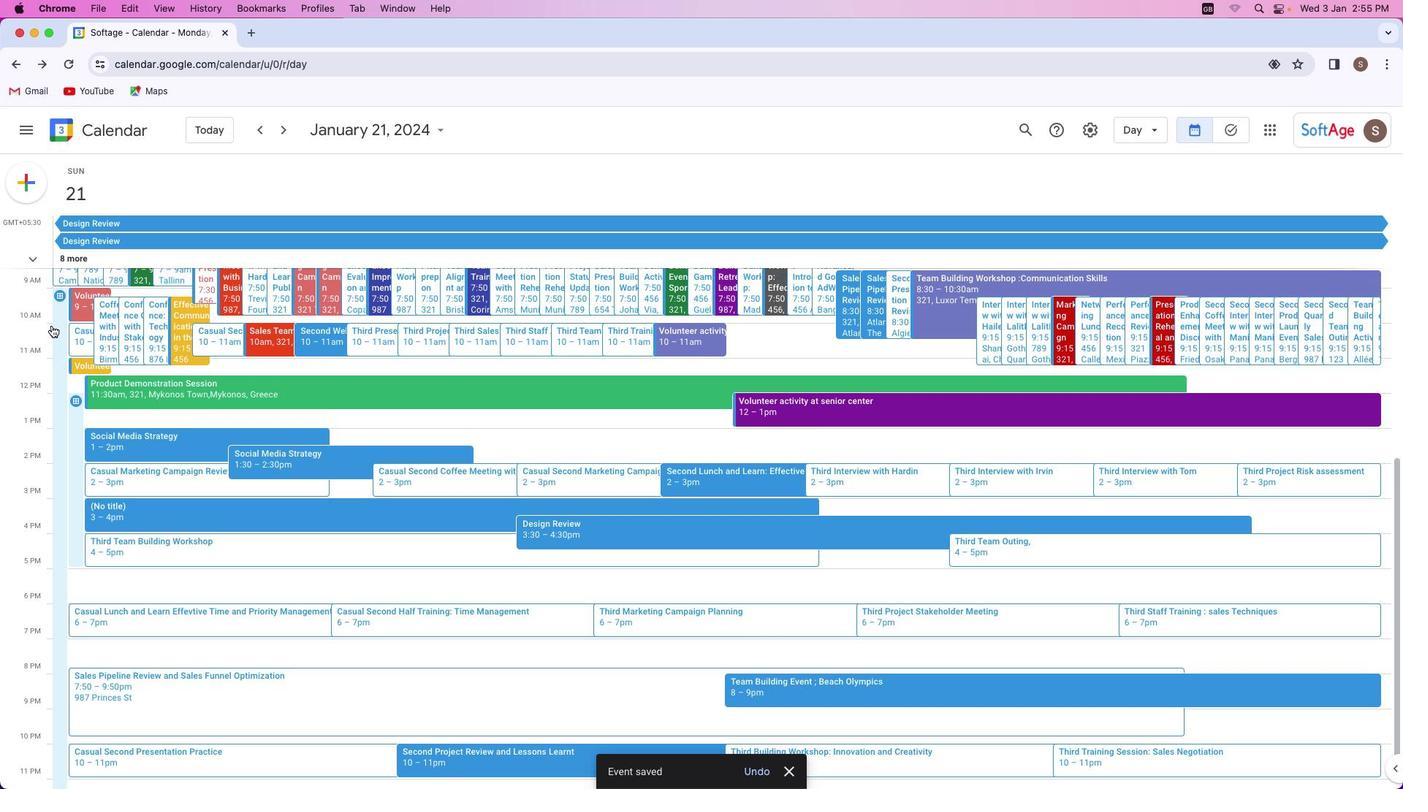 
Action: Mouse scrolled (51, 329) with delta (0, 0)
Screenshot: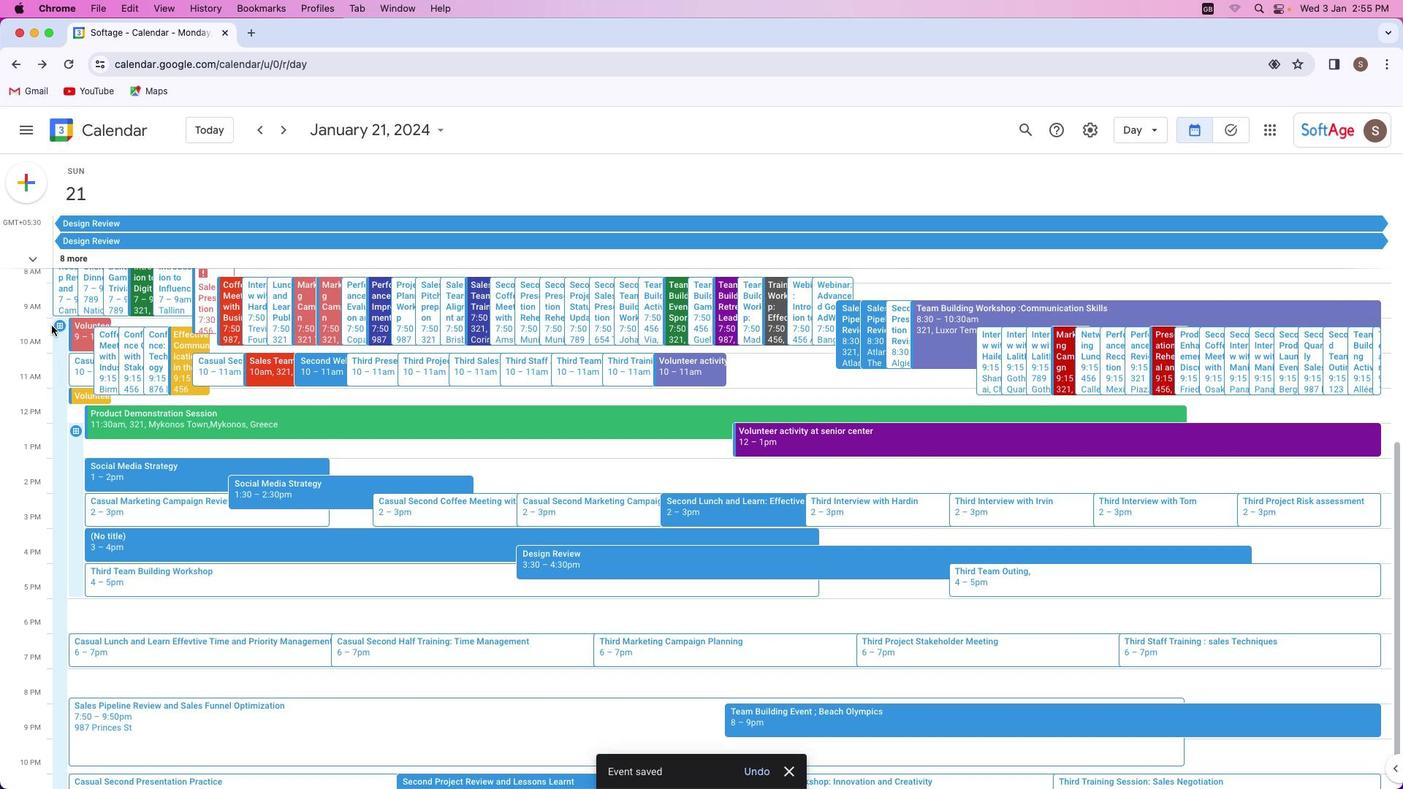 
Action: Mouse moved to (51, 326)
Screenshot: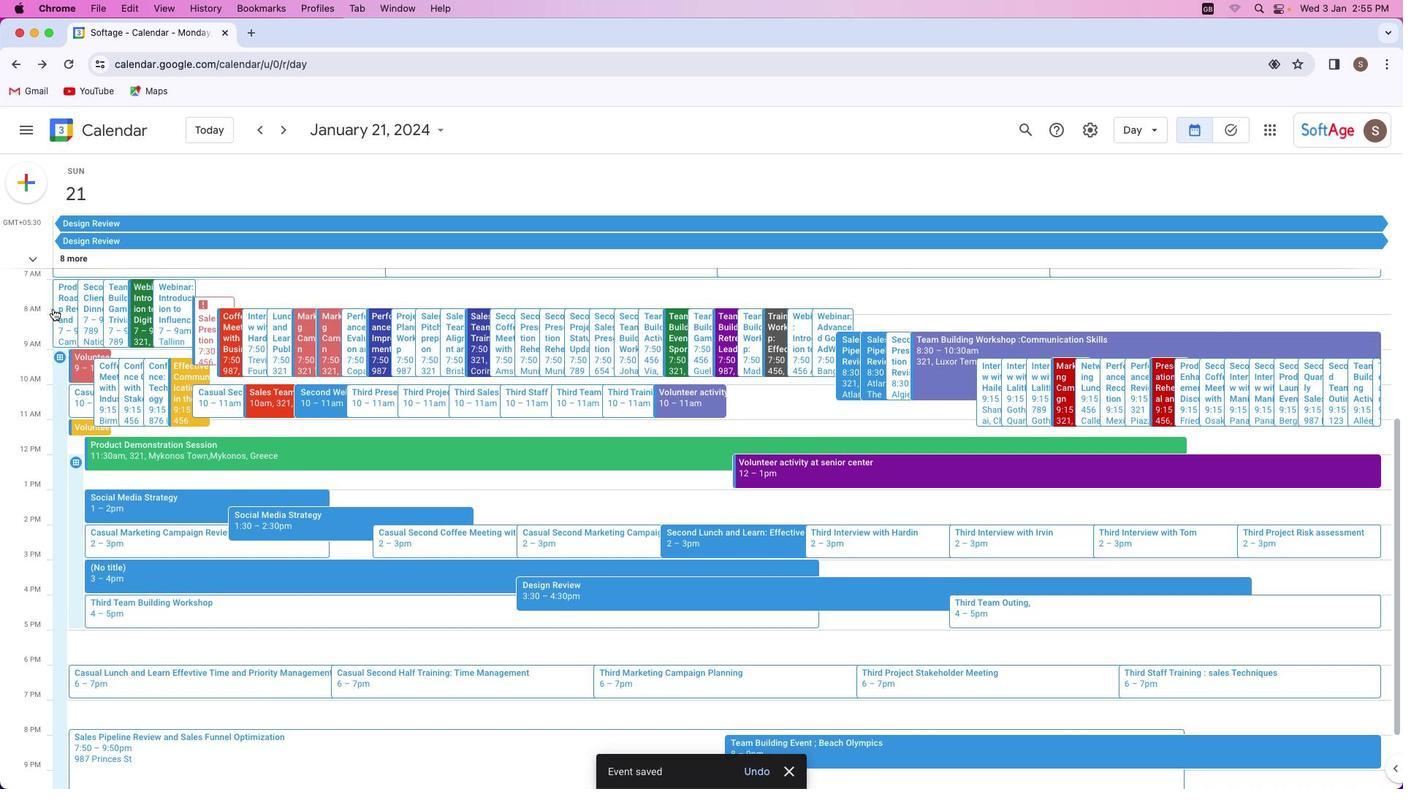 
Action: Mouse scrolled (51, 326) with delta (0, 1)
Screenshot: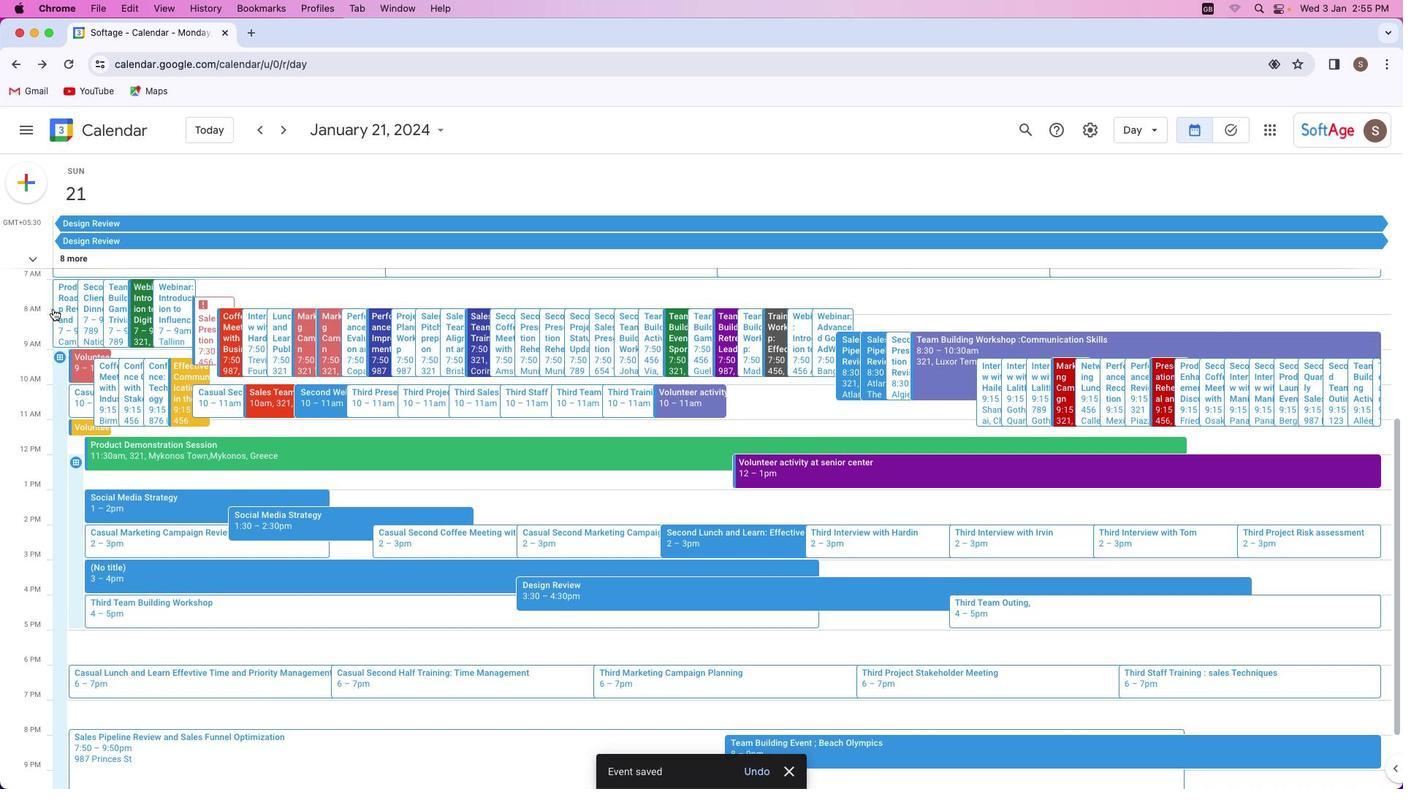 
Action: Mouse moved to (689, 400)
Screenshot: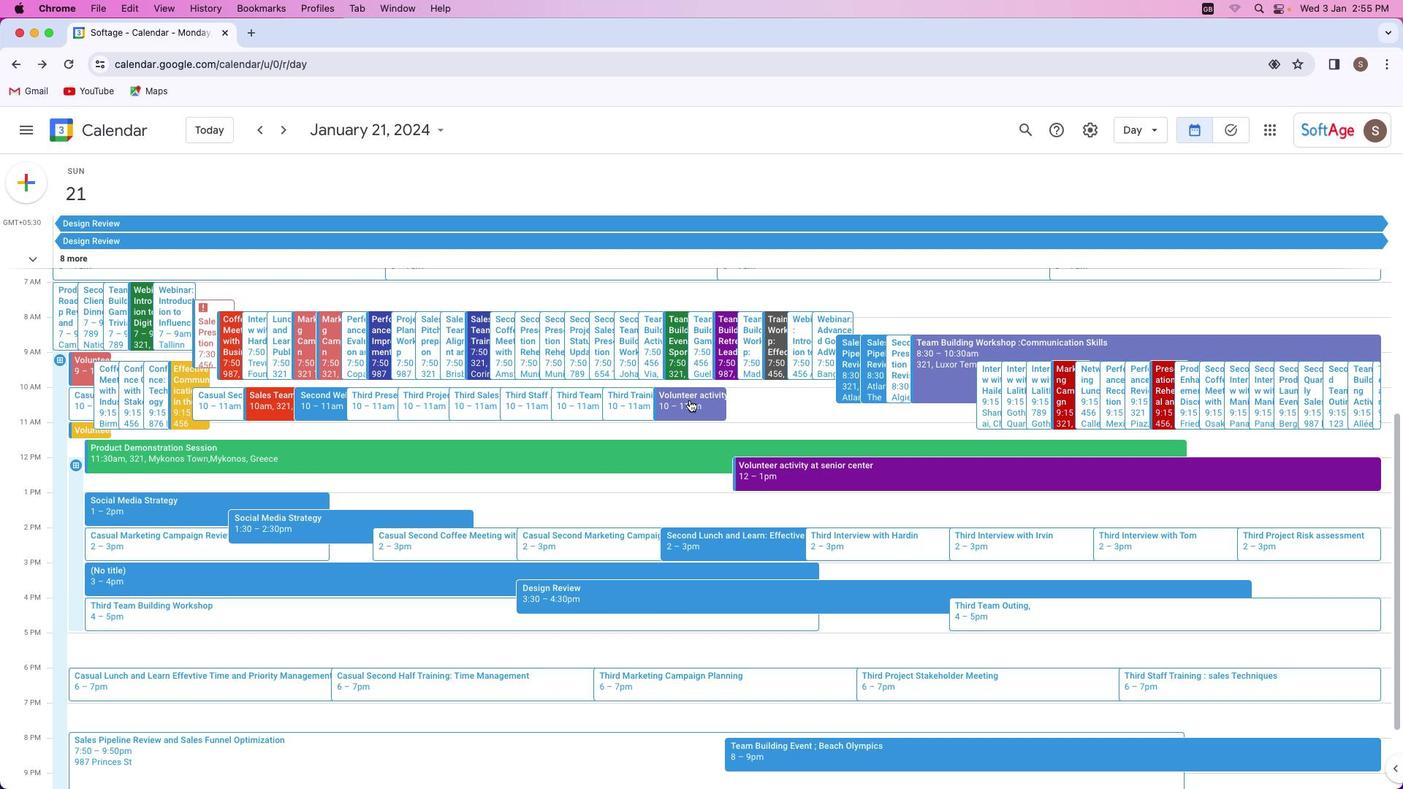 
Action: Mouse pressed left at (689, 400)
Screenshot: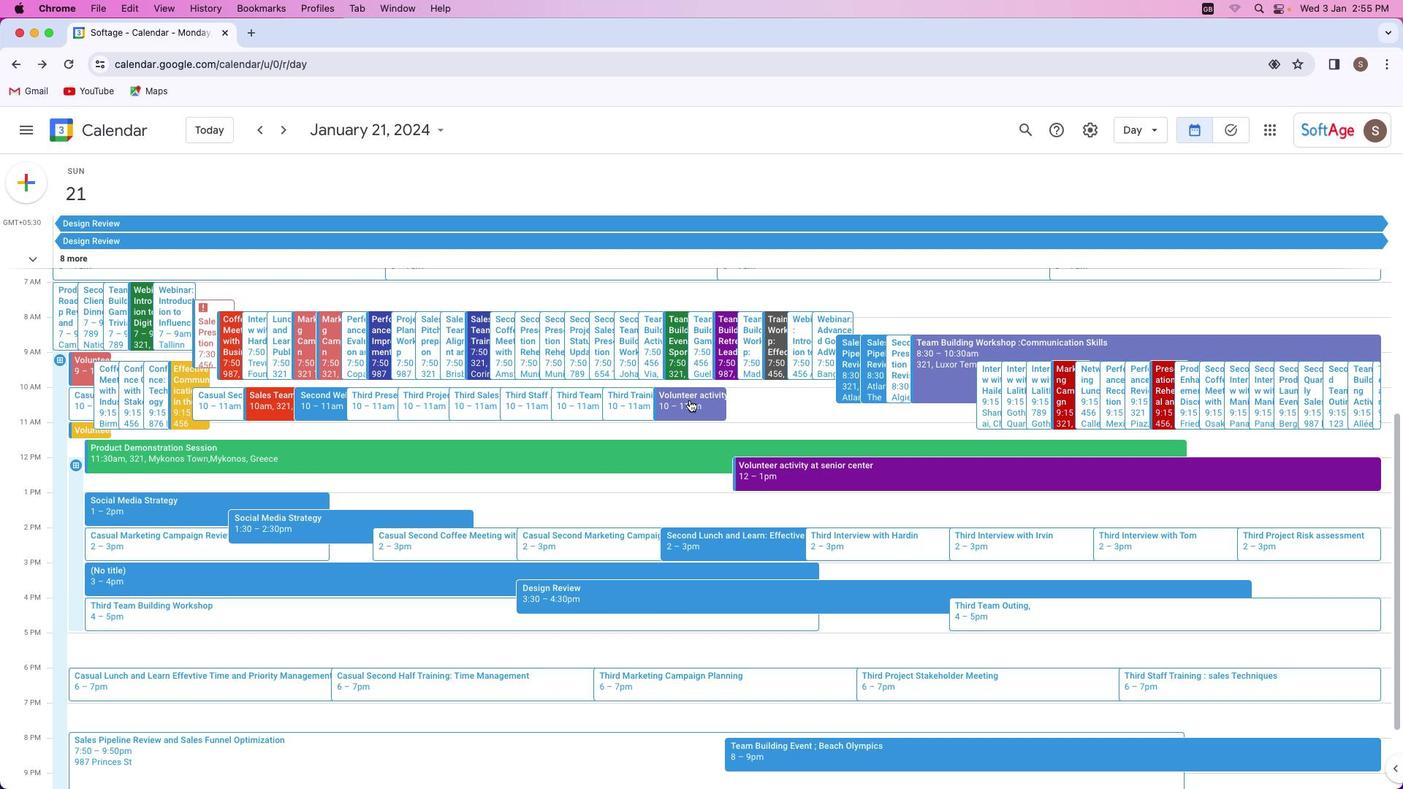 
Action: Mouse moved to (684, 423)
Screenshot: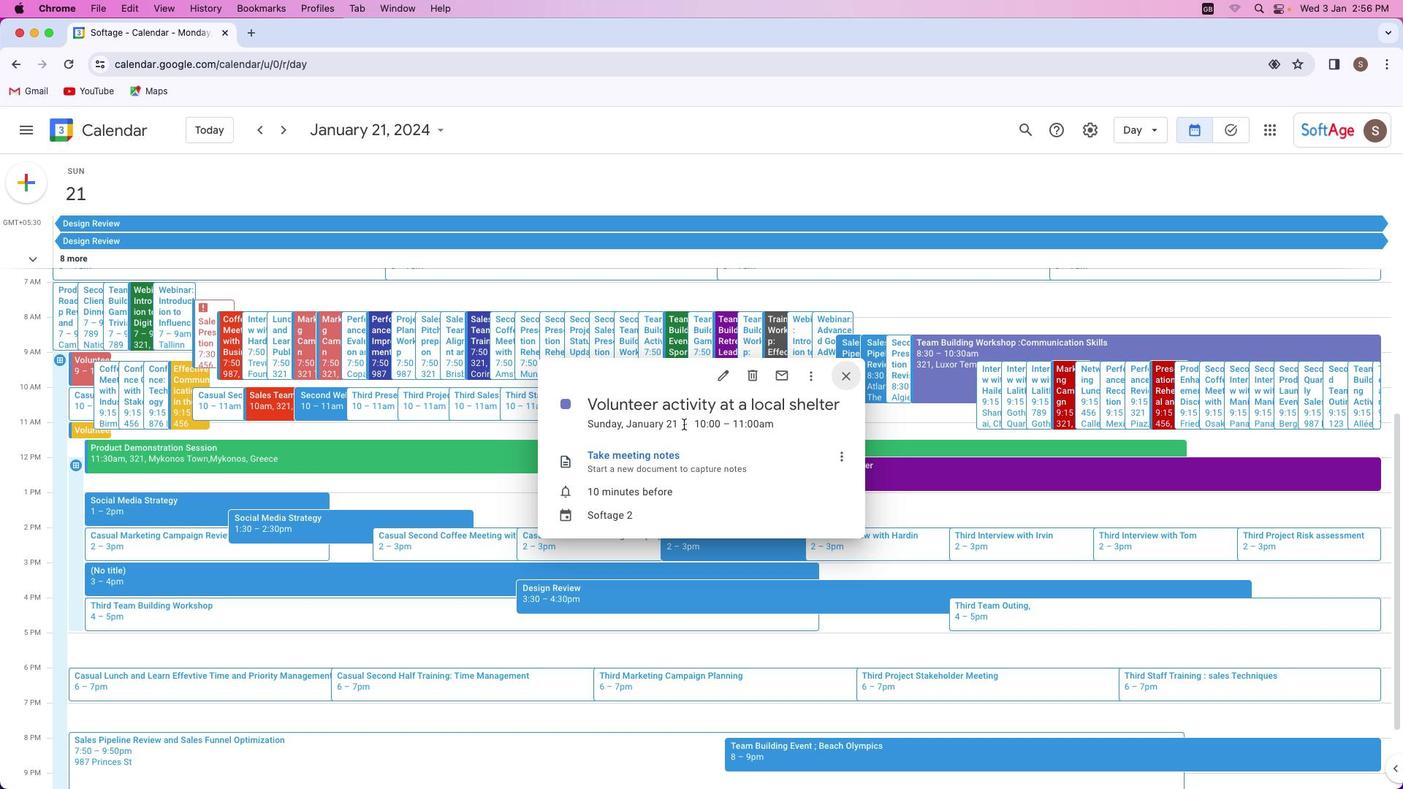 
Action: Mouse pressed left at (684, 423)
Screenshot: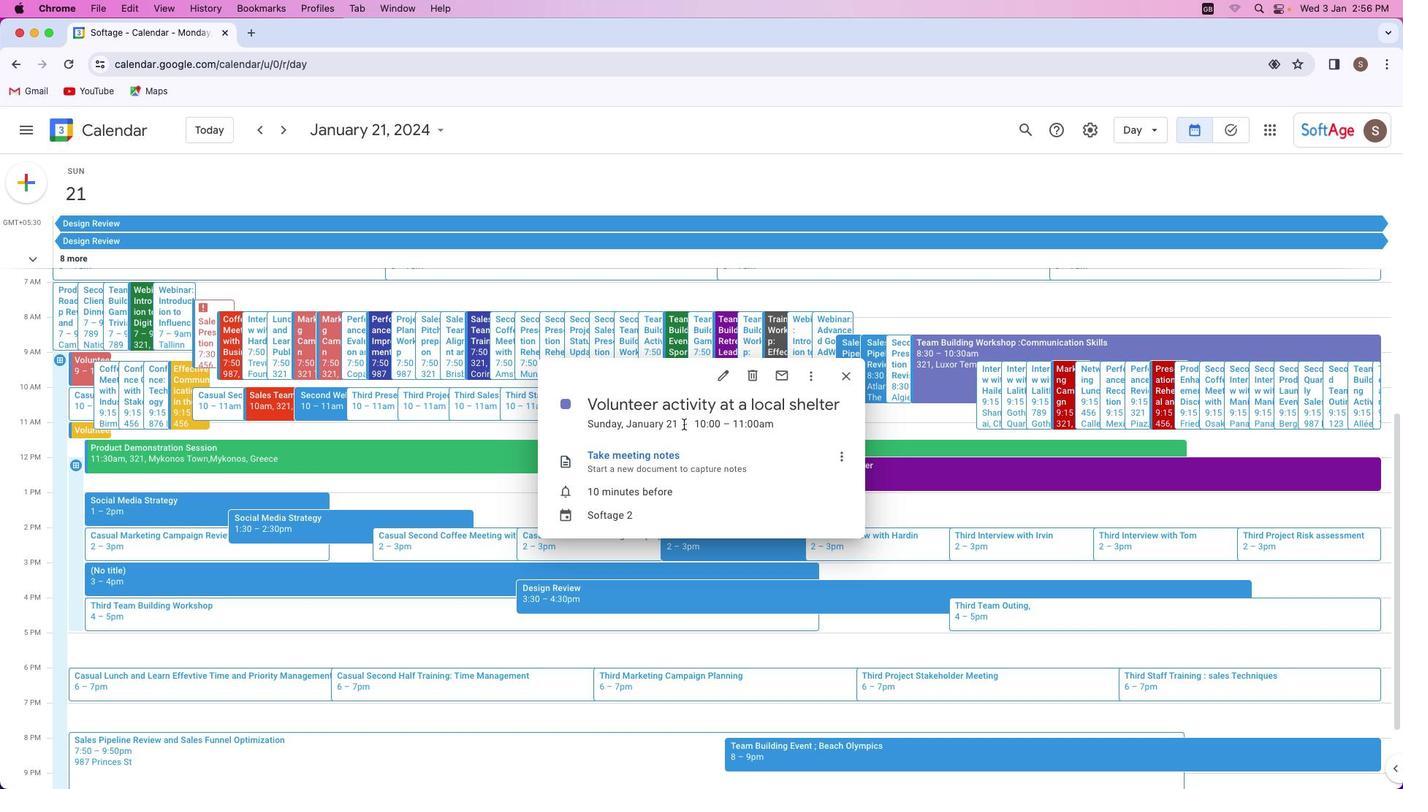 
Action: Mouse moved to (691, 420)
Screenshot: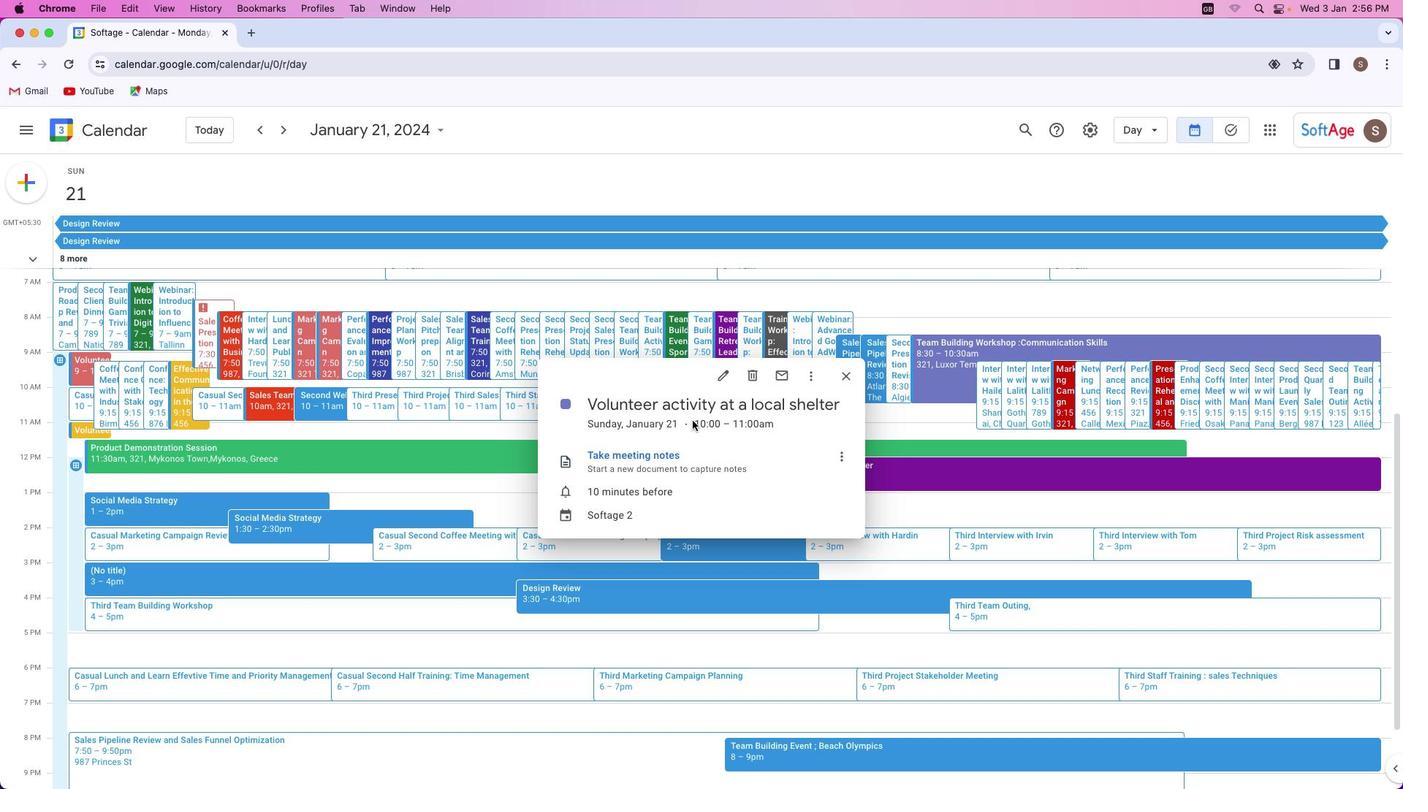 
Action: Mouse pressed left at (691, 420)
Screenshot: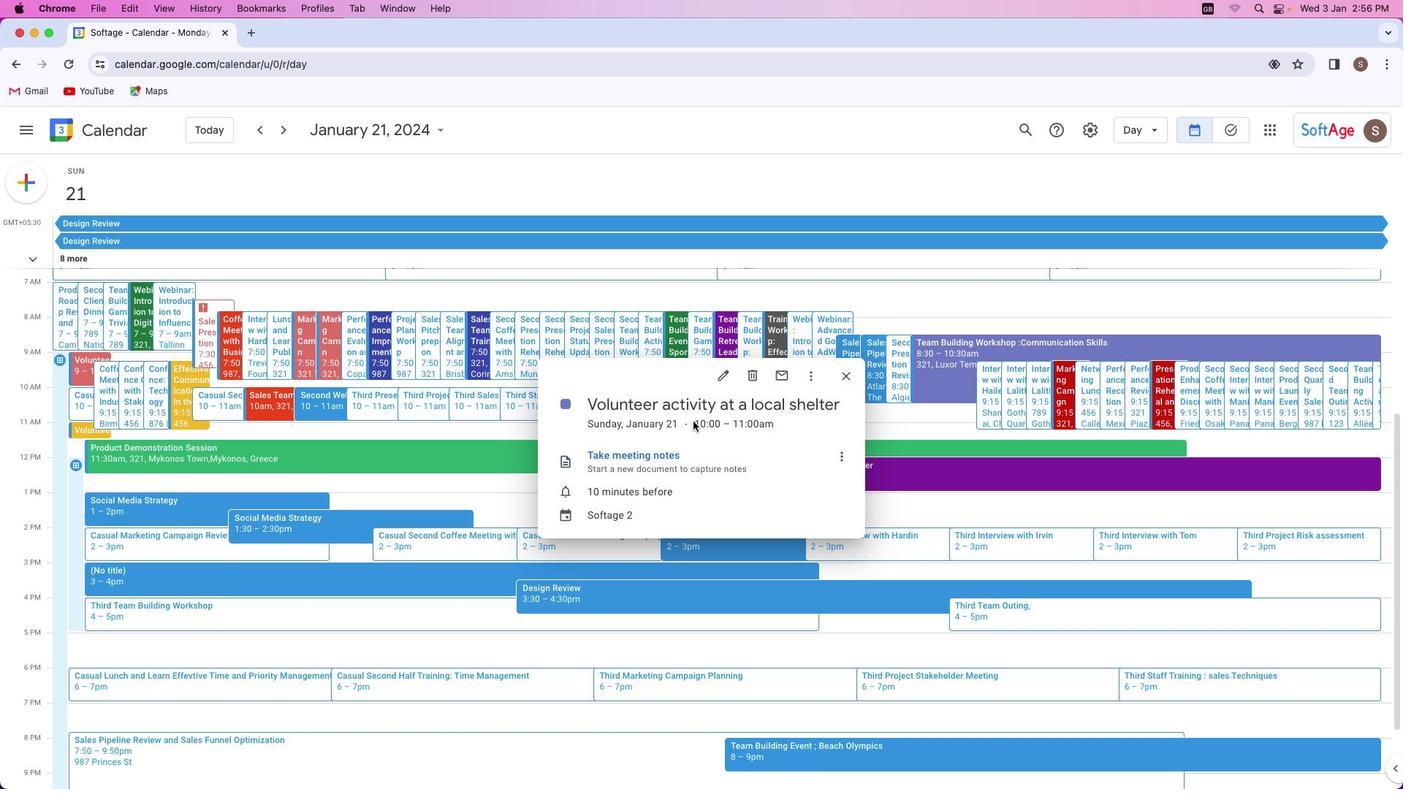 
Action: Mouse moved to (751, 442)
Screenshot: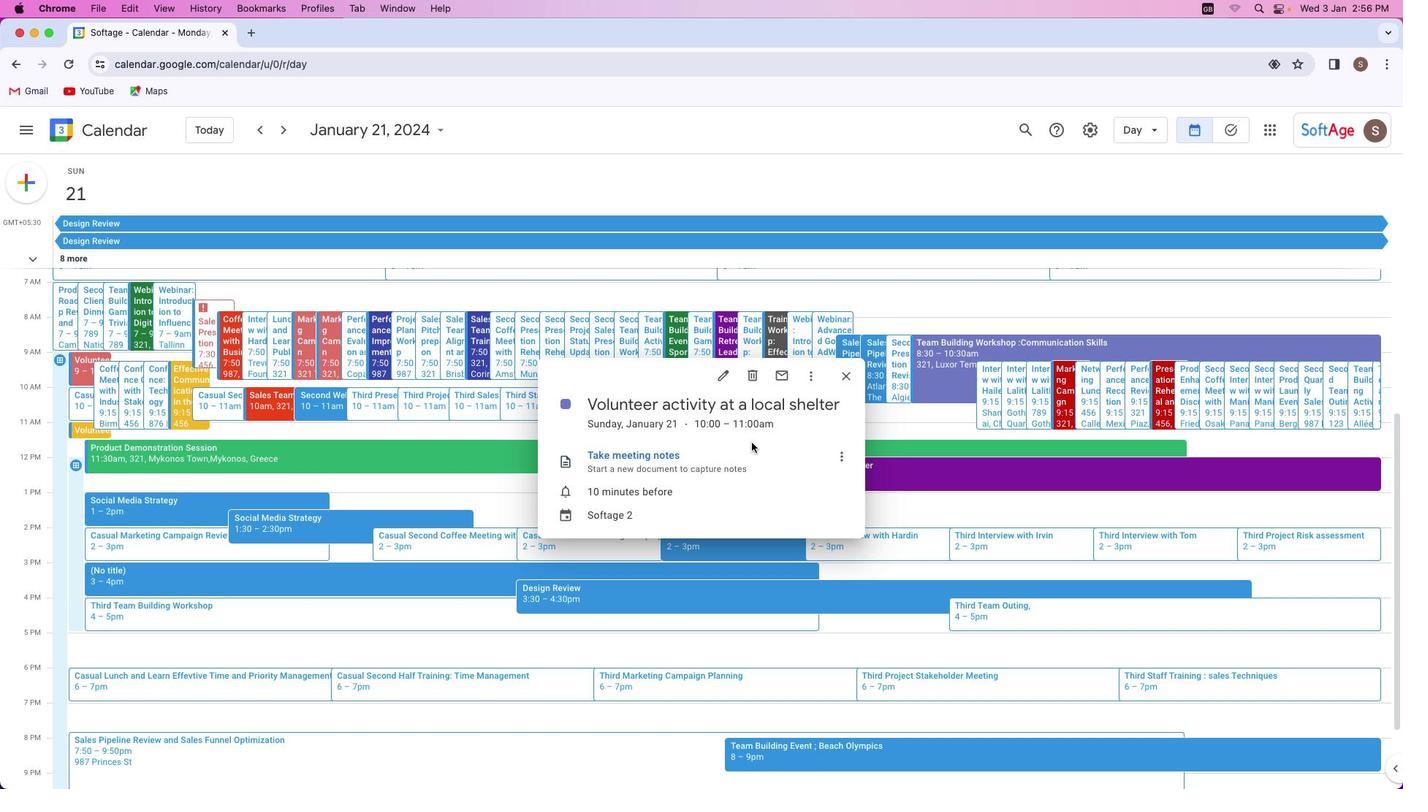 
Action: Mouse pressed left at (751, 442)
Screenshot: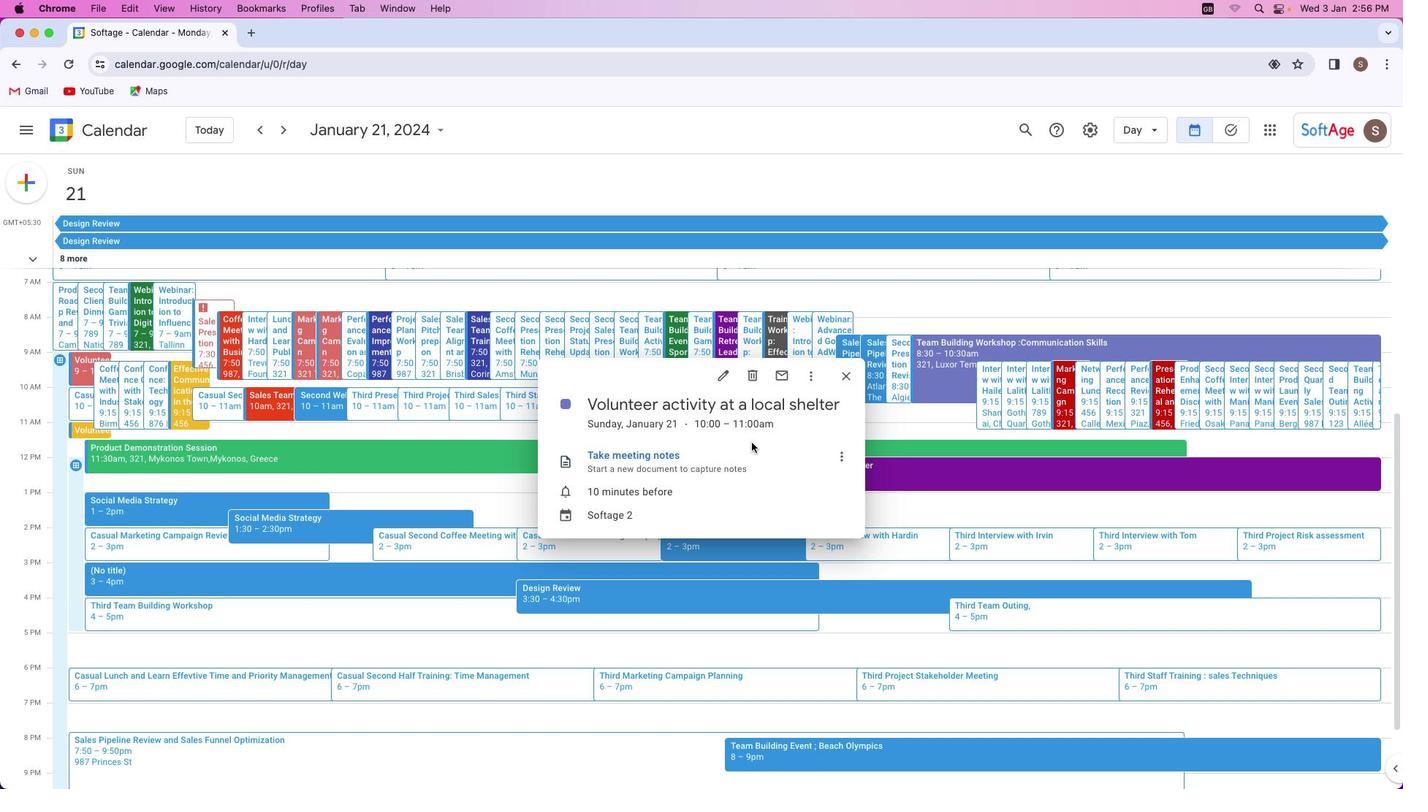 
